 Task: Send an email with the signature Eduardo Lee with the subject Request for remote work and the message Please let me know if you have any questions about the document. from softage.1@softage.net to softage.3@softage.net and softage.4@softage.net with an attached document Brand_identity_guide.pdf
Action: Mouse moved to (452, 597)
Screenshot: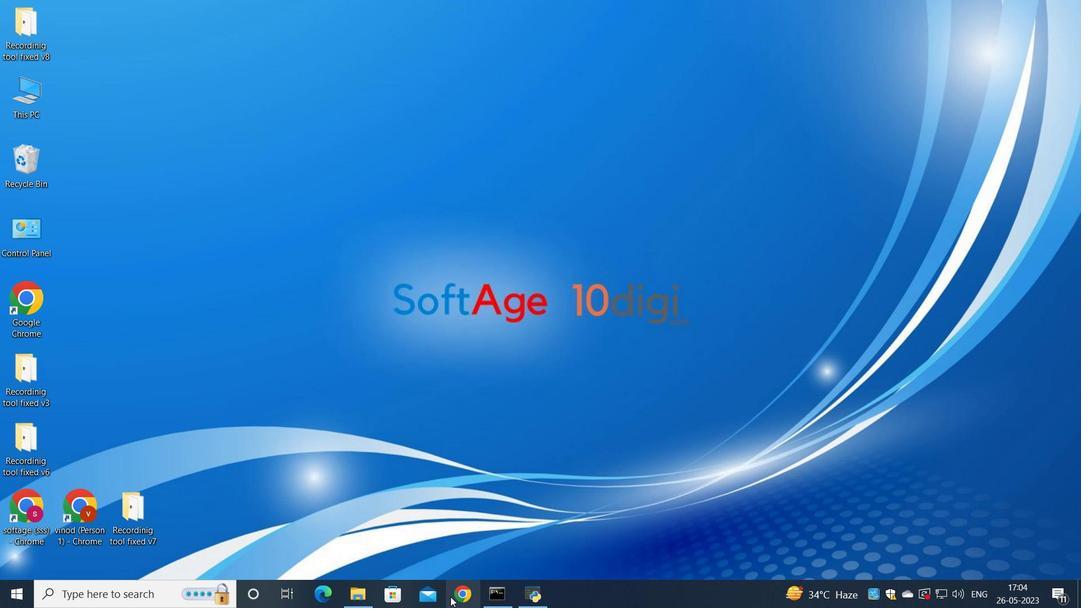 
Action: Mouse pressed left at (452, 597)
Screenshot: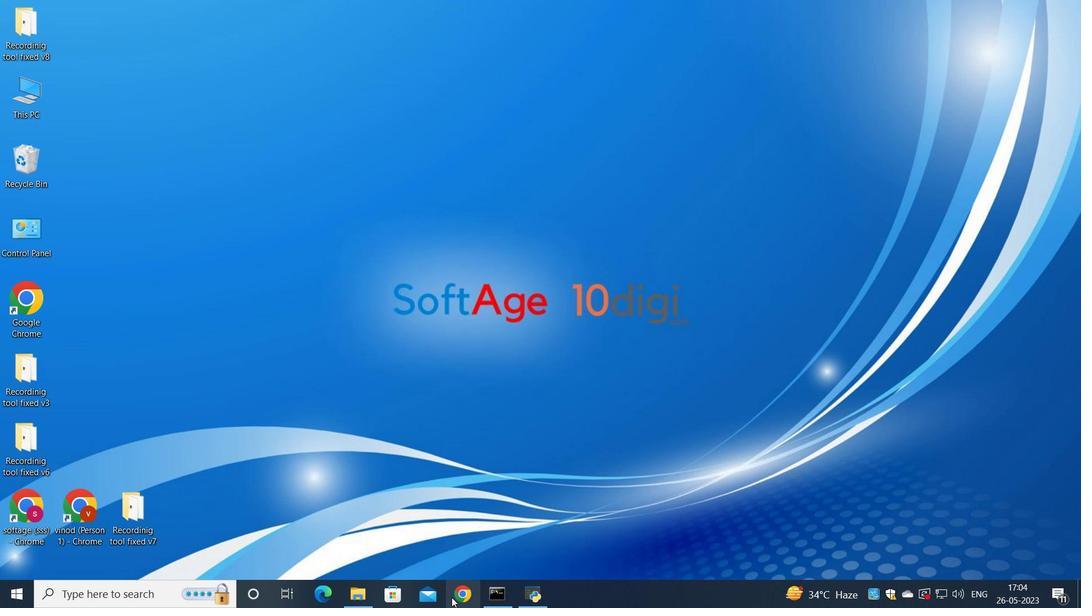 
Action: Mouse moved to (503, 346)
Screenshot: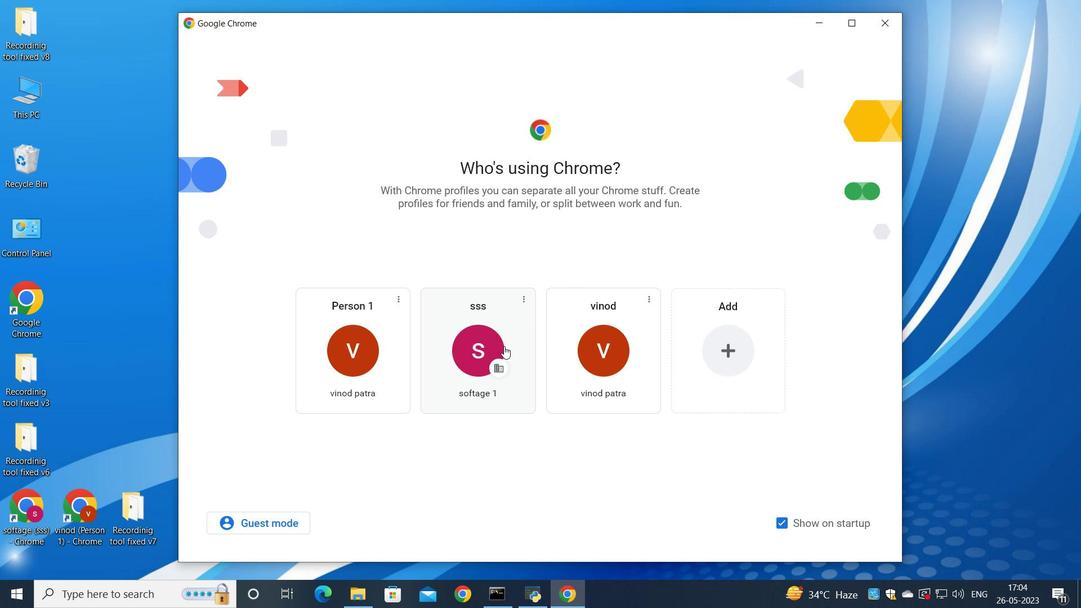 
Action: Mouse pressed left at (503, 346)
Screenshot: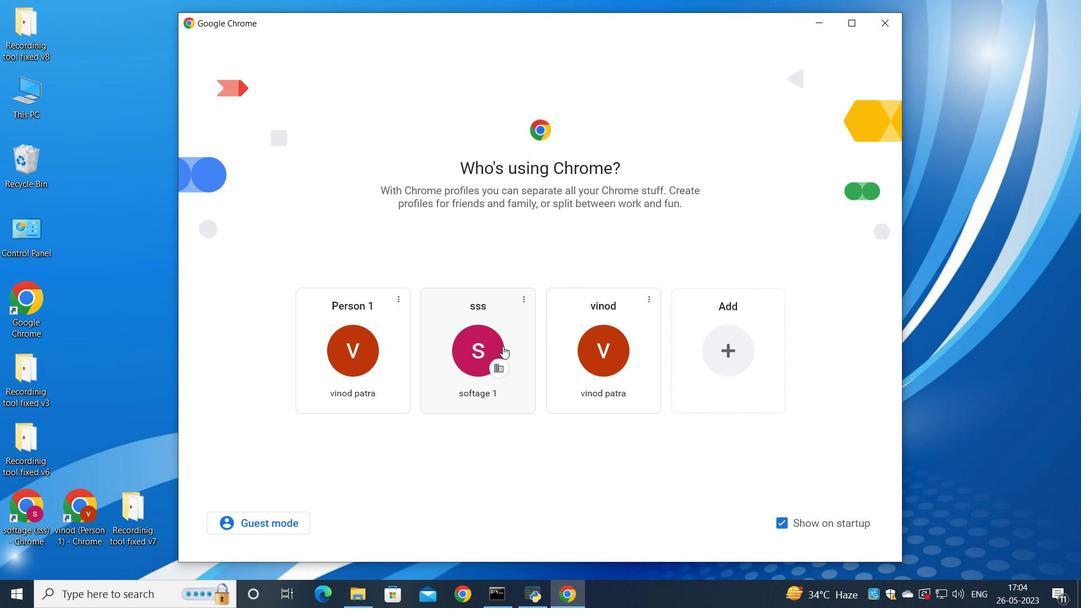 
Action: Mouse moved to (951, 75)
Screenshot: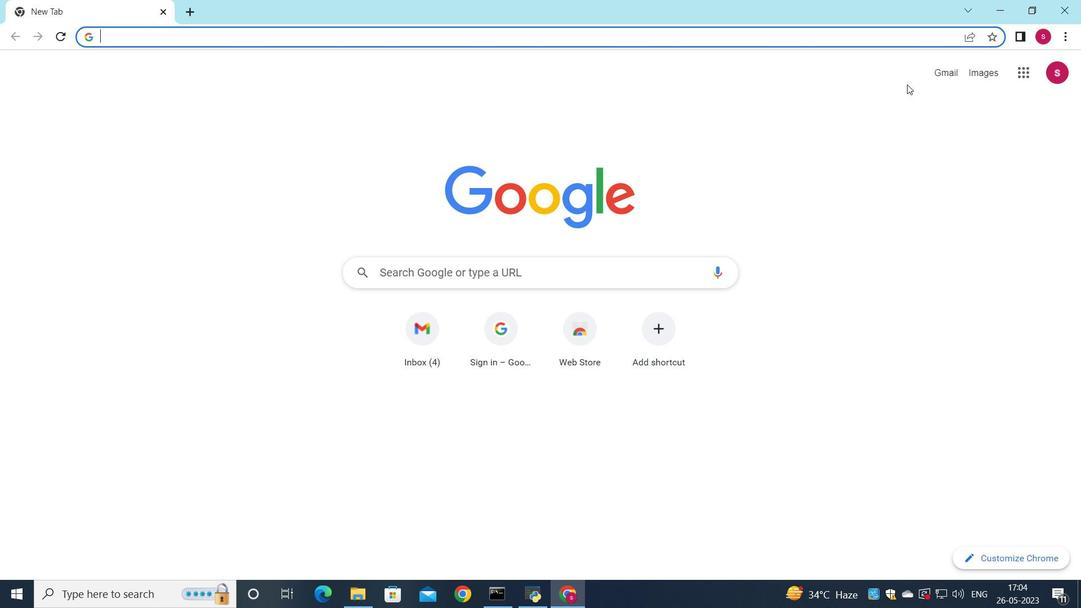 
Action: Mouse pressed left at (951, 75)
Screenshot: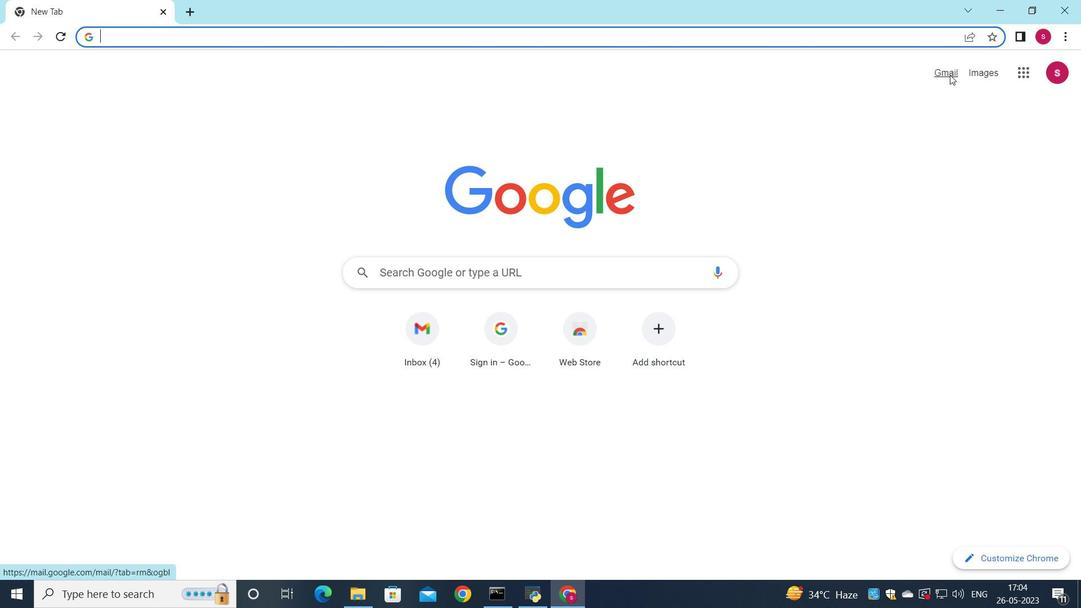 
Action: Mouse moved to (921, 99)
Screenshot: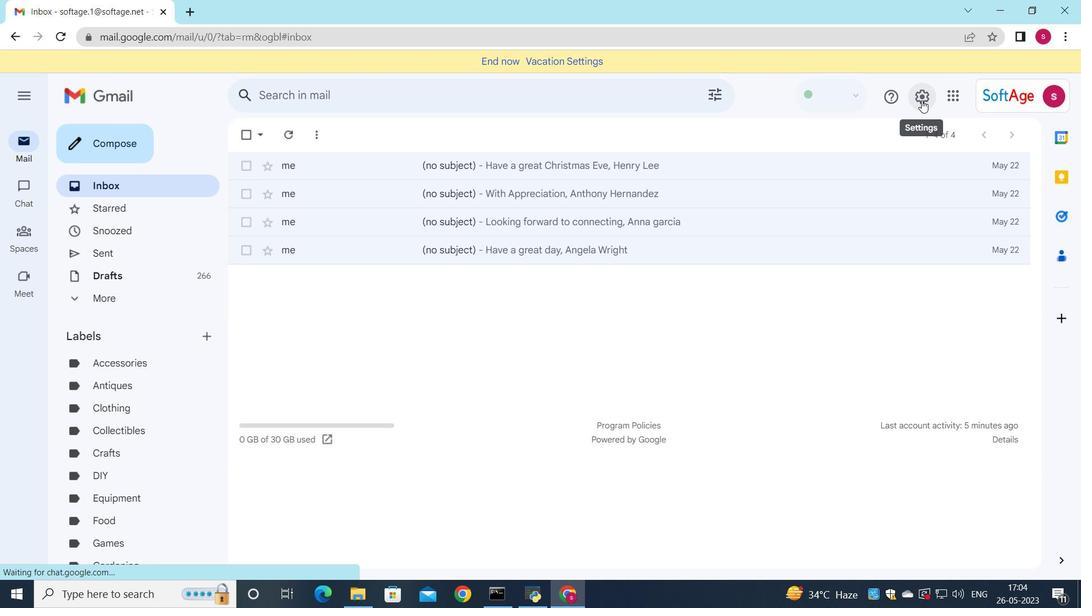 
Action: Mouse pressed left at (921, 99)
Screenshot: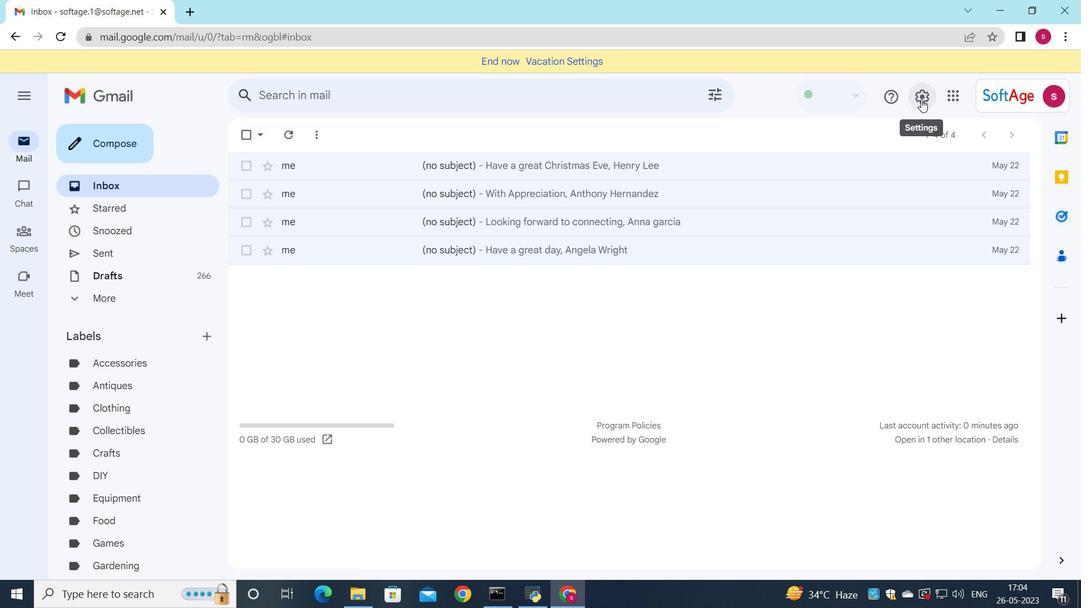 
Action: Mouse moved to (924, 162)
Screenshot: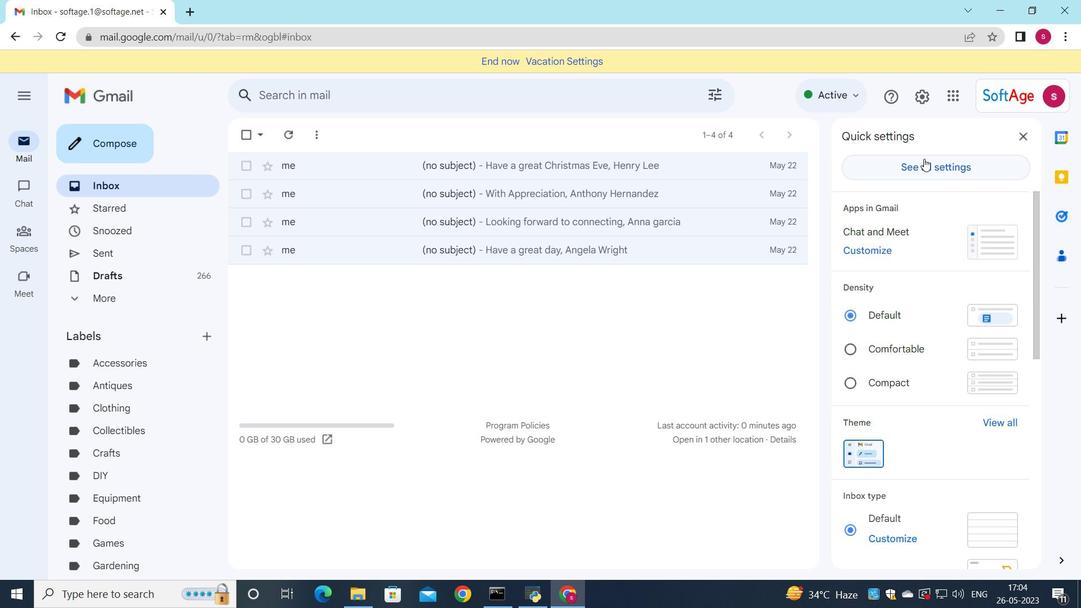 
Action: Mouse pressed left at (924, 162)
Screenshot: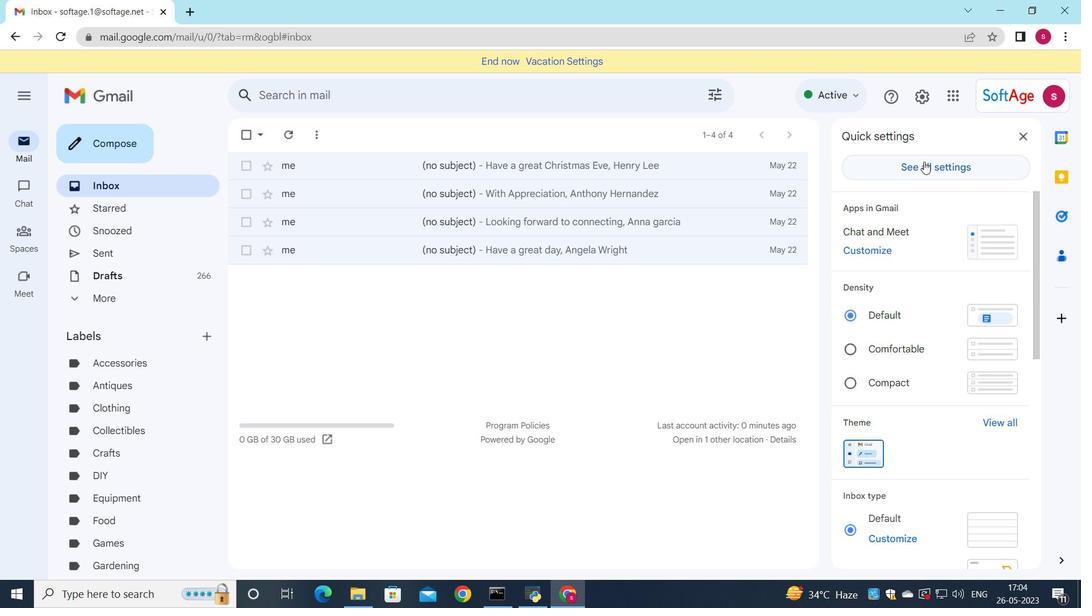 
Action: Mouse moved to (550, 295)
Screenshot: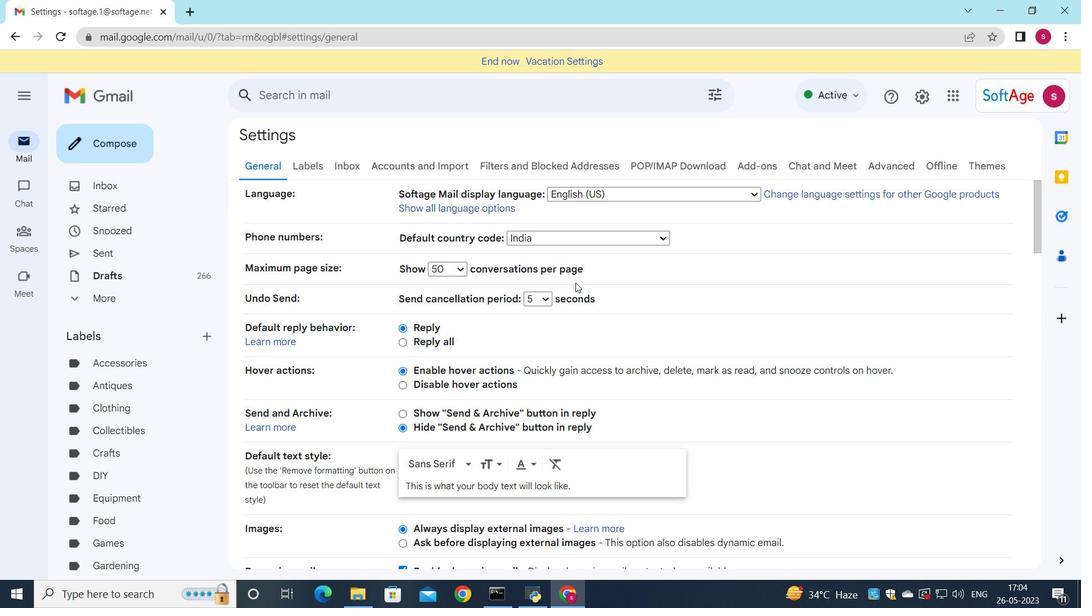 
Action: Mouse scrolled (550, 294) with delta (0, 0)
Screenshot: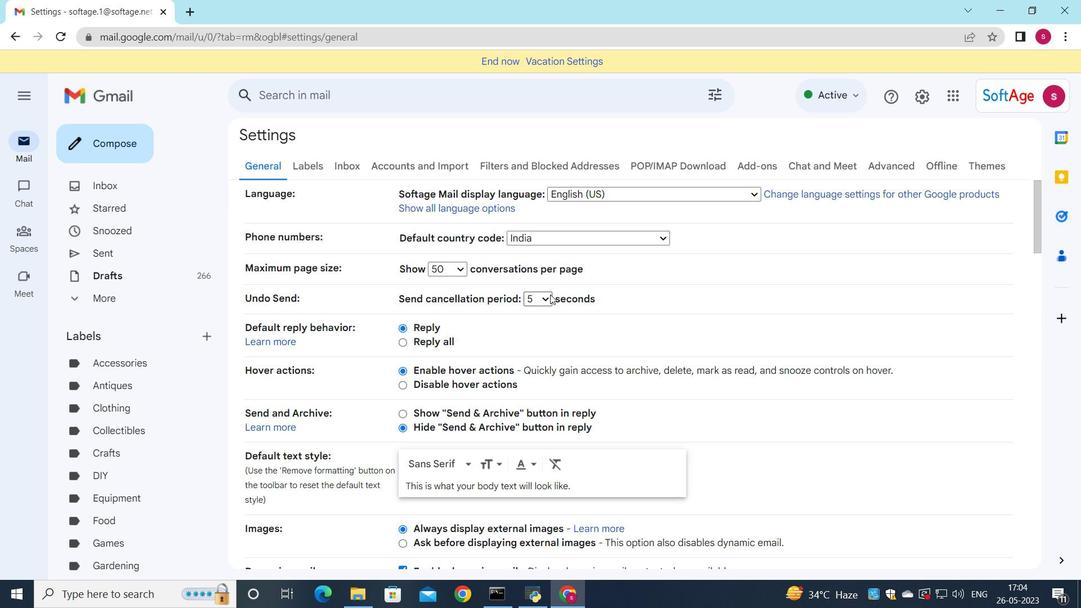 
Action: Mouse scrolled (550, 294) with delta (0, 0)
Screenshot: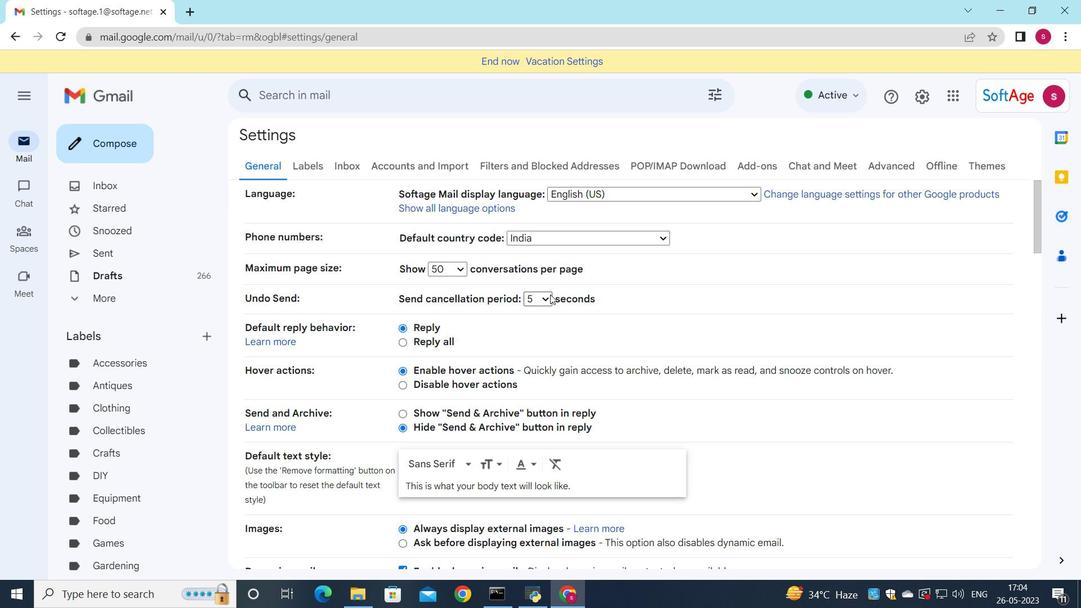 
Action: Mouse scrolled (550, 294) with delta (0, 0)
Screenshot: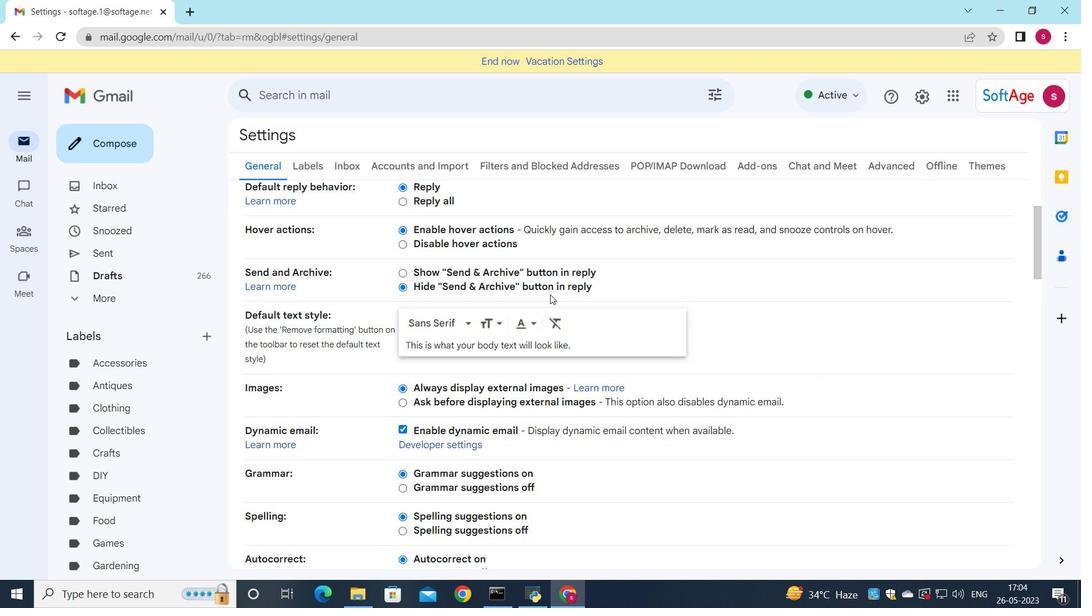 
Action: Mouse scrolled (550, 294) with delta (0, 0)
Screenshot: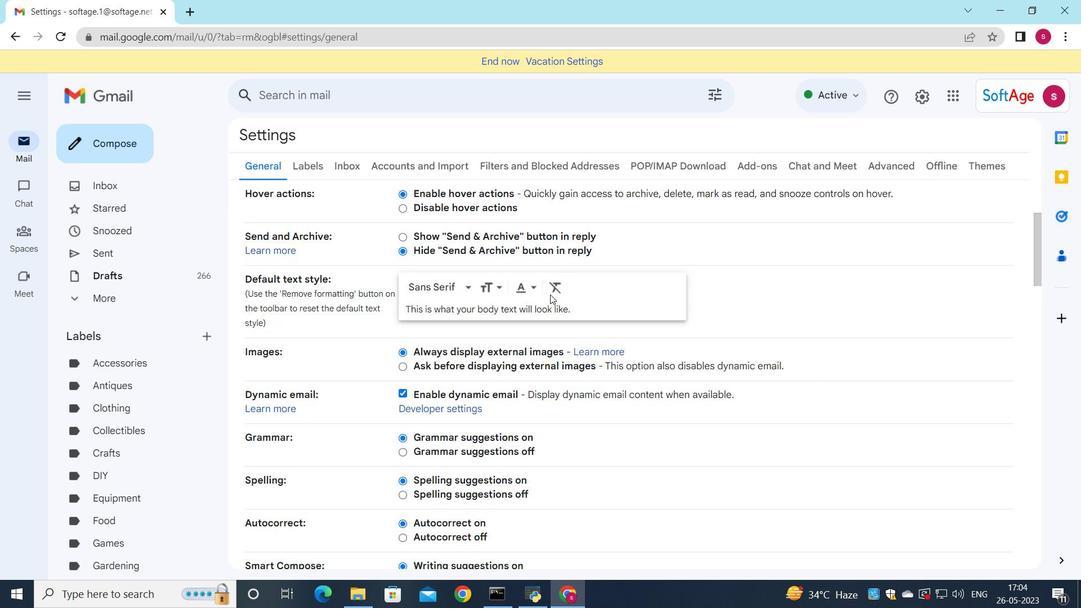 
Action: Mouse scrolled (550, 294) with delta (0, 0)
Screenshot: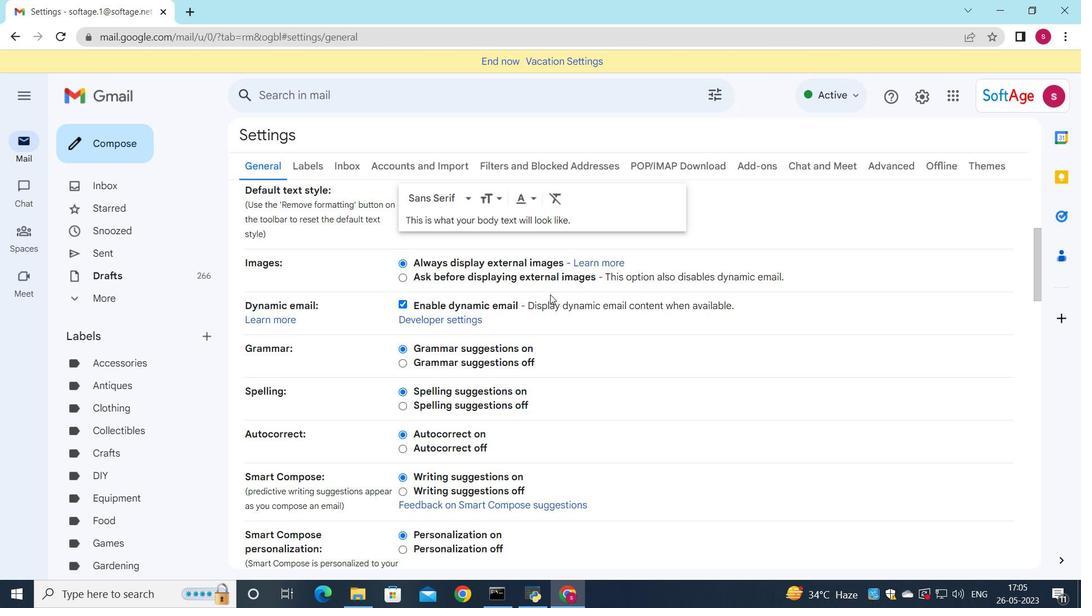 
Action: Mouse scrolled (550, 294) with delta (0, 0)
Screenshot: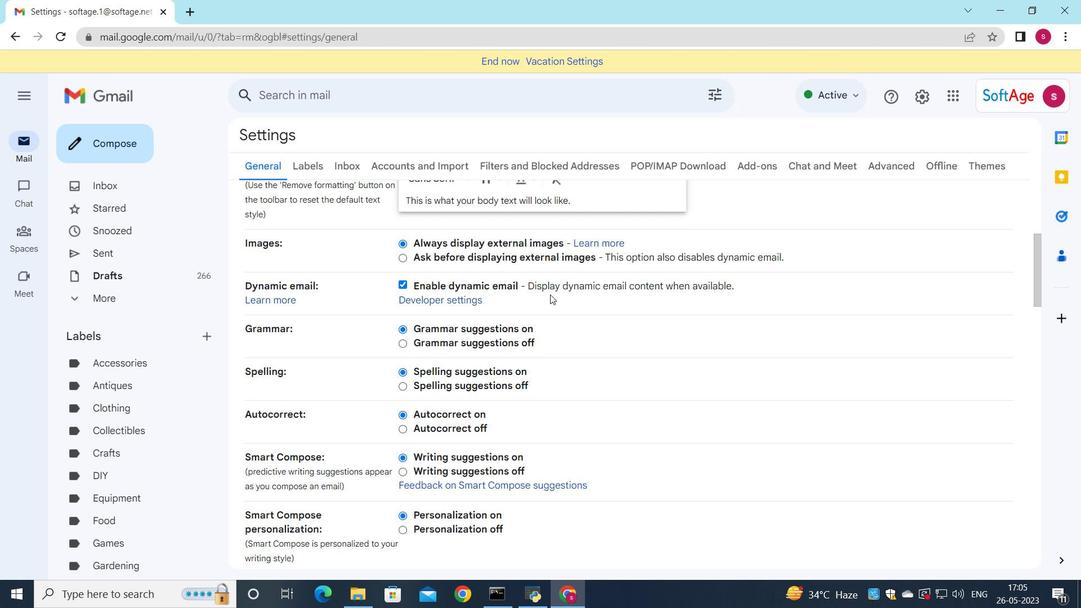 
Action: Mouse scrolled (550, 294) with delta (0, 0)
Screenshot: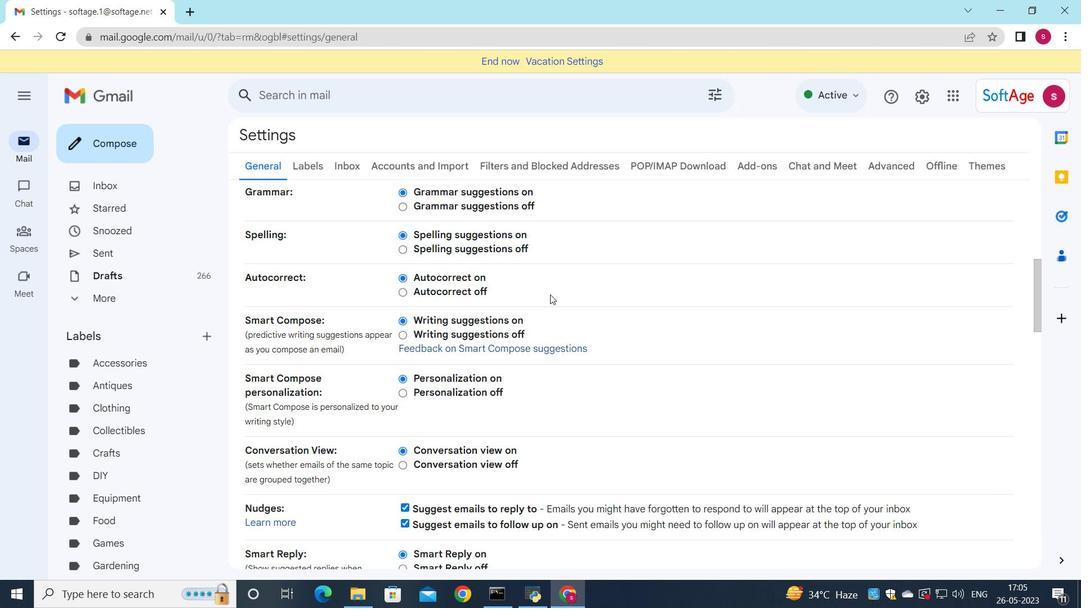 
Action: Mouse scrolled (550, 294) with delta (0, 0)
Screenshot: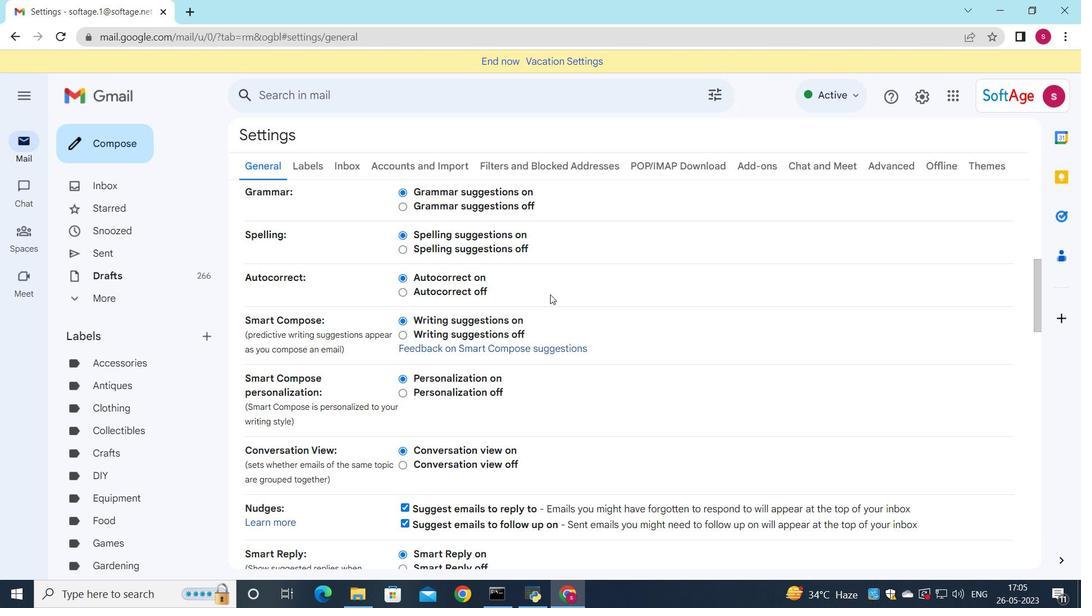 
Action: Mouse scrolled (550, 294) with delta (0, 0)
Screenshot: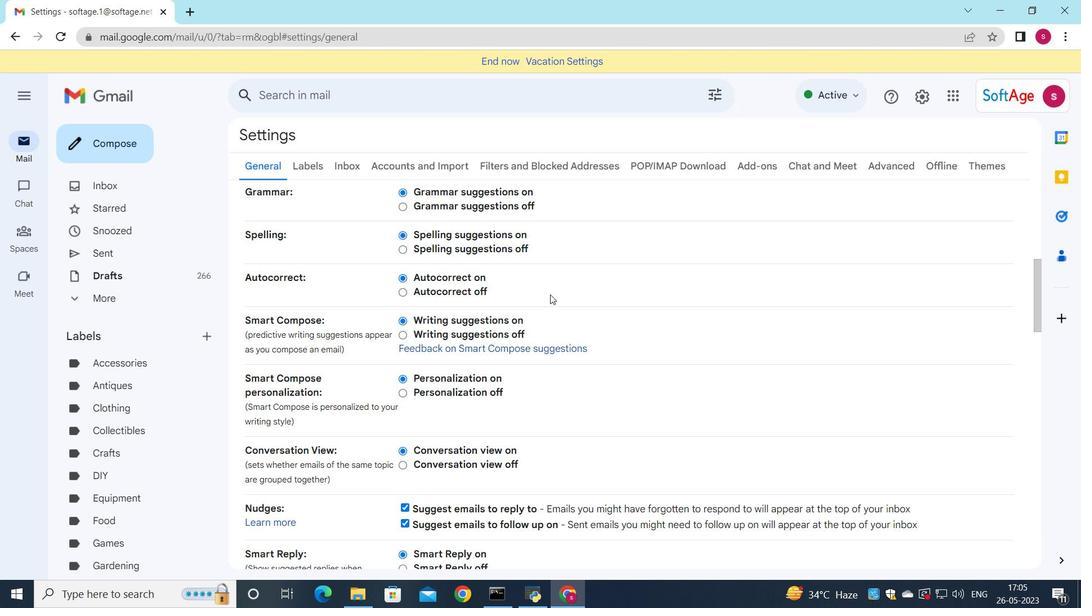 
Action: Mouse scrolled (550, 294) with delta (0, 0)
Screenshot: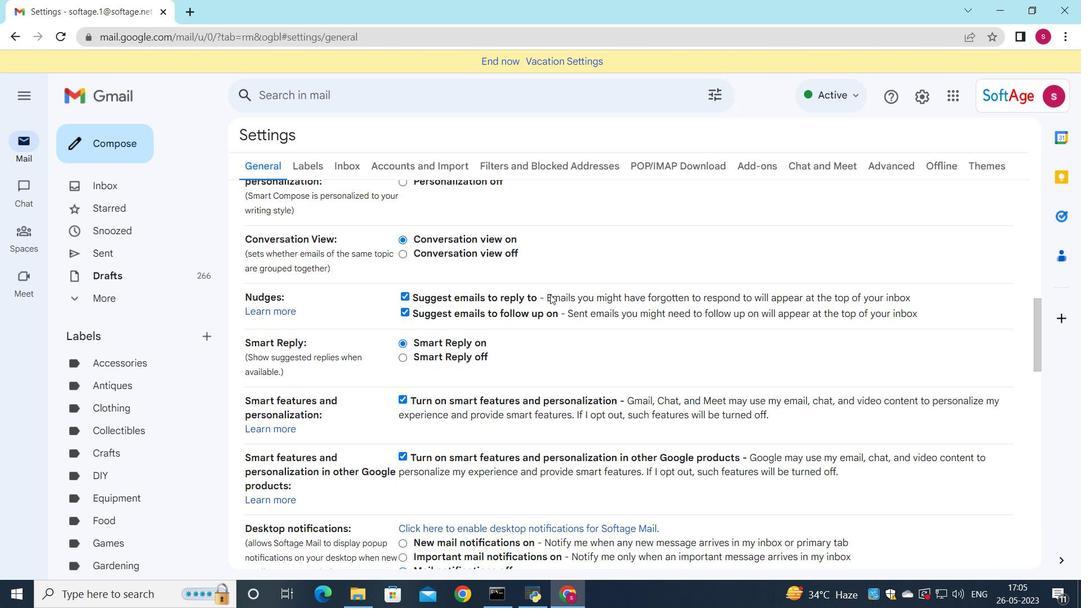 
Action: Mouse scrolled (550, 294) with delta (0, 0)
Screenshot: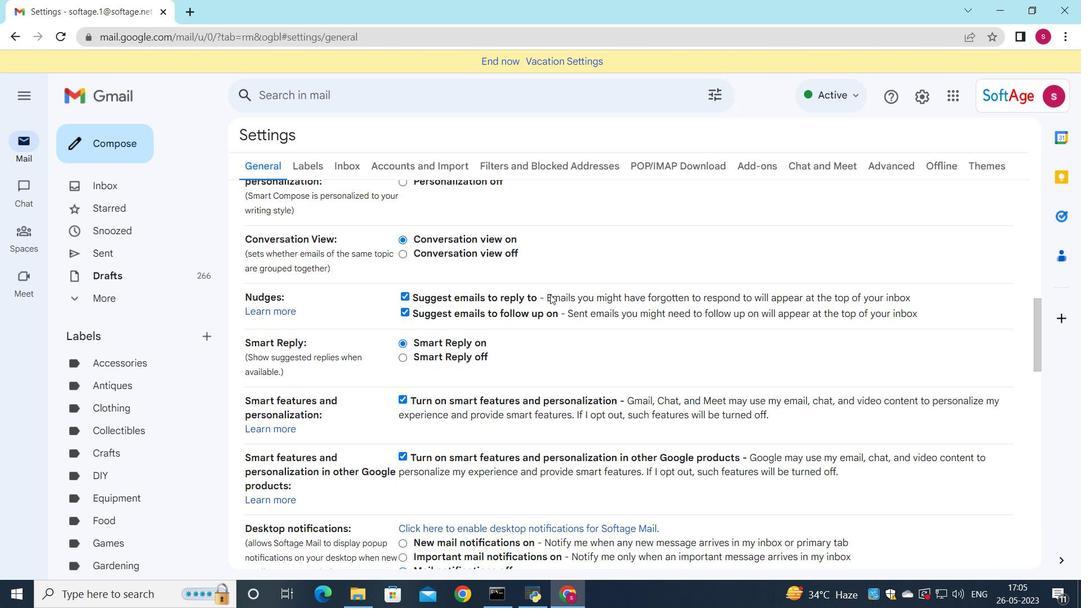 
Action: Mouse scrolled (550, 294) with delta (0, 0)
Screenshot: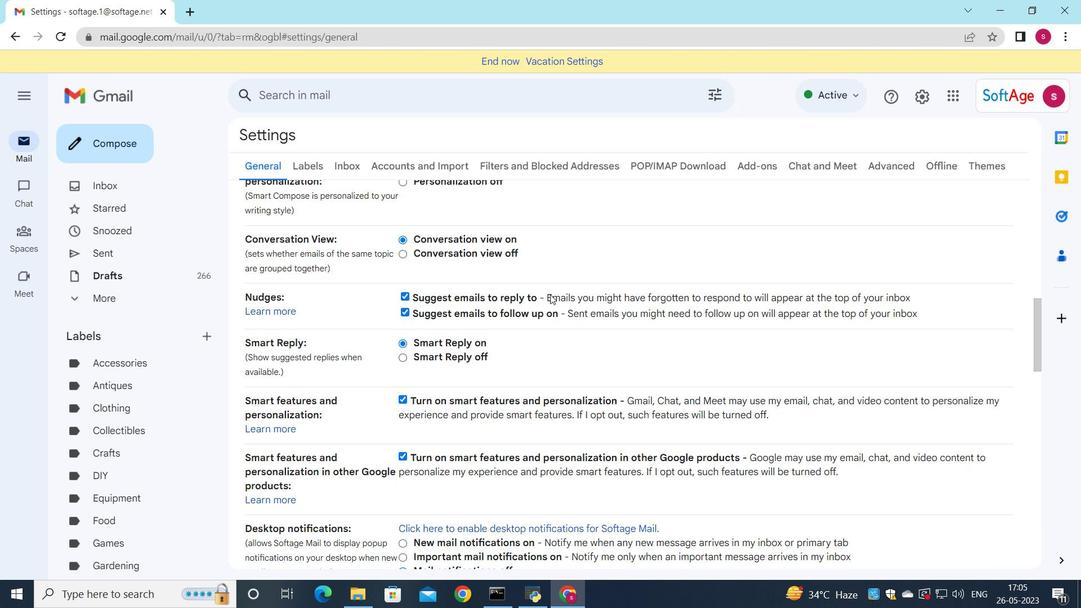 
Action: Mouse scrolled (550, 294) with delta (0, 0)
Screenshot: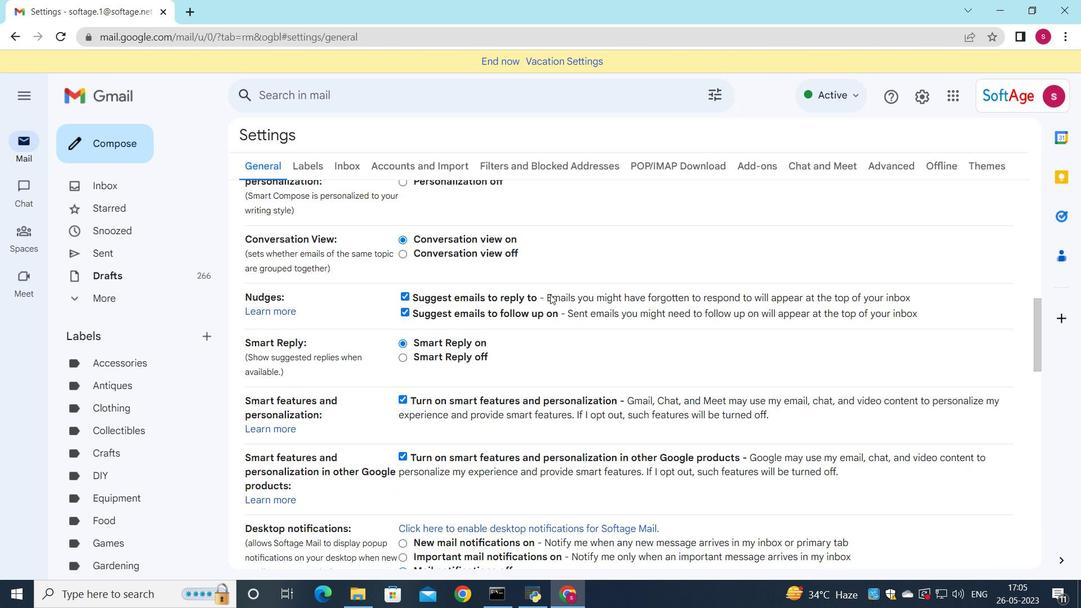 
Action: Mouse scrolled (550, 294) with delta (0, 0)
Screenshot: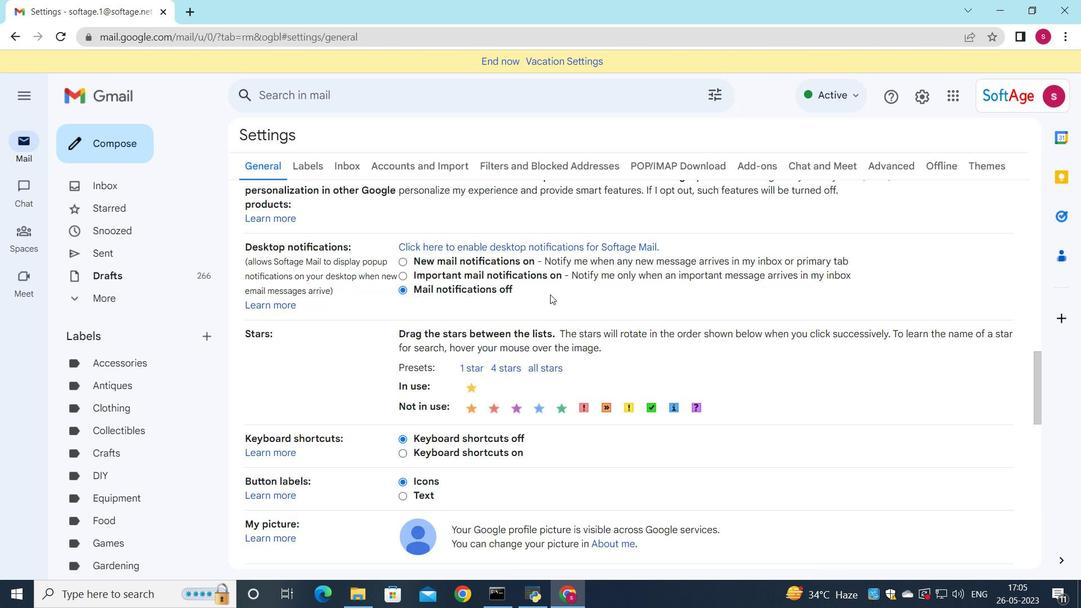 
Action: Mouse scrolled (550, 294) with delta (0, 0)
Screenshot: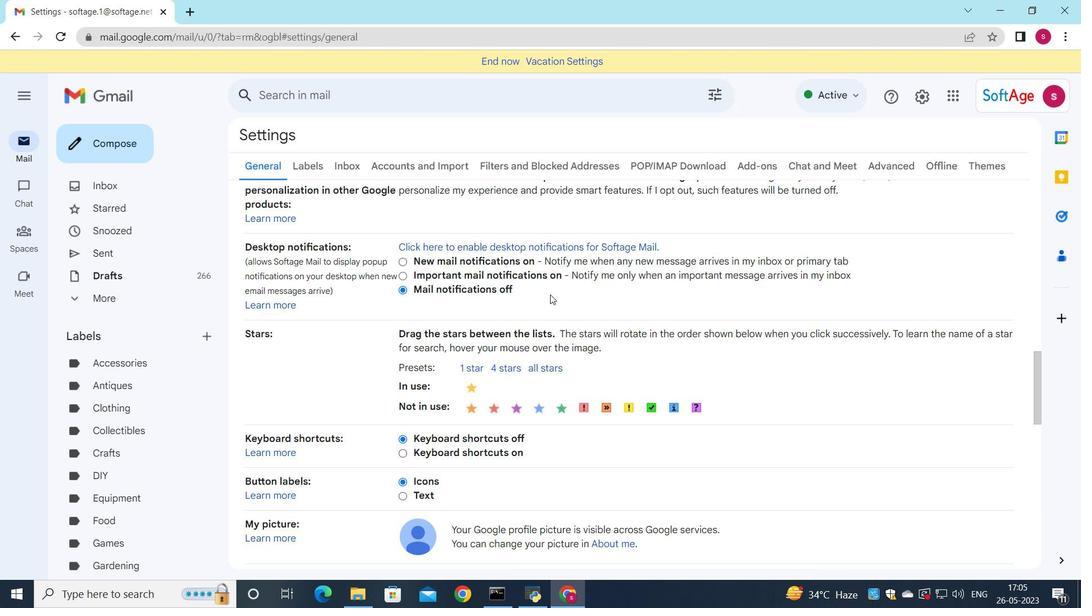 
Action: Mouse scrolled (550, 294) with delta (0, 0)
Screenshot: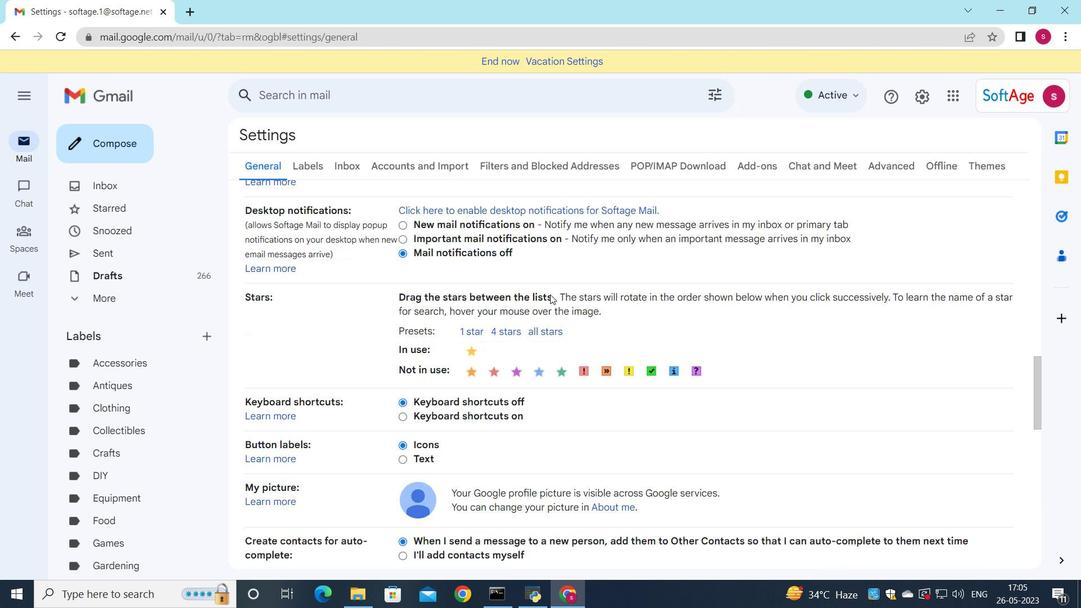 
Action: Mouse scrolled (550, 294) with delta (0, 0)
Screenshot: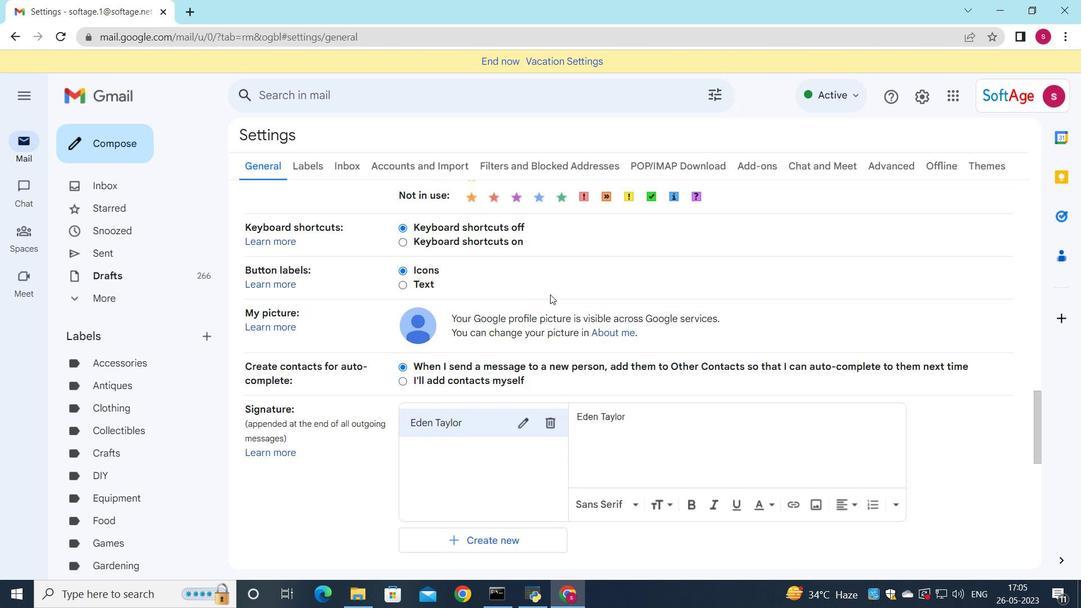 
Action: Mouse scrolled (550, 294) with delta (0, 0)
Screenshot: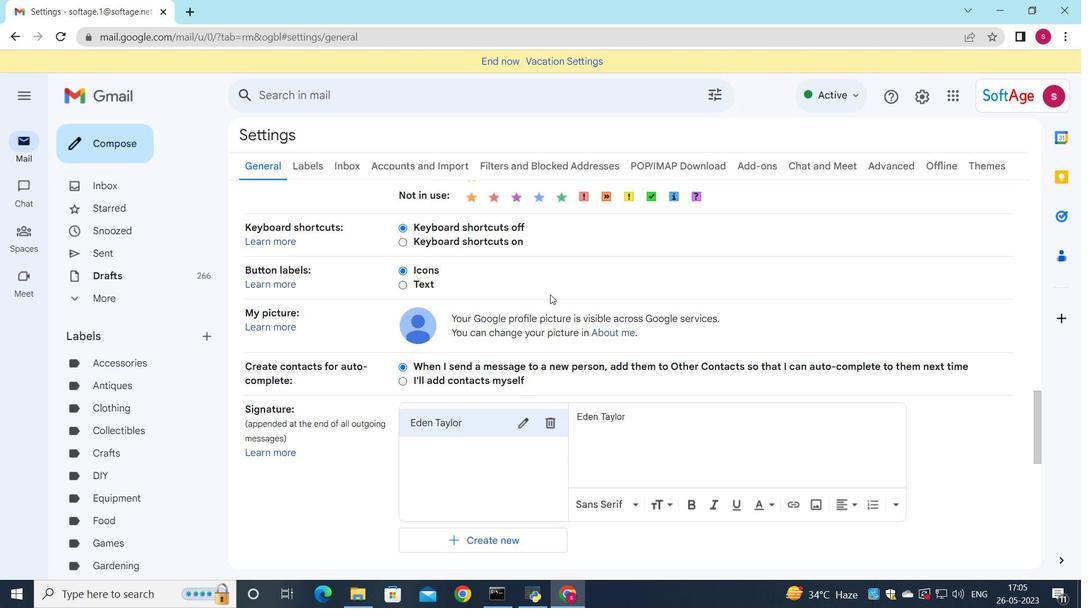 
Action: Mouse moved to (553, 282)
Screenshot: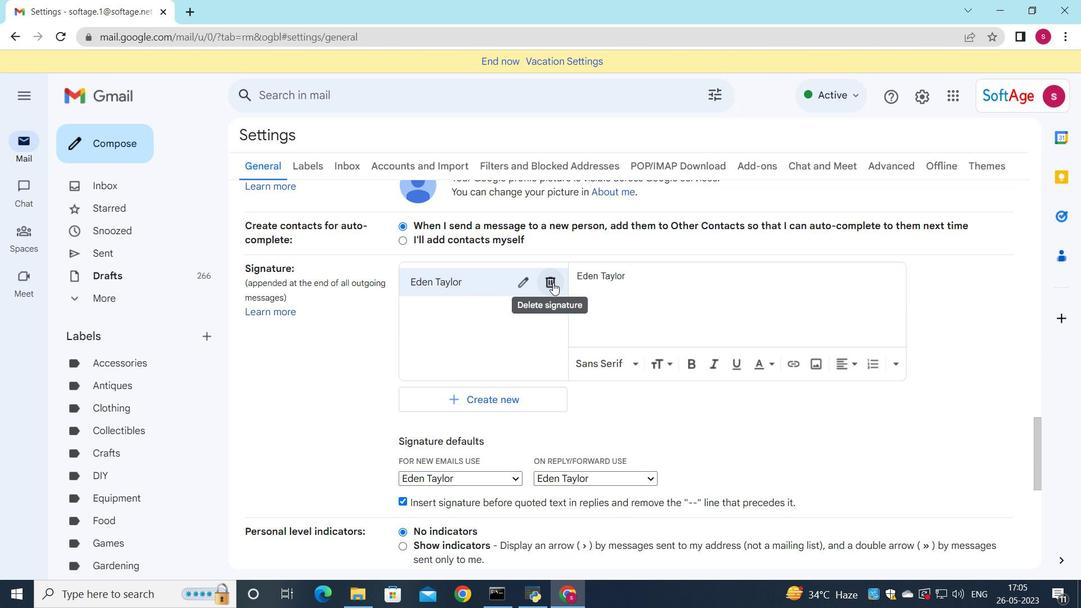 
Action: Mouse pressed left at (553, 282)
Screenshot: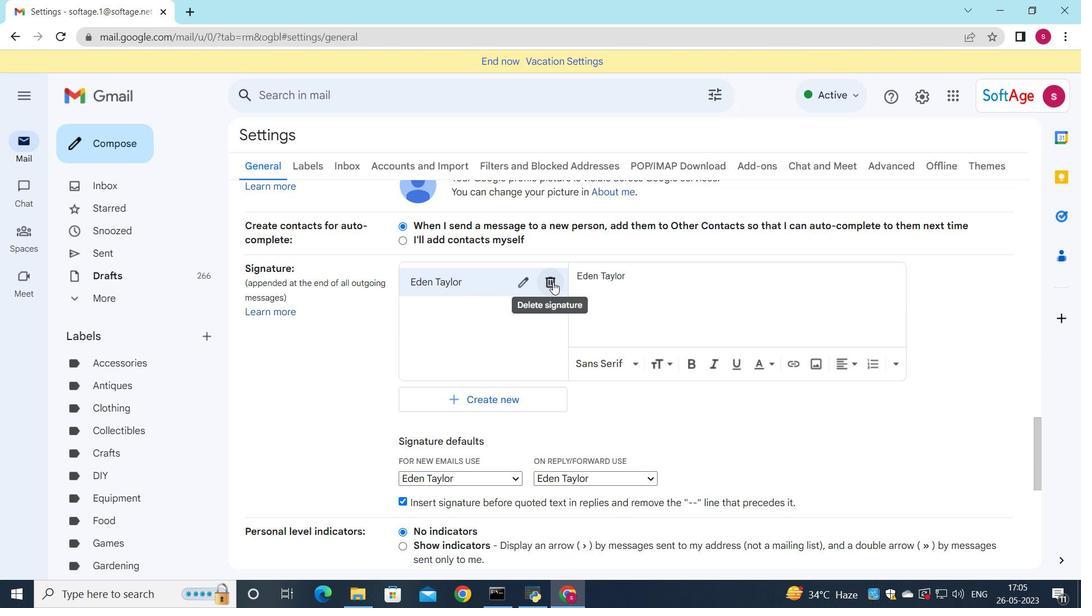 
Action: Mouse moved to (642, 343)
Screenshot: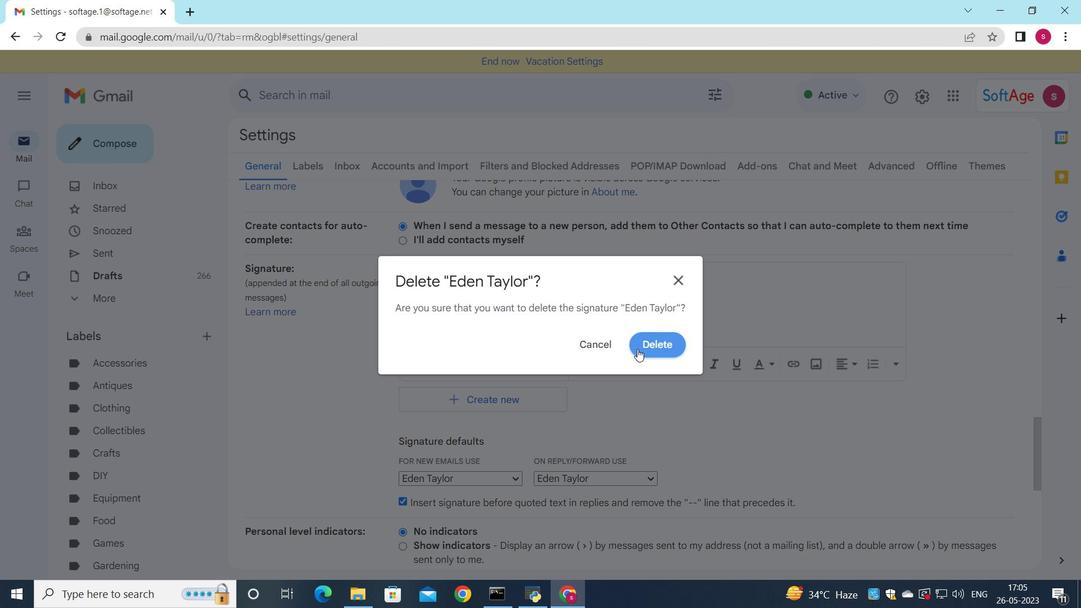 
Action: Mouse pressed left at (642, 343)
Screenshot: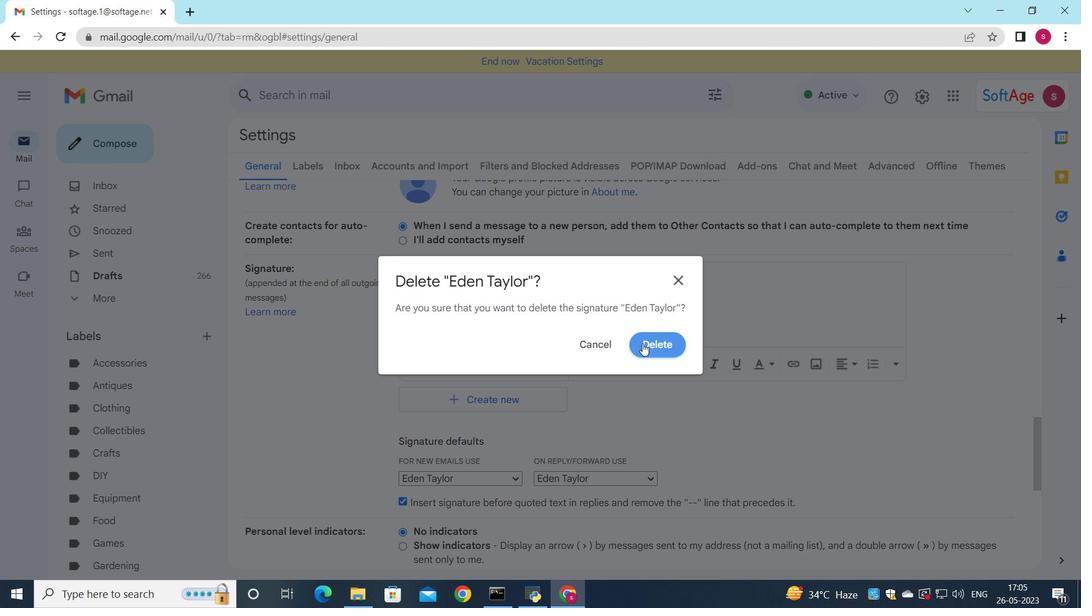
Action: Mouse moved to (473, 304)
Screenshot: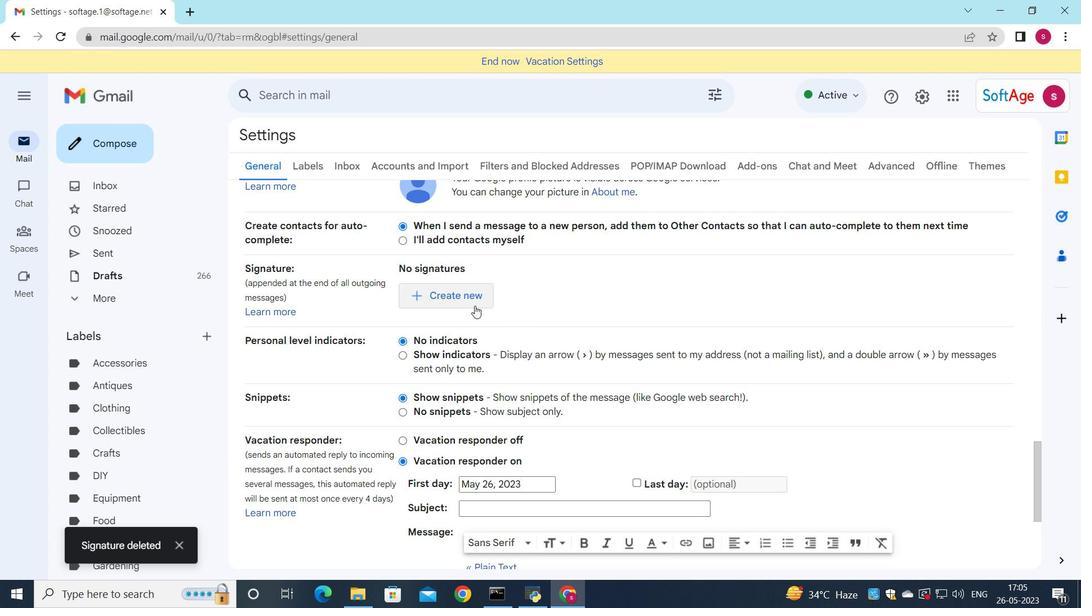
Action: Mouse pressed left at (473, 304)
Screenshot: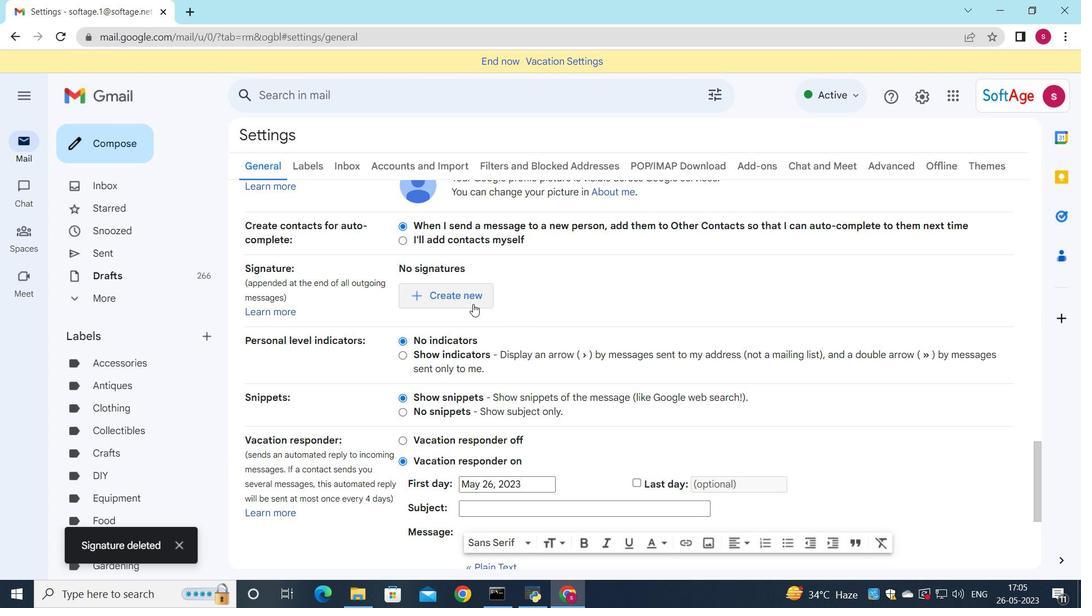 
Action: Mouse moved to (543, 316)
Screenshot: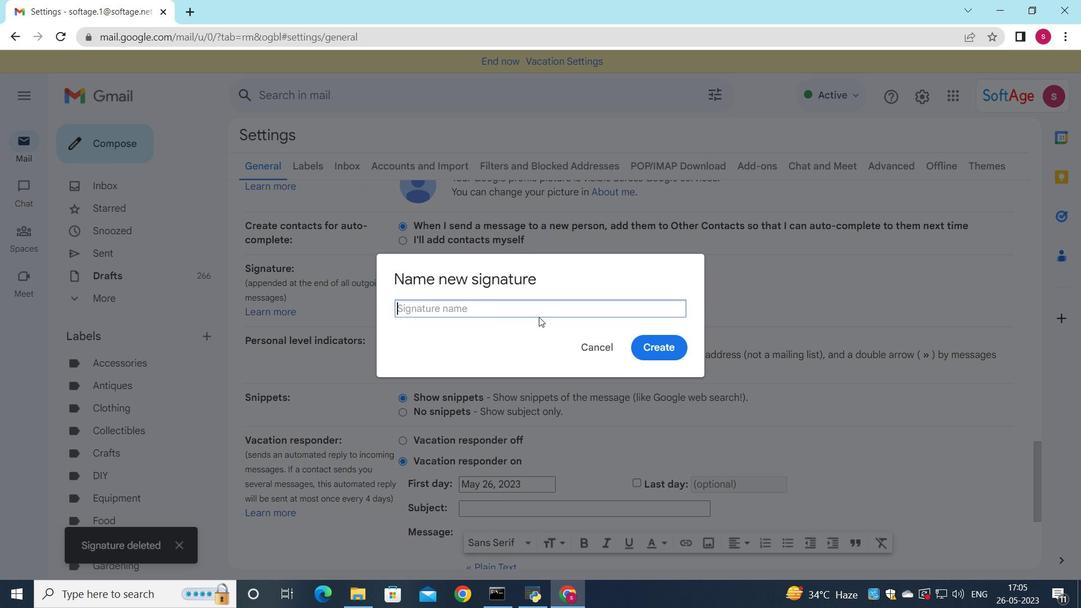 
Action: Key pressed <Key.shift>Eduardo<Key.space><Key.shift>Lee
Screenshot: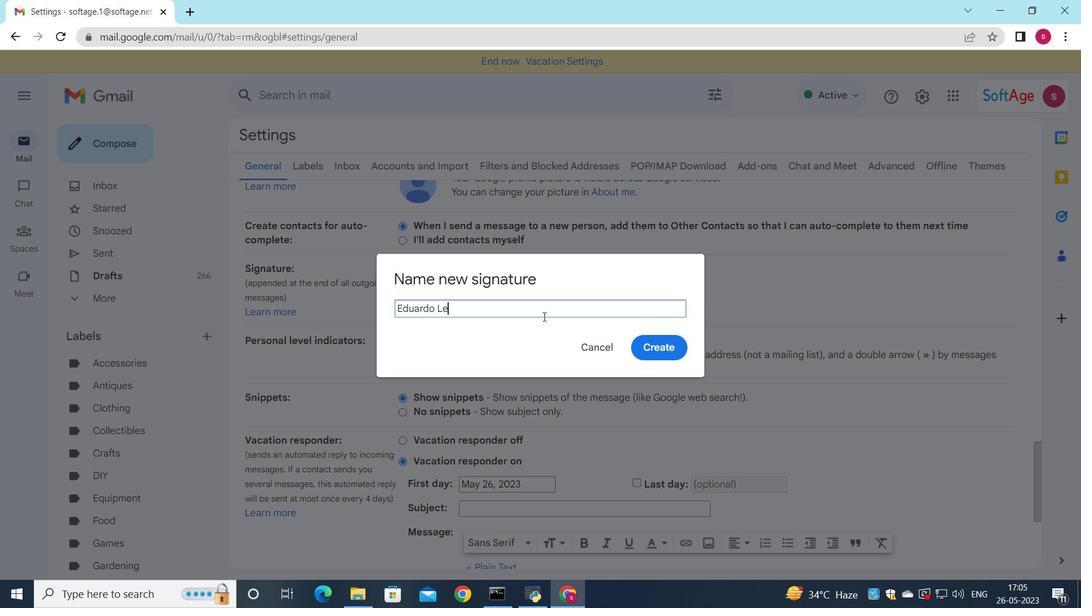 
Action: Mouse moved to (655, 348)
Screenshot: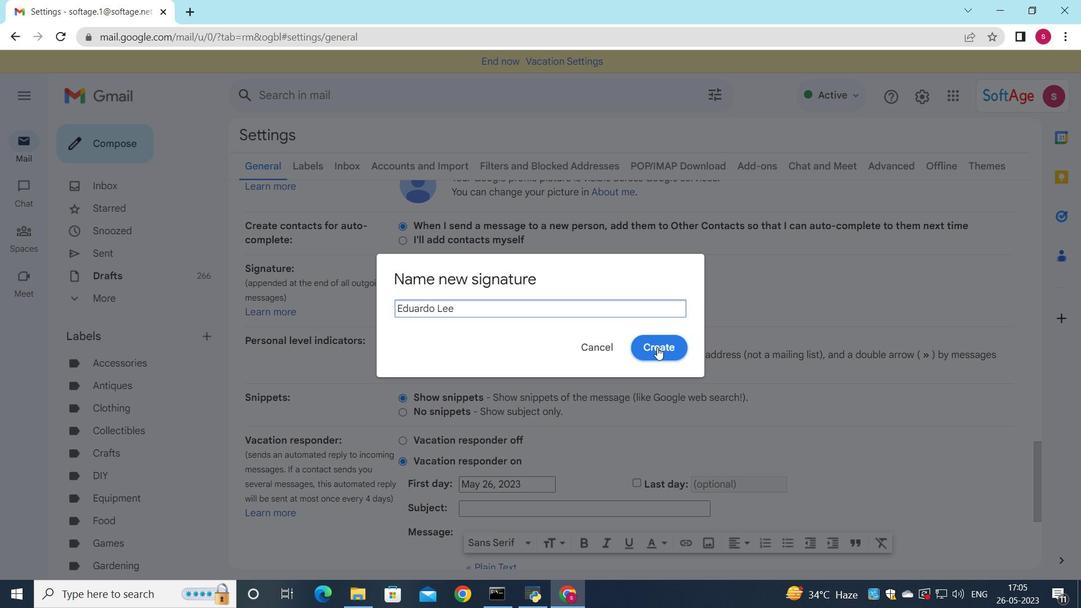 
Action: Mouse pressed left at (655, 348)
Screenshot: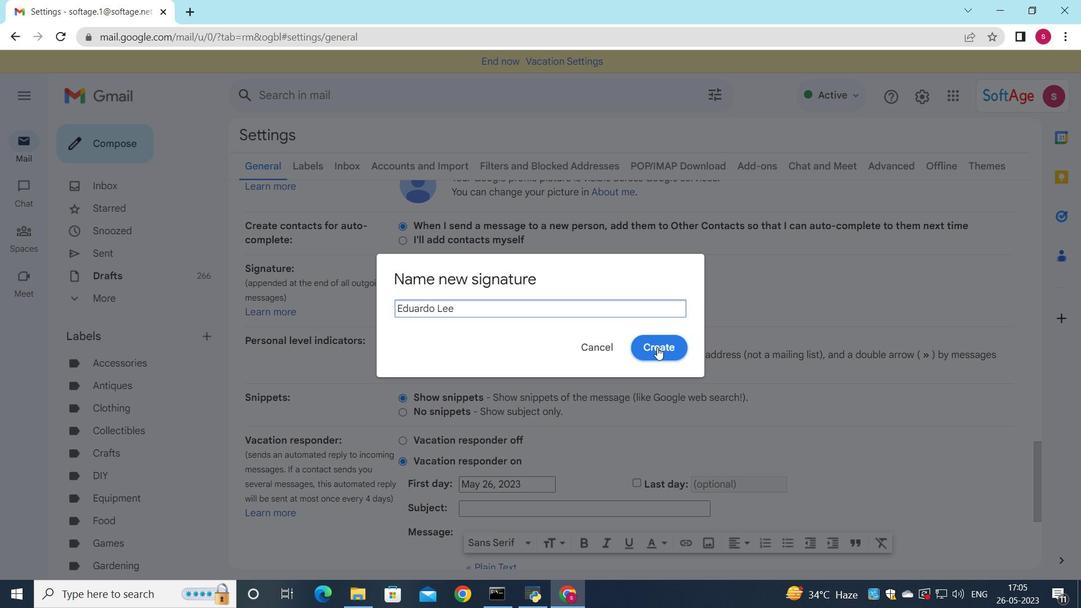 
Action: Mouse moved to (589, 296)
Screenshot: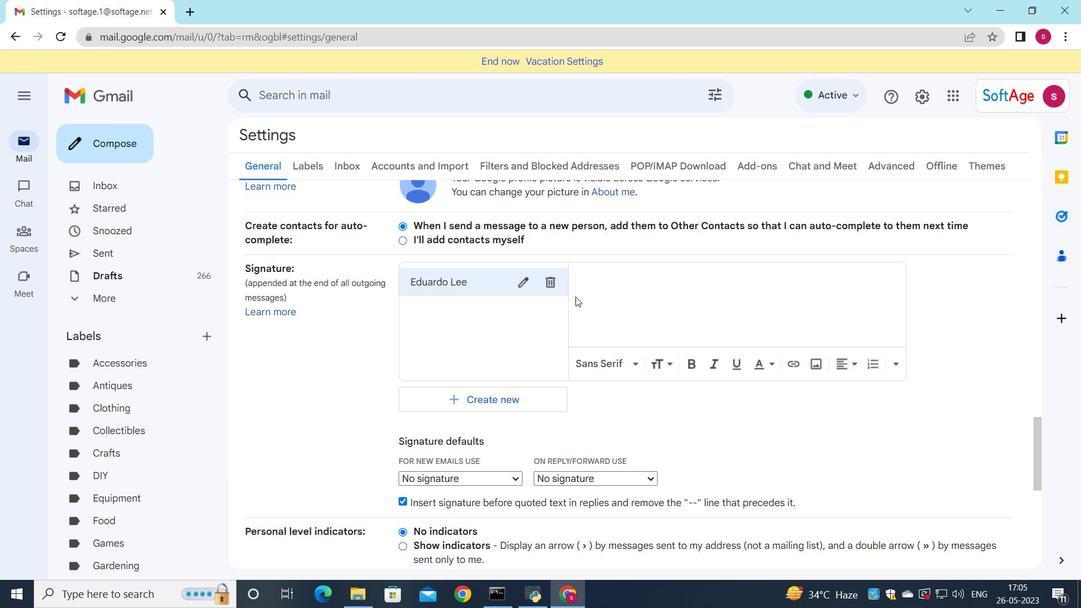 
Action: Mouse pressed left at (589, 296)
Screenshot: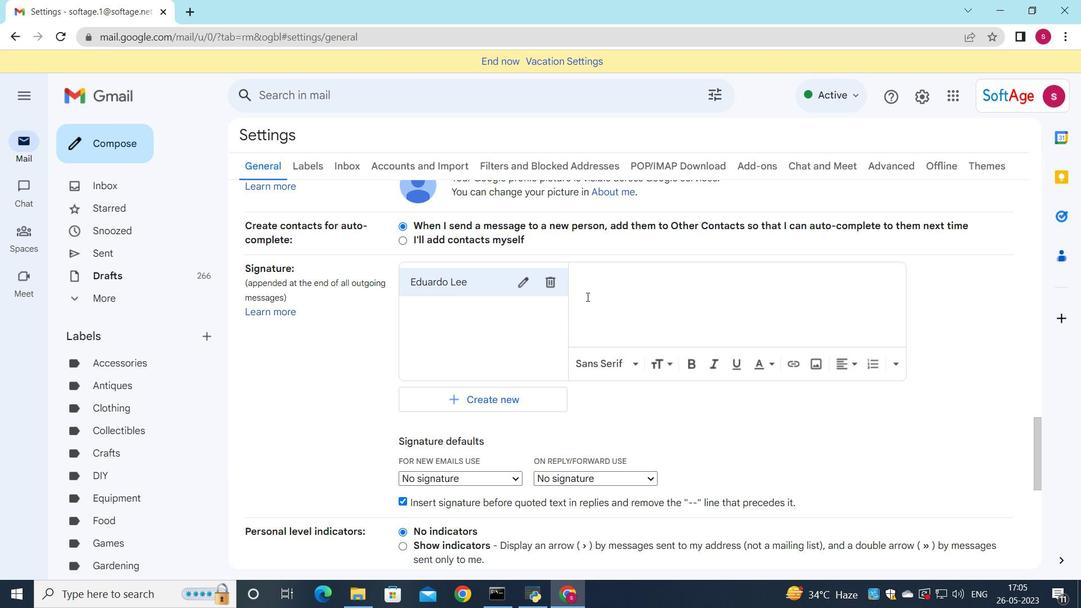 
Action: Key pressed <Key.shift>Eduardo<Key.space><Key.shift>lee
Screenshot: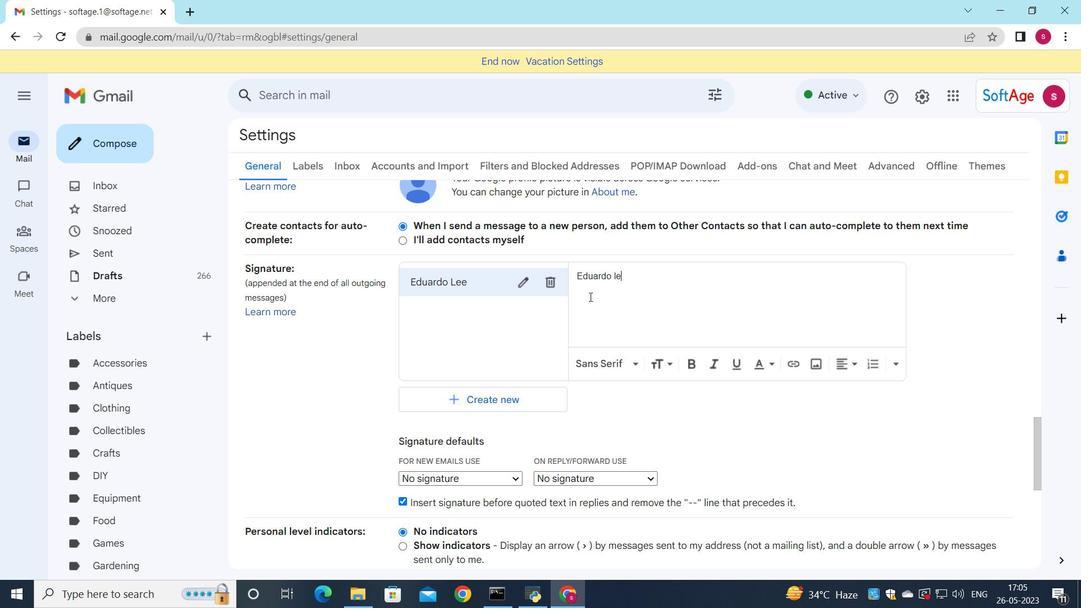 
Action: Mouse scrolled (589, 296) with delta (0, 0)
Screenshot: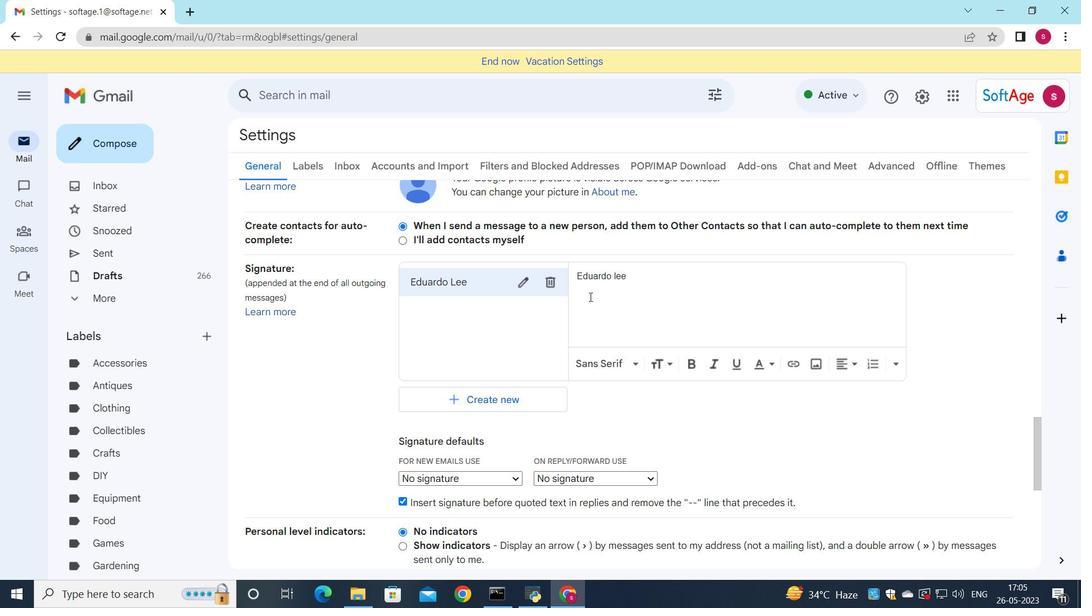 
Action: Mouse moved to (618, 203)
Screenshot: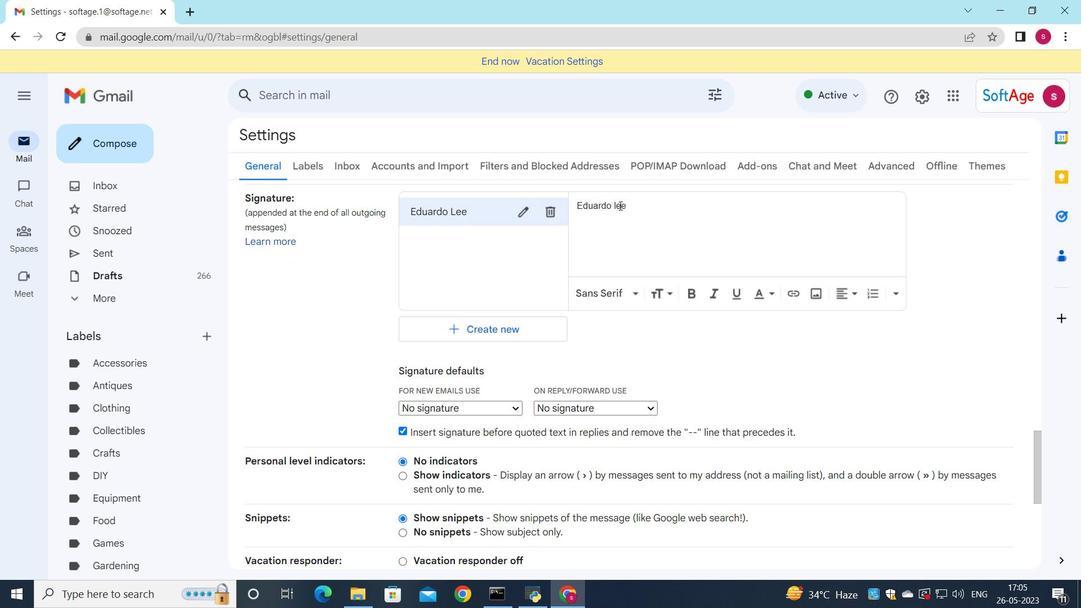 
Action: Mouse pressed left at (618, 203)
Screenshot: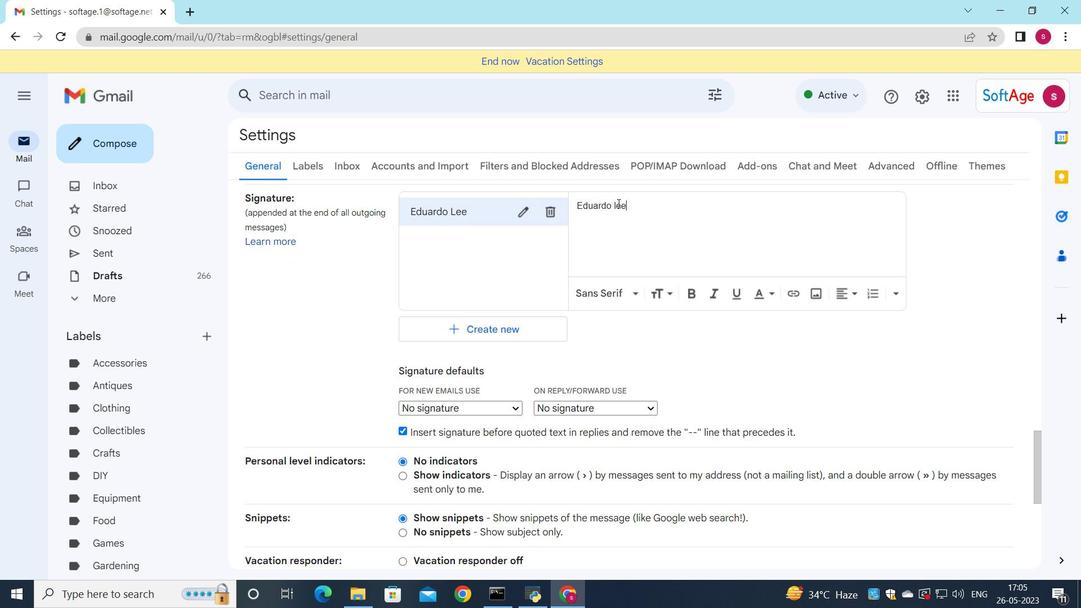 
Action: Key pressed <Key.backspace><Key.shift>L
Screenshot: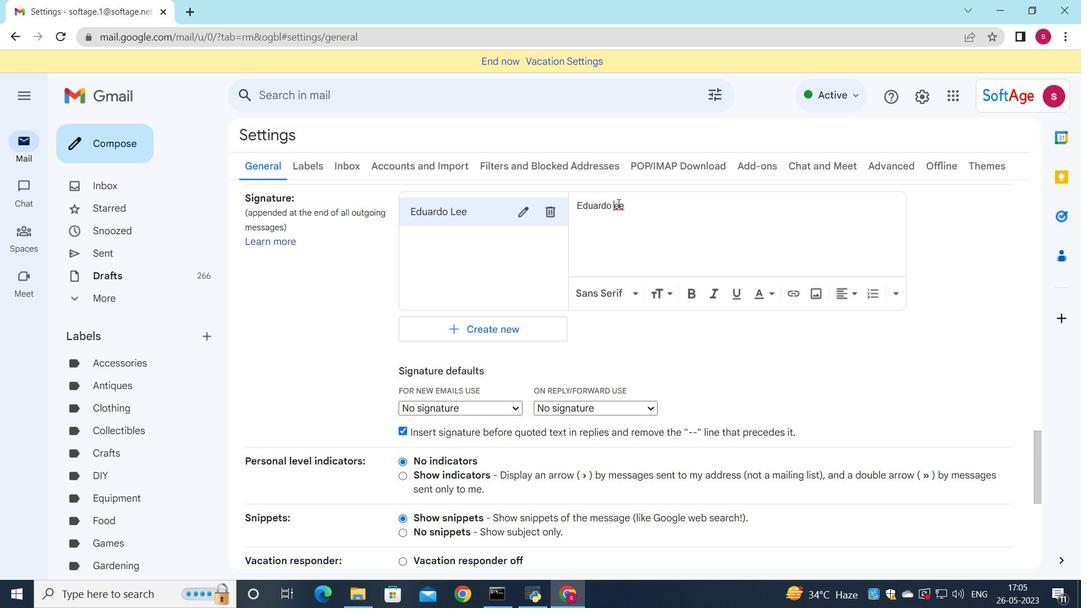 
Action: Mouse moved to (572, 262)
Screenshot: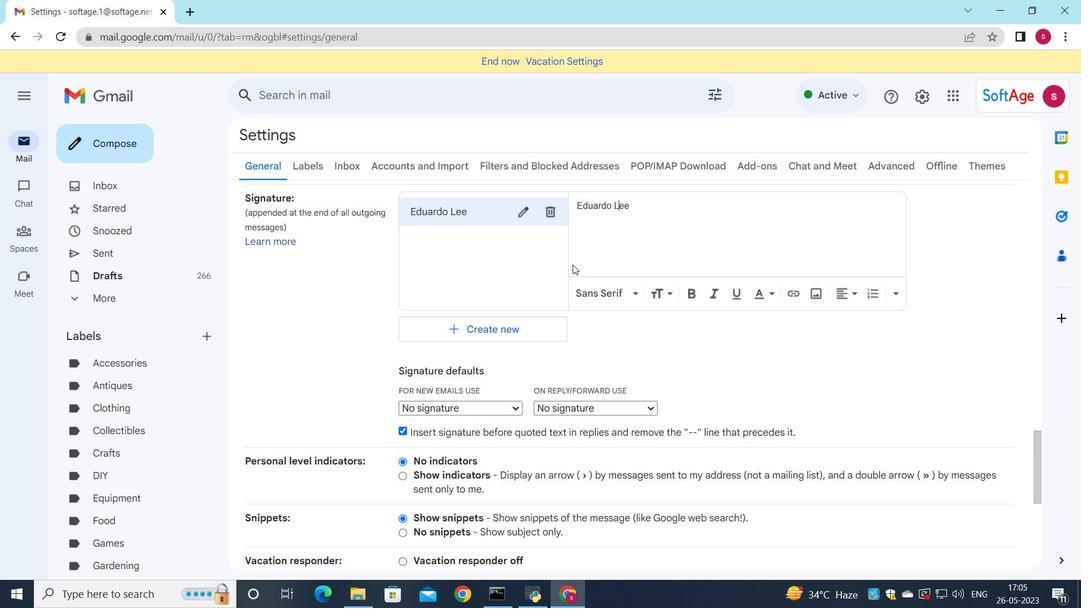 
Action: Mouse scrolled (572, 261) with delta (0, 0)
Screenshot: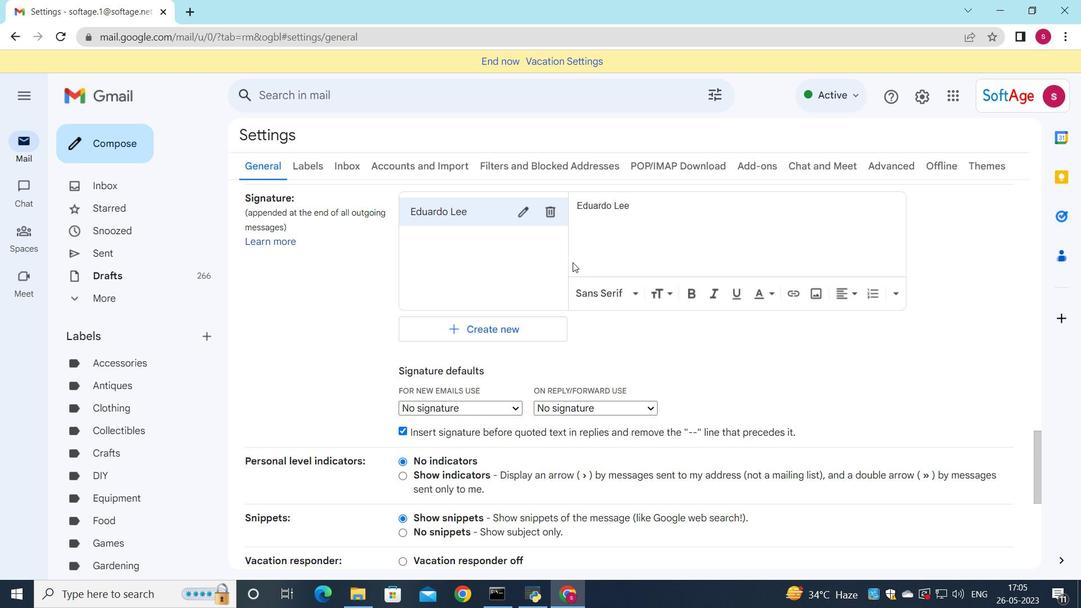 
Action: Mouse scrolled (572, 261) with delta (0, 0)
Screenshot: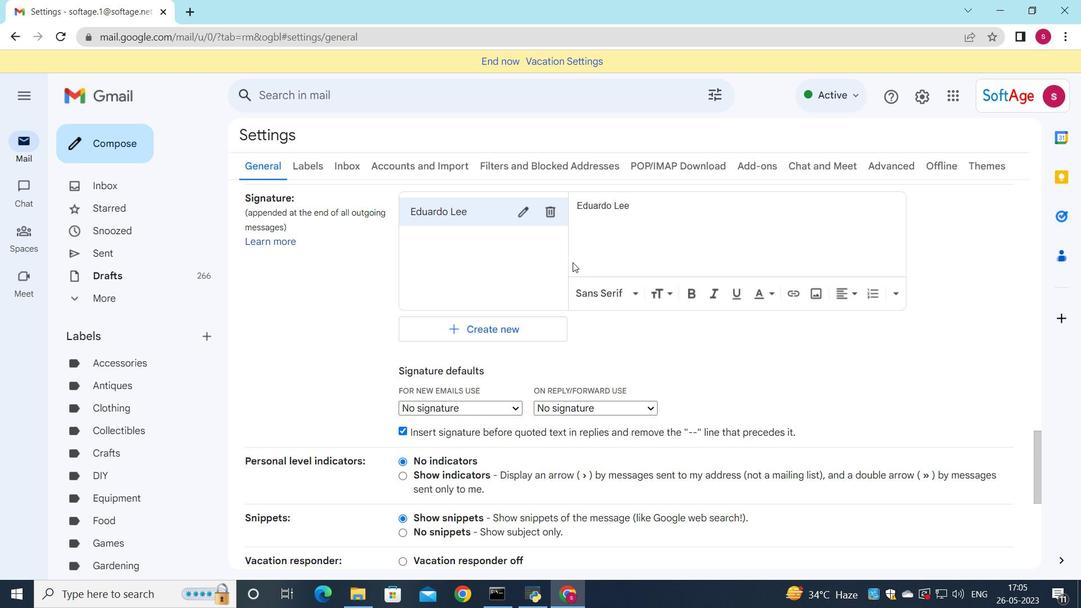 
Action: Mouse scrolled (572, 261) with delta (0, 0)
Screenshot: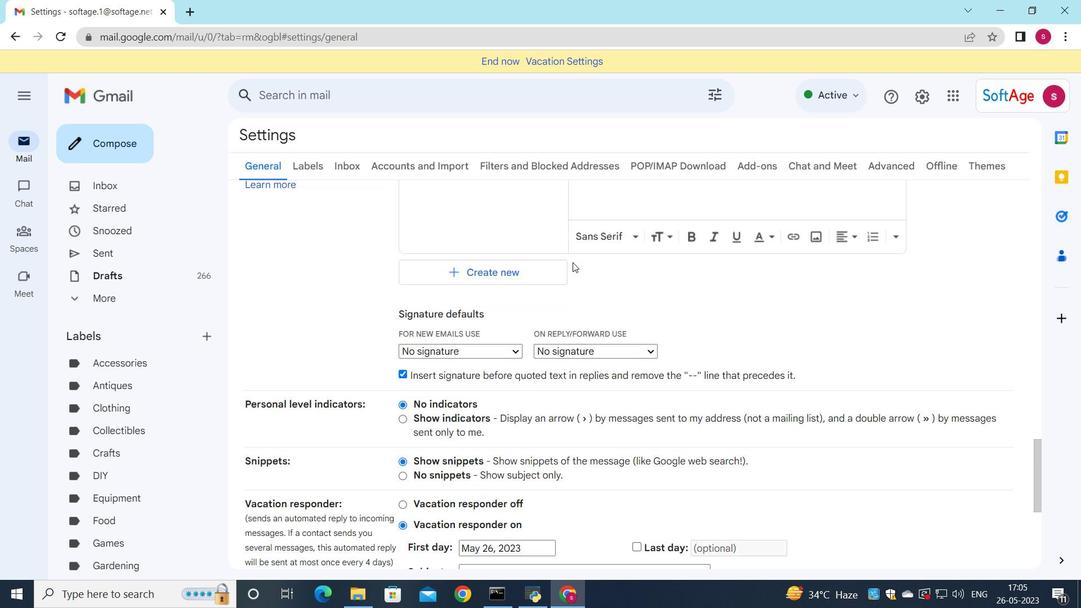 
Action: Mouse moved to (542, 251)
Screenshot: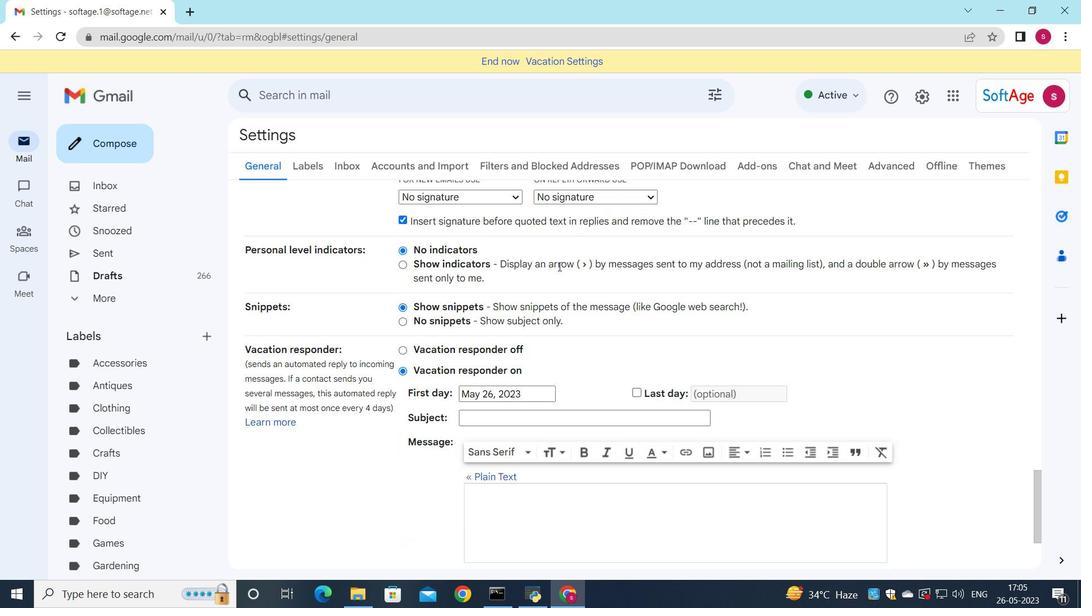 
Action: Mouse scrolled (542, 251) with delta (0, 0)
Screenshot: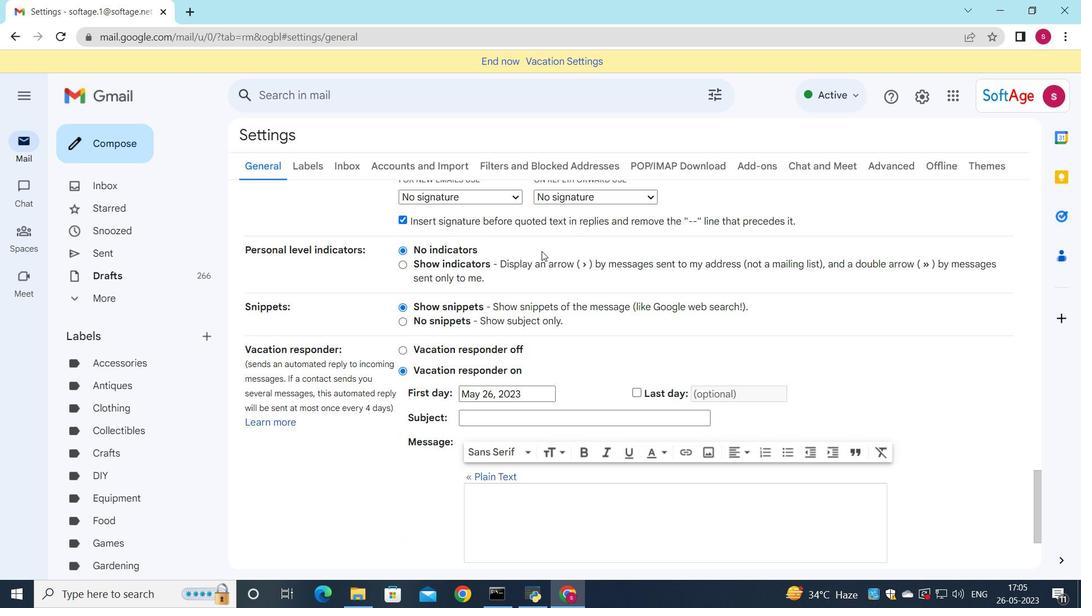 
Action: Mouse moved to (506, 267)
Screenshot: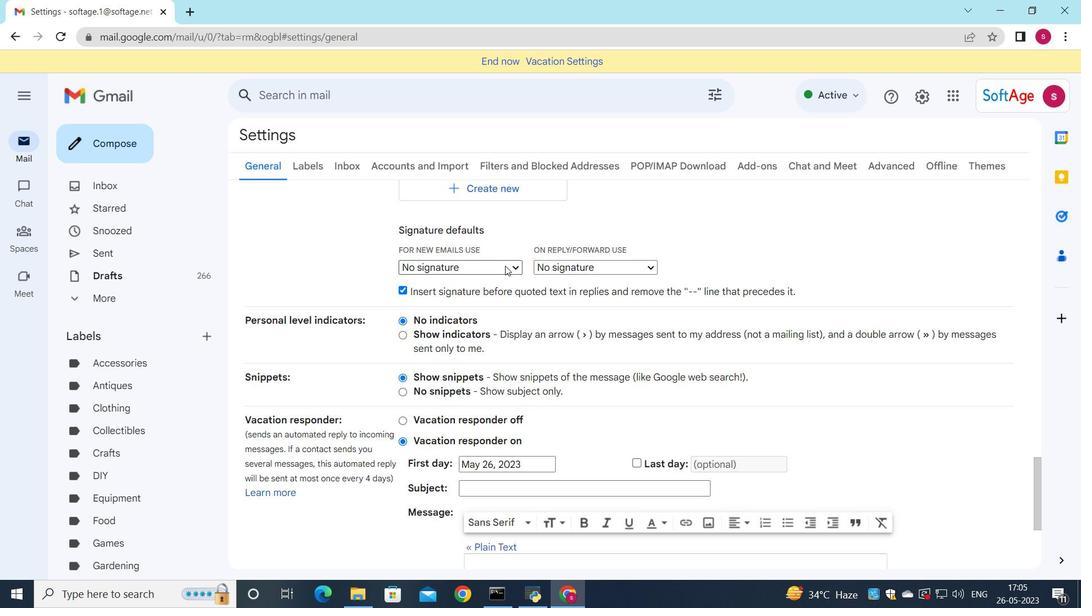 
Action: Mouse pressed left at (506, 267)
Screenshot: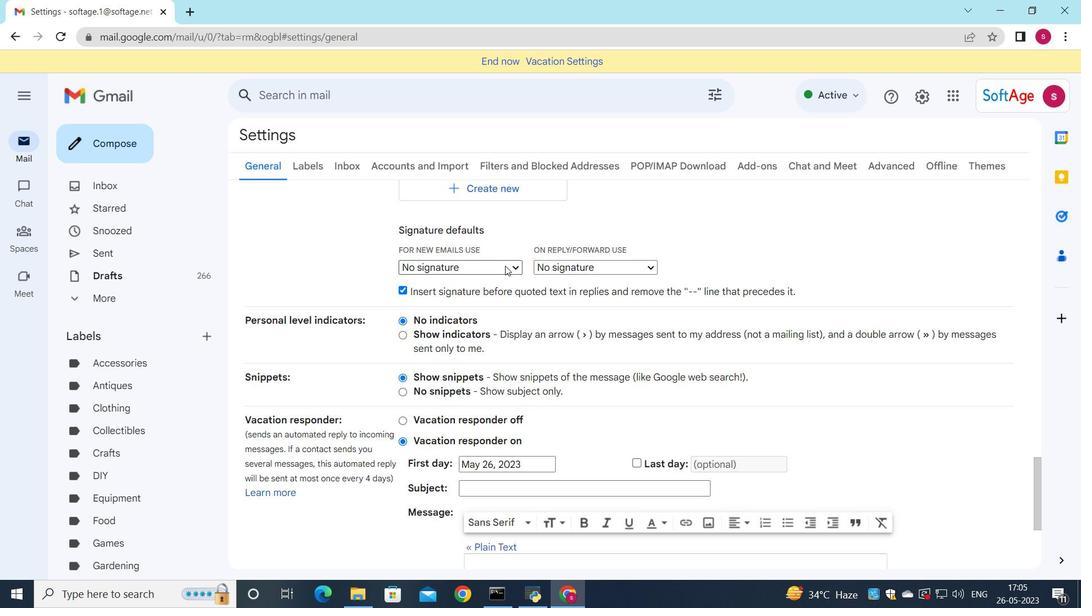 
Action: Mouse moved to (499, 290)
Screenshot: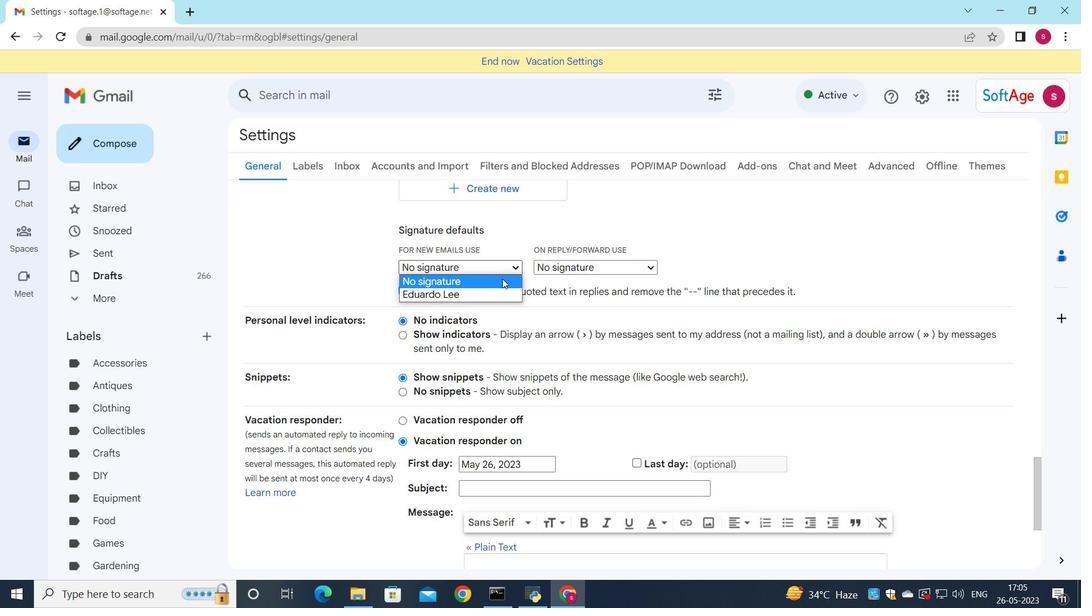 
Action: Mouse pressed left at (499, 290)
Screenshot: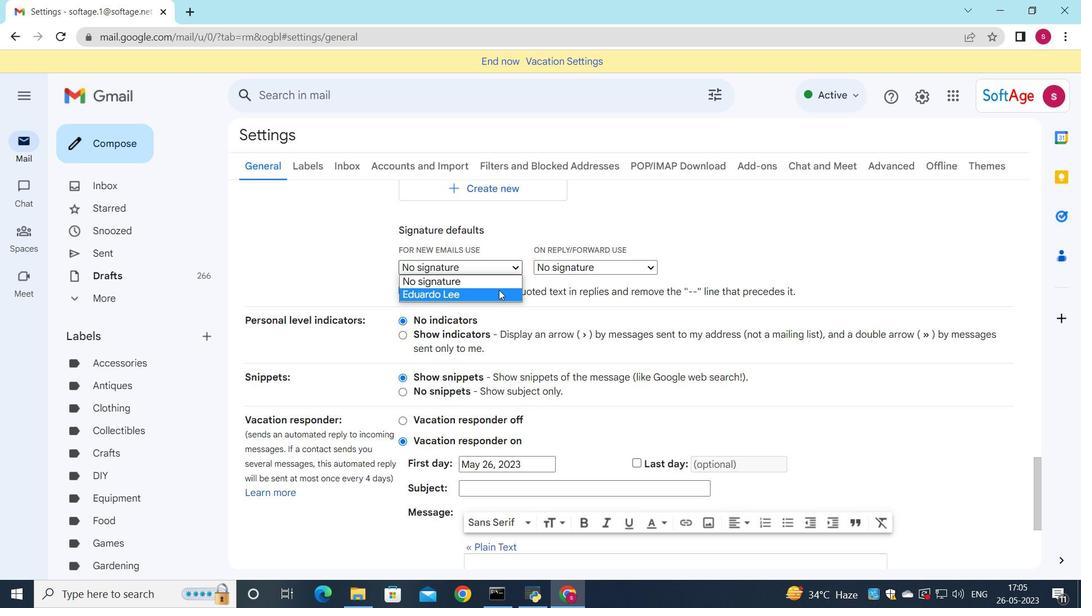 
Action: Mouse moved to (534, 269)
Screenshot: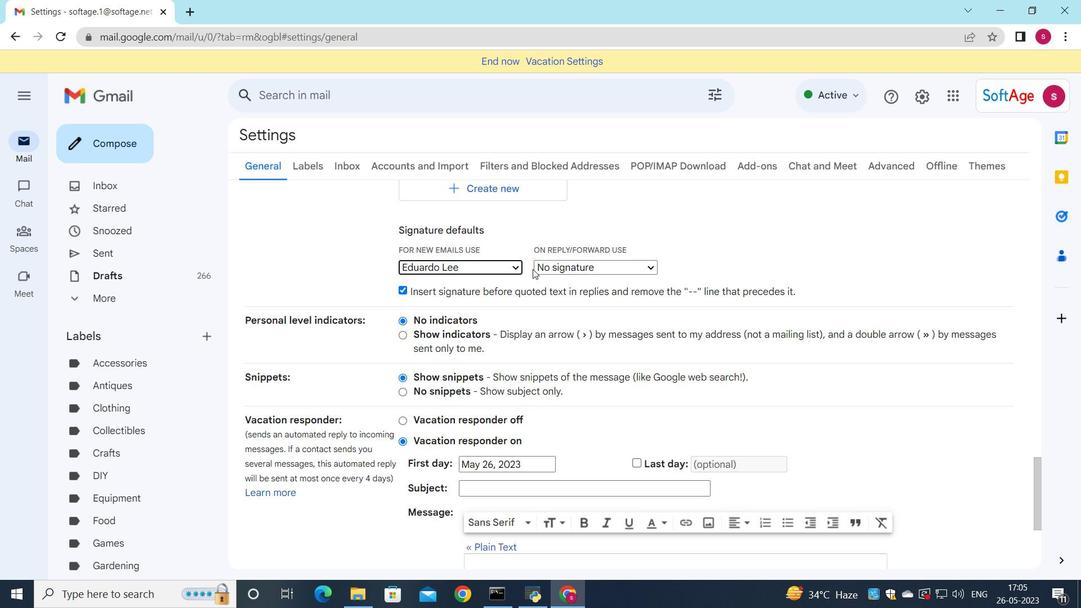
Action: Mouse pressed left at (534, 269)
Screenshot: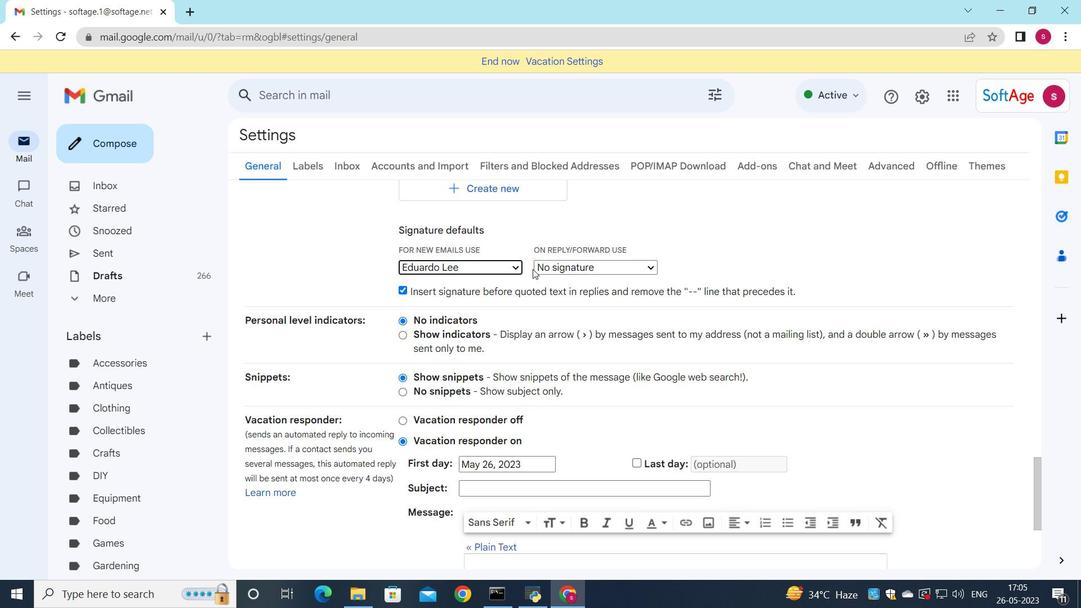 
Action: Mouse moved to (548, 298)
Screenshot: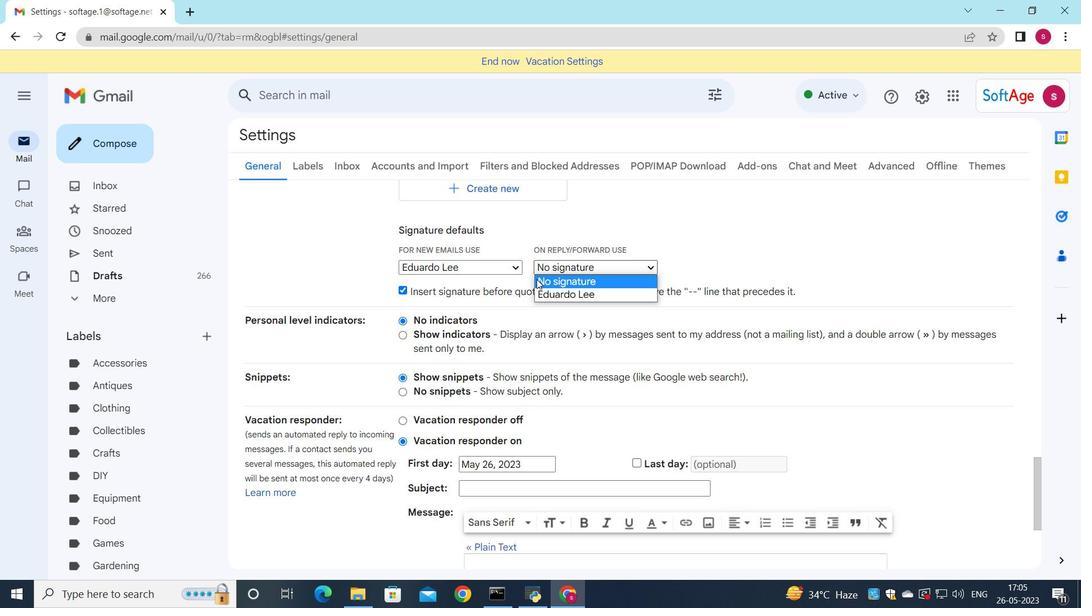 
Action: Mouse pressed left at (548, 298)
Screenshot: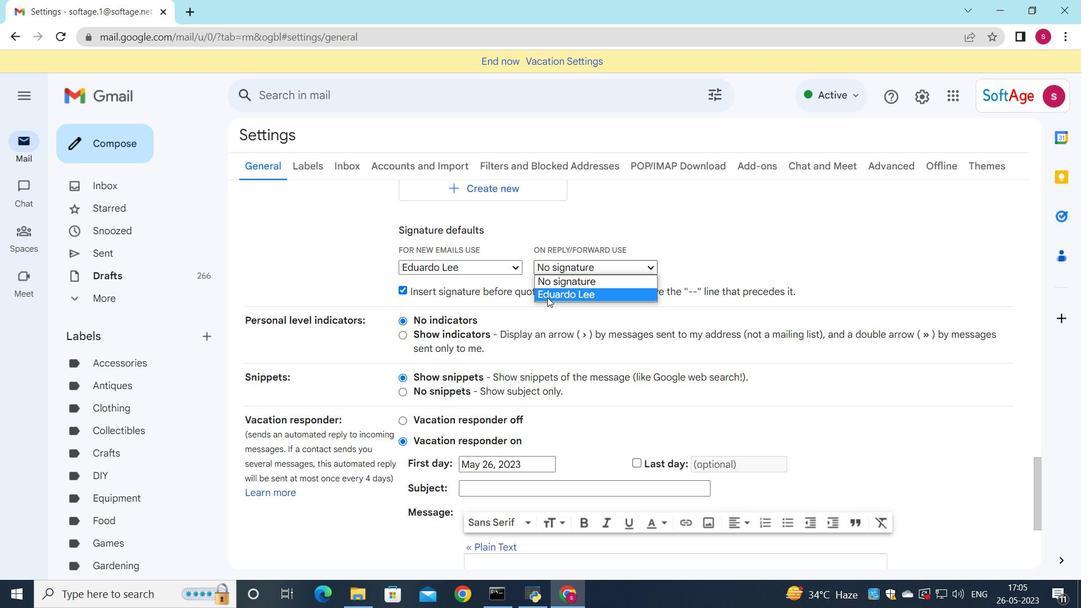 
Action: Mouse moved to (514, 281)
Screenshot: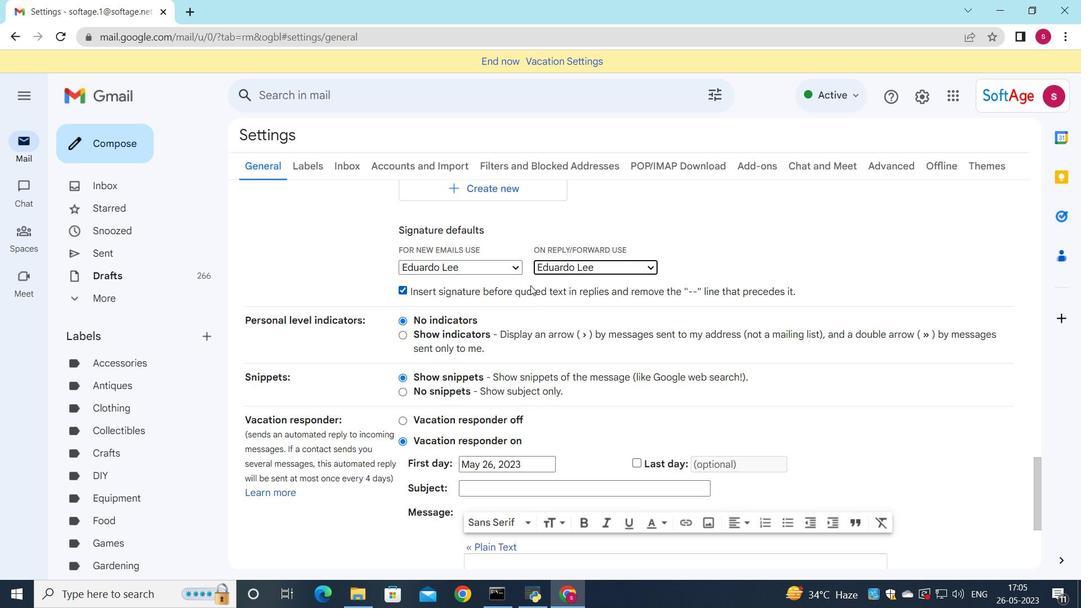 
Action: Mouse scrolled (514, 281) with delta (0, 0)
Screenshot: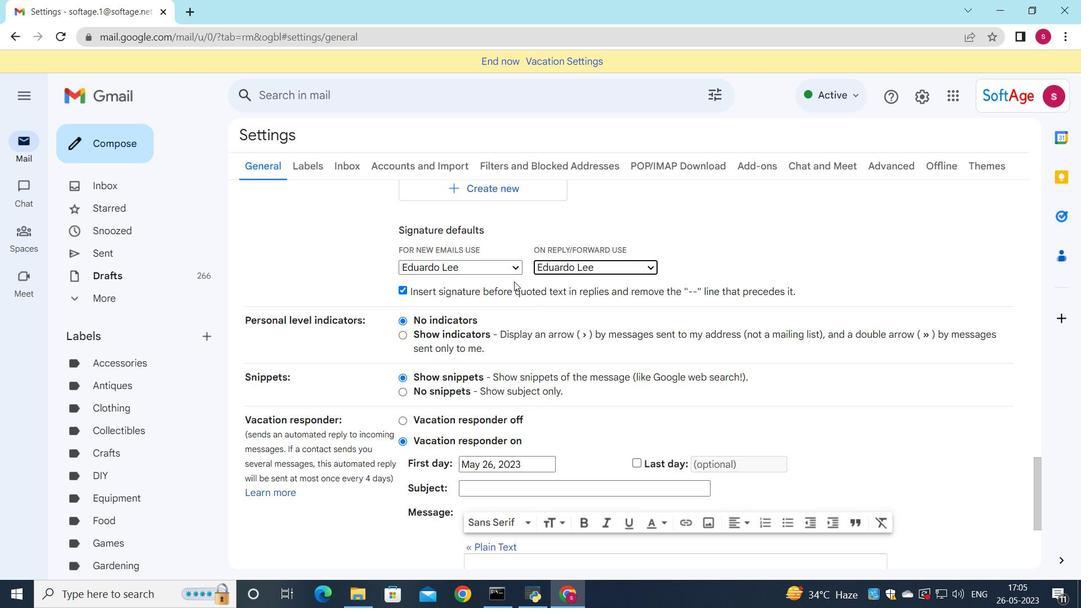 
Action: Mouse scrolled (514, 281) with delta (0, 0)
Screenshot: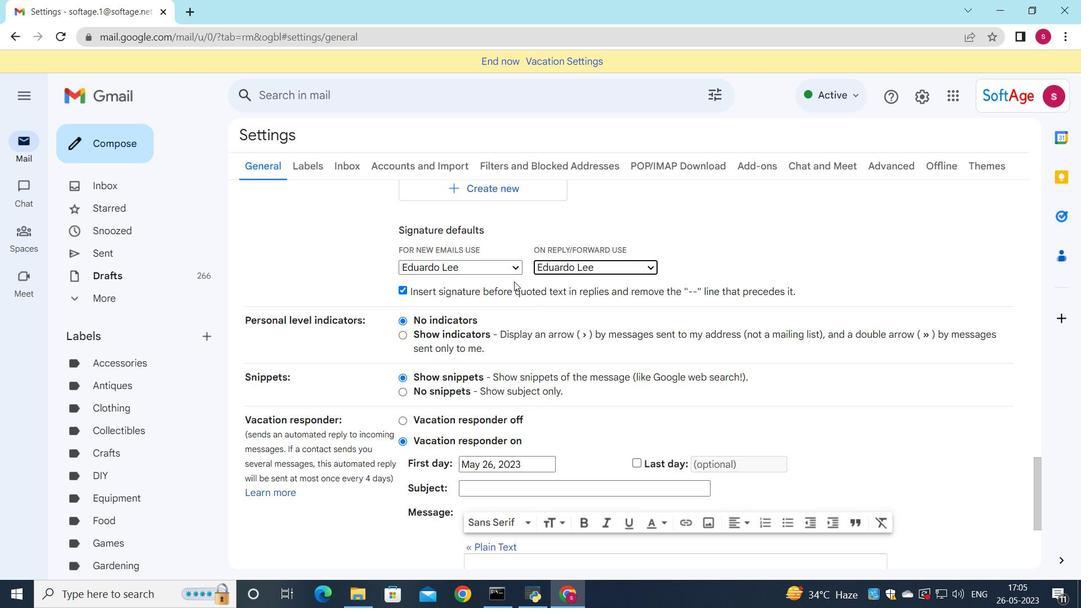 
Action: Mouse scrolled (514, 281) with delta (0, 0)
Screenshot: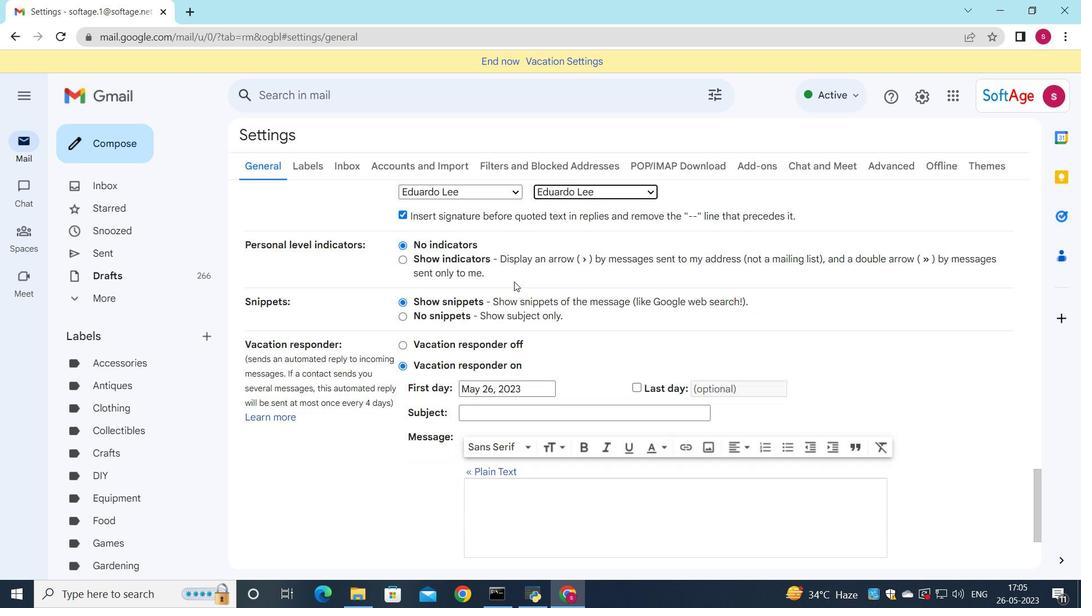 
Action: Mouse scrolled (514, 281) with delta (0, 0)
Screenshot: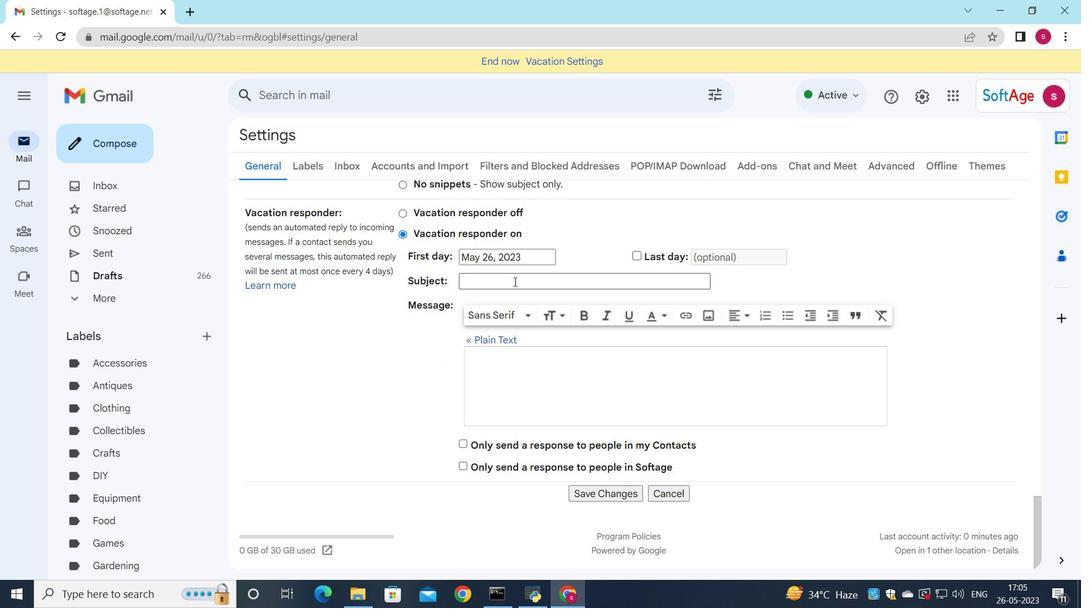 
Action: Mouse scrolled (514, 281) with delta (0, 0)
Screenshot: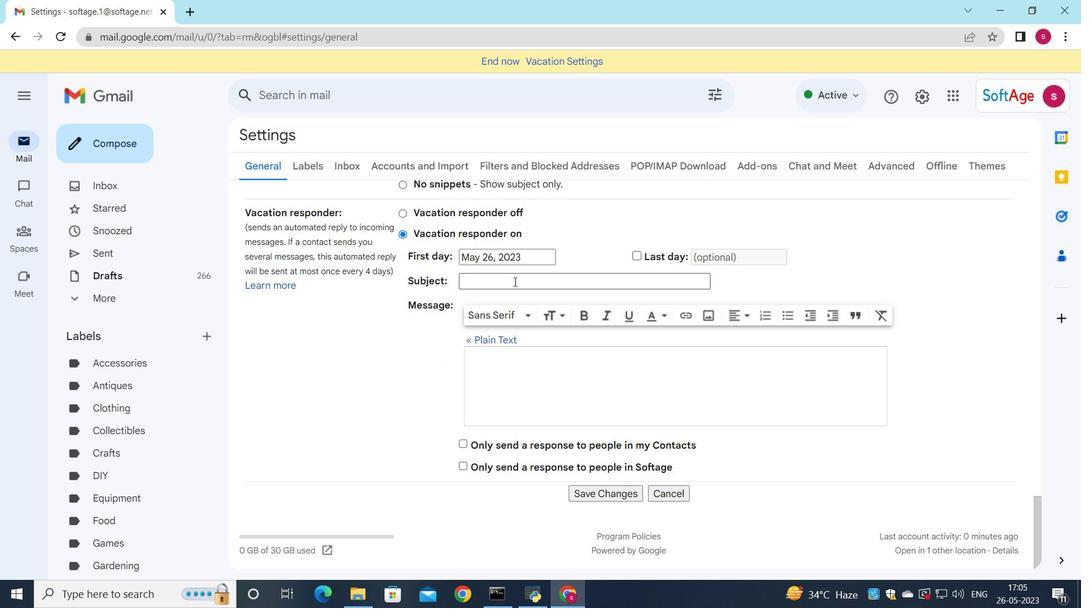 
Action: Mouse moved to (517, 289)
Screenshot: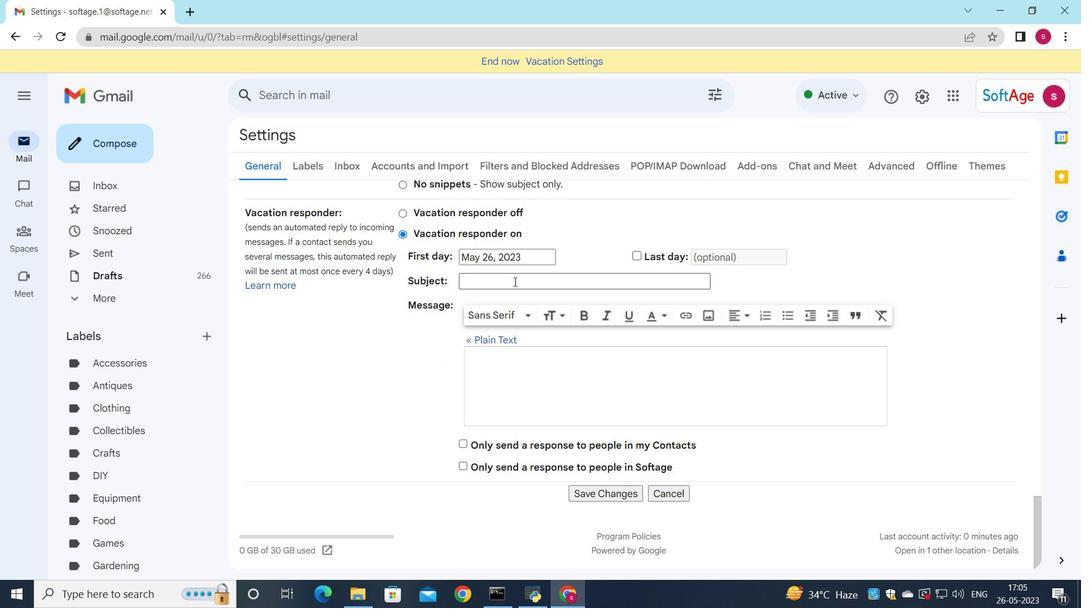 
Action: Mouse scrolled (517, 288) with delta (0, 0)
Screenshot: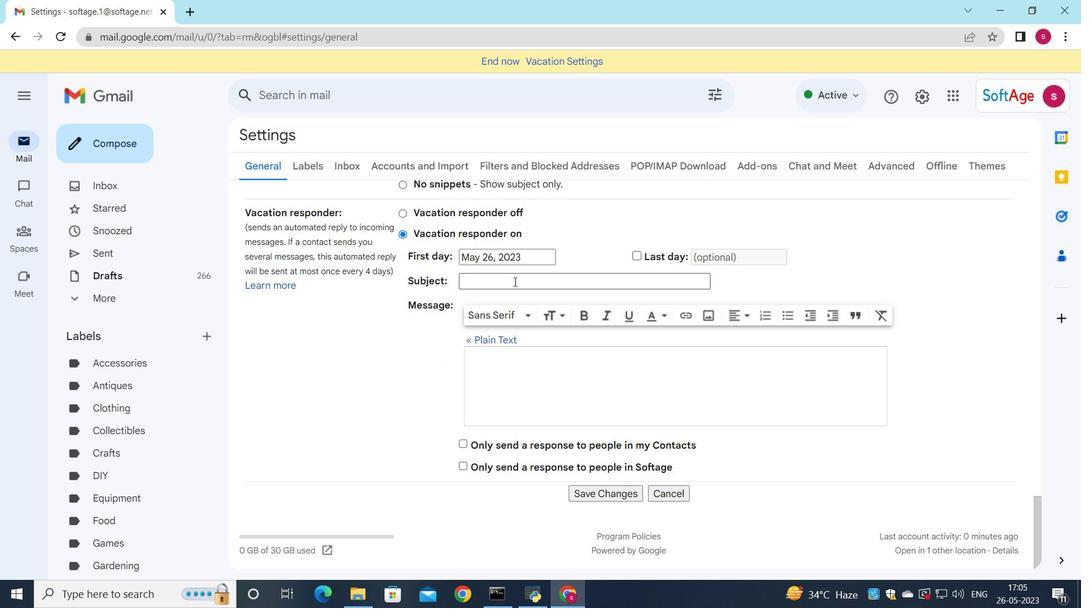 
Action: Mouse moved to (604, 498)
Screenshot: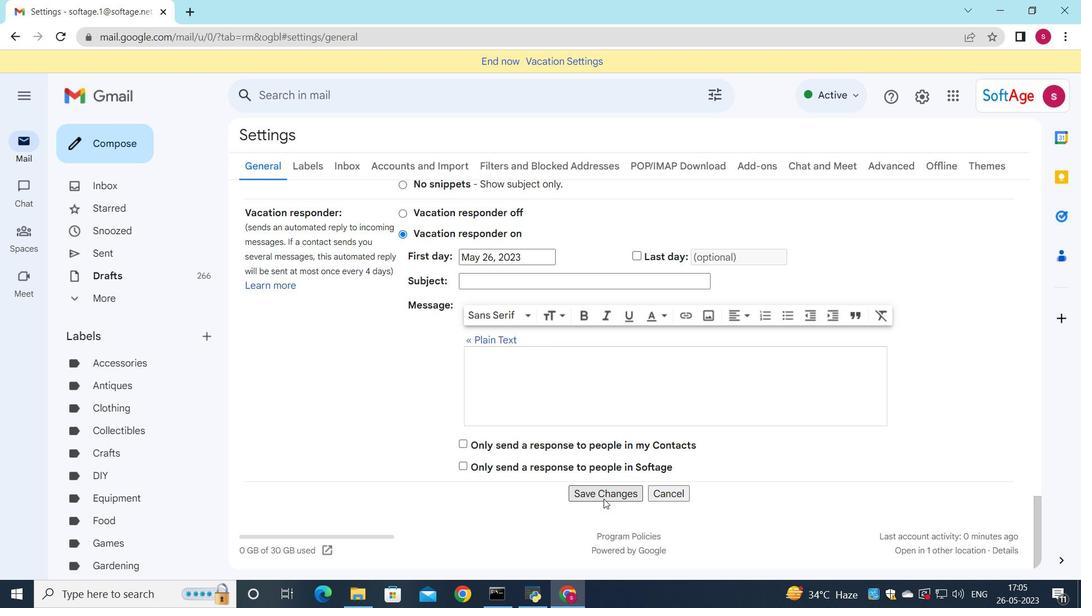 
Action: Mouse pressed left at (604, 498)
Screenshot: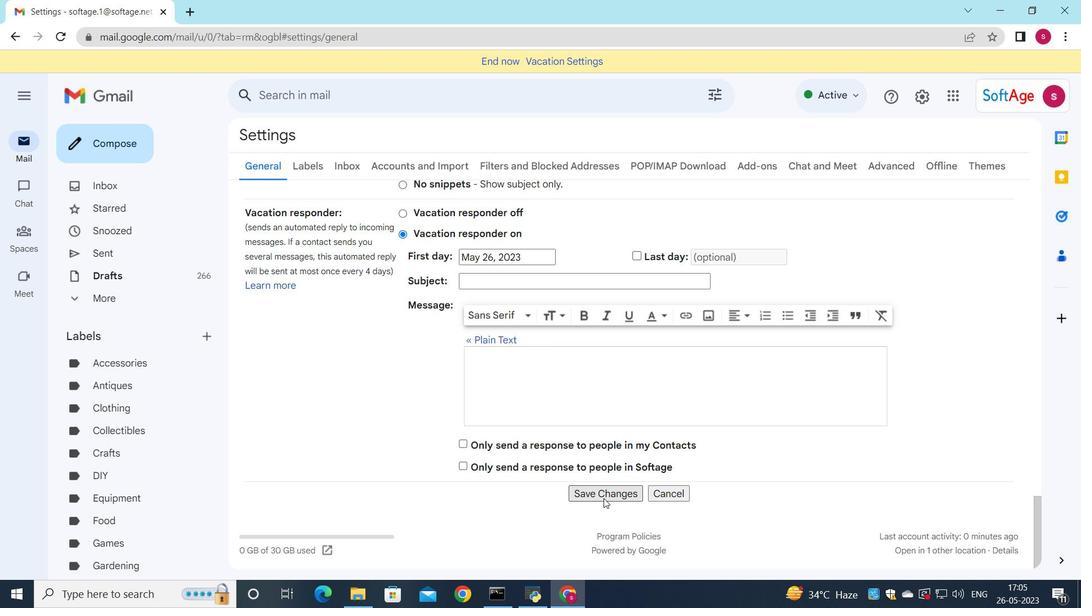 
Action: Mouse moved to (295, 351)
Screenshot: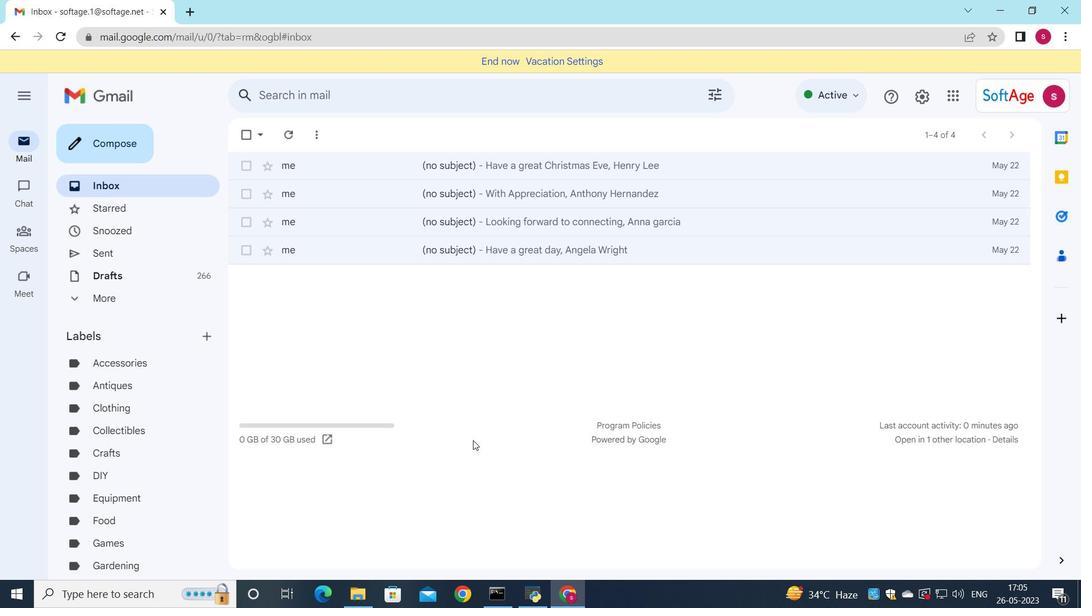
Action: Mouse scrolled (295, 351) with delta (0, 0)
Screenshot: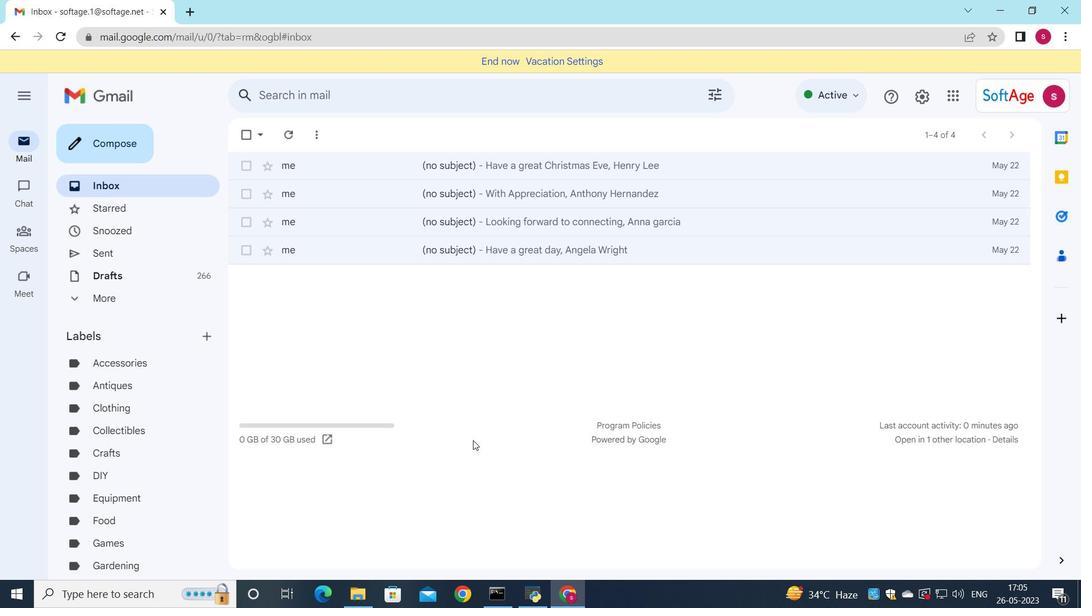 
Action: Mouse moved to (117, 138)
Screenshot: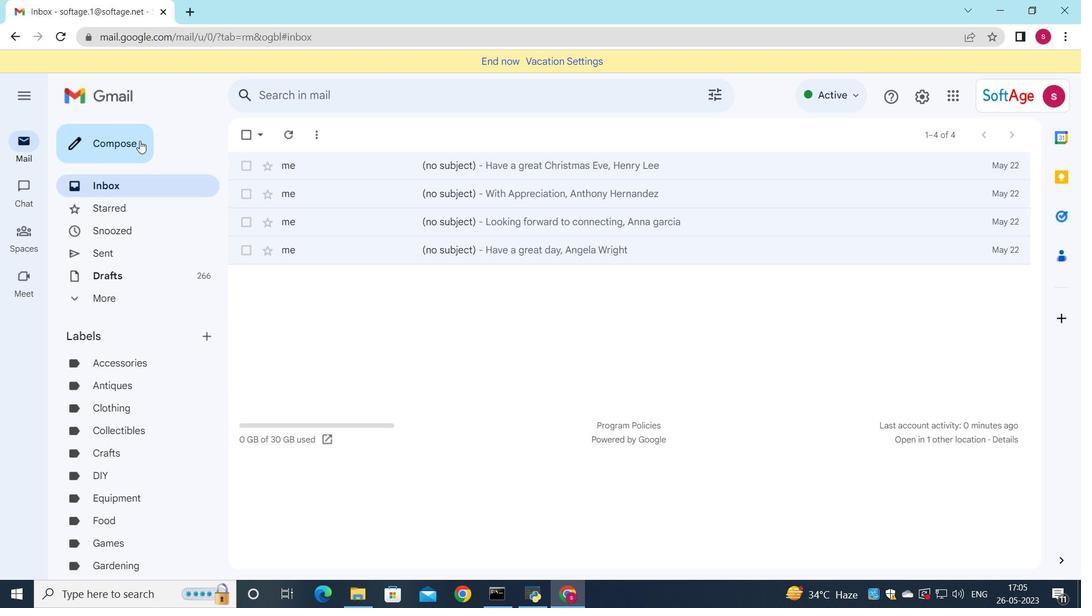 
Action: Mouse pressed left at (117, 138)
Screenshot: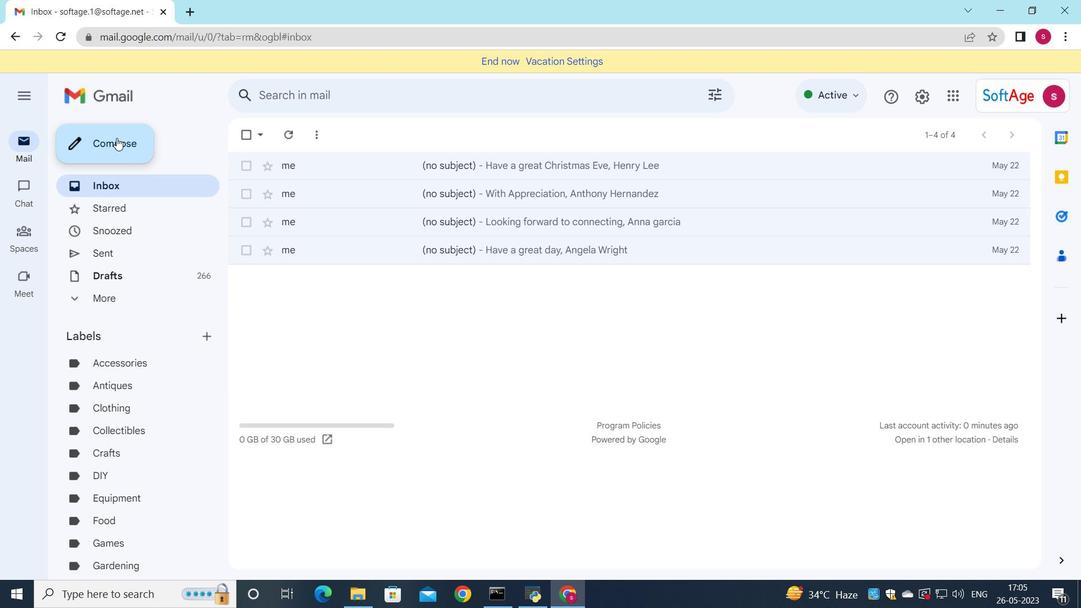 
Action: Mouse moved to (769, 247)
Screenshot: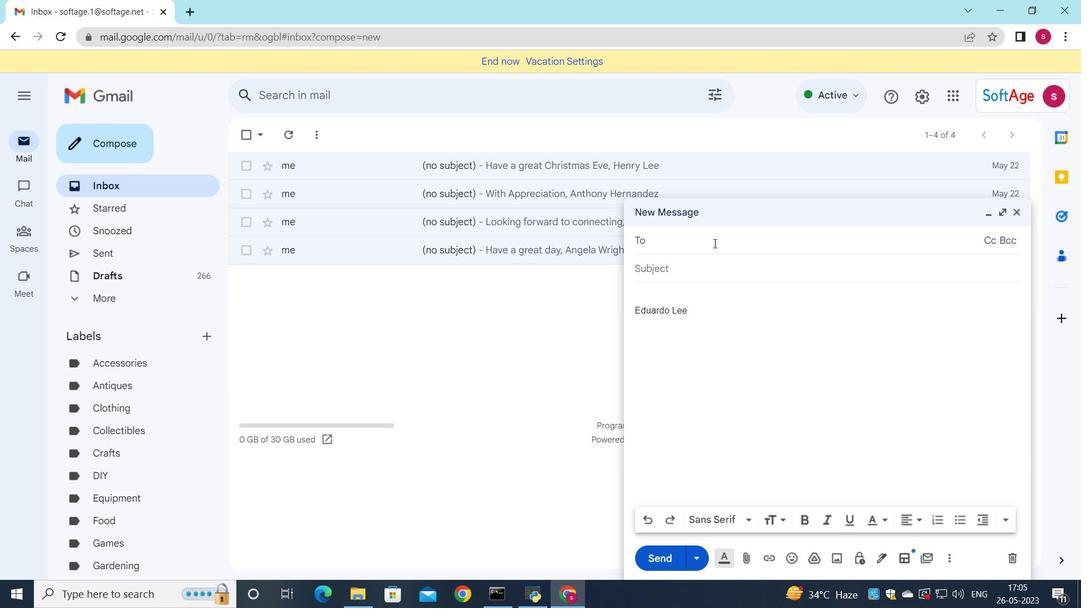 
Action: Key pressed so
Screenshot: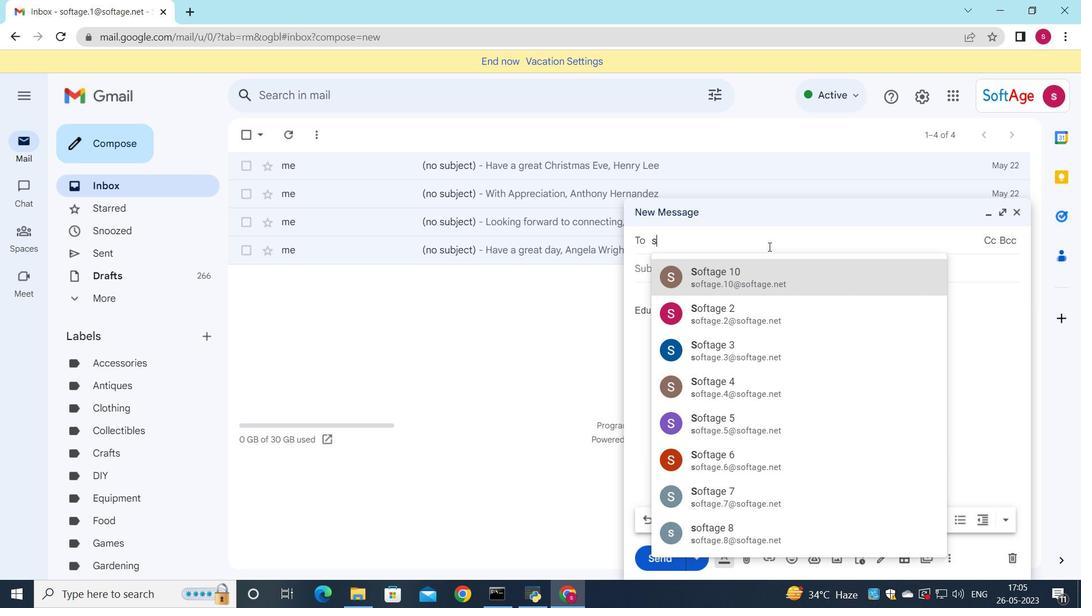 
Action: Mouse moved to (758, 353)
Screenshot: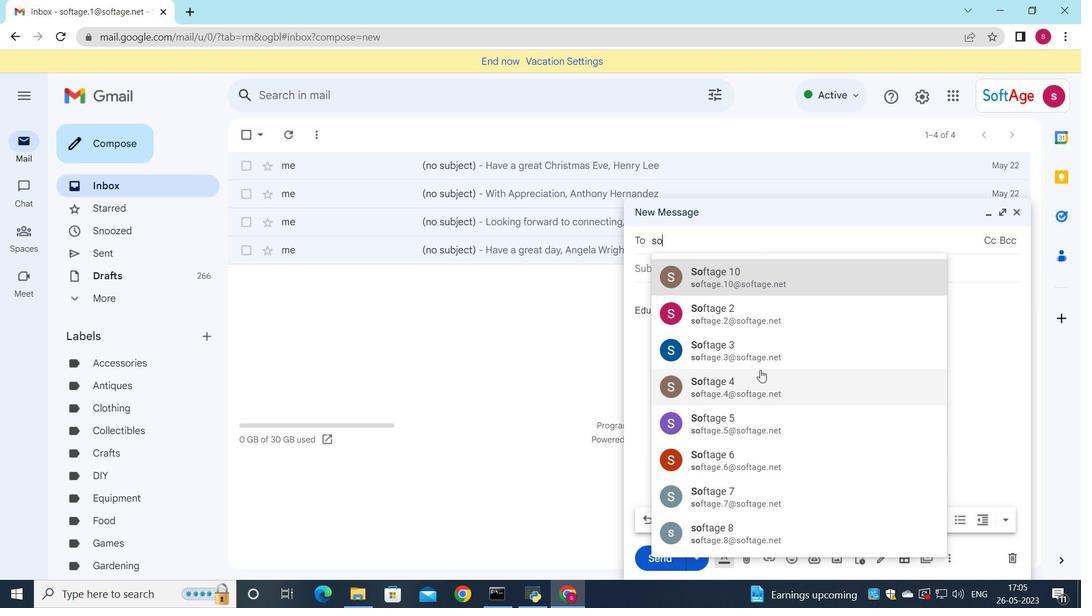 
Action: Mouse pressed left at (758, 353)
Screenshot: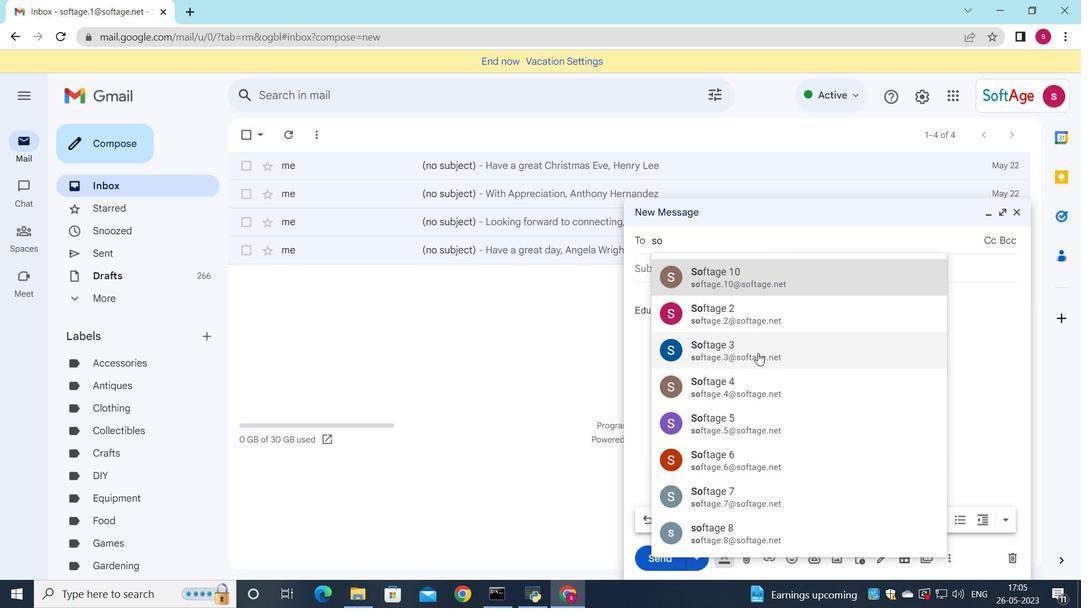 
Action: Mouse moved to (775, 317)
Screenshot: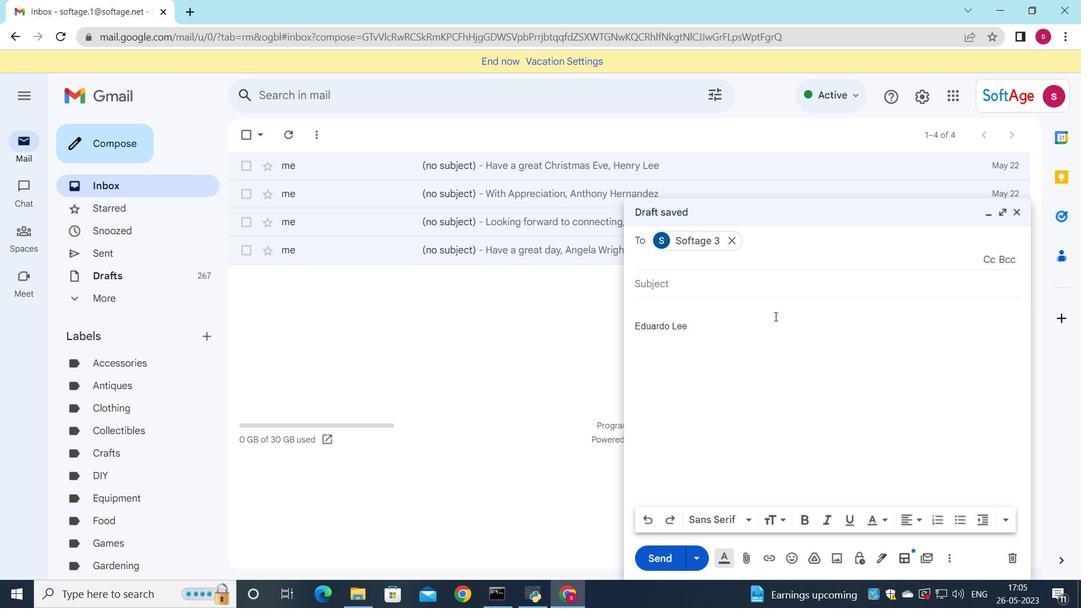 
Action: Key pressed a
Screenshot: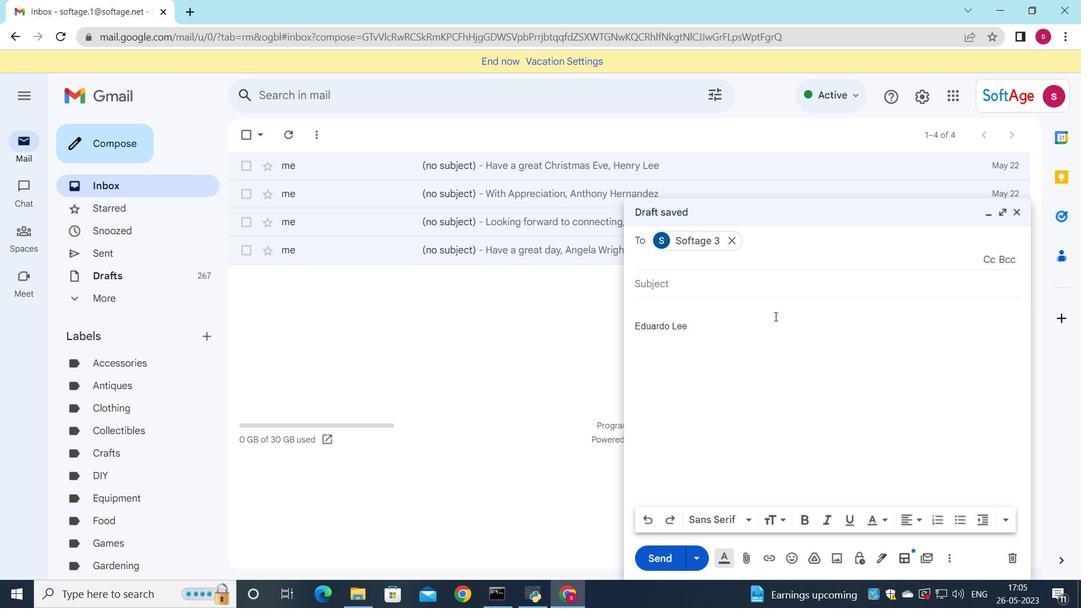 
Action: Mouse moved to (770, 318)
Screenshot: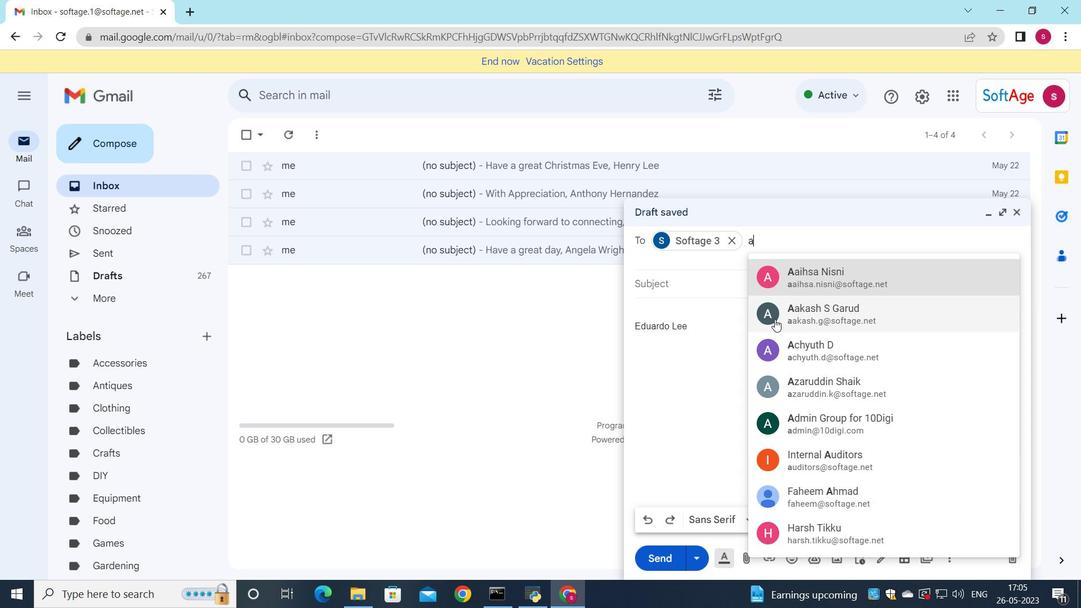 
Action: Key pressed <Key.backspace>
Screenshot: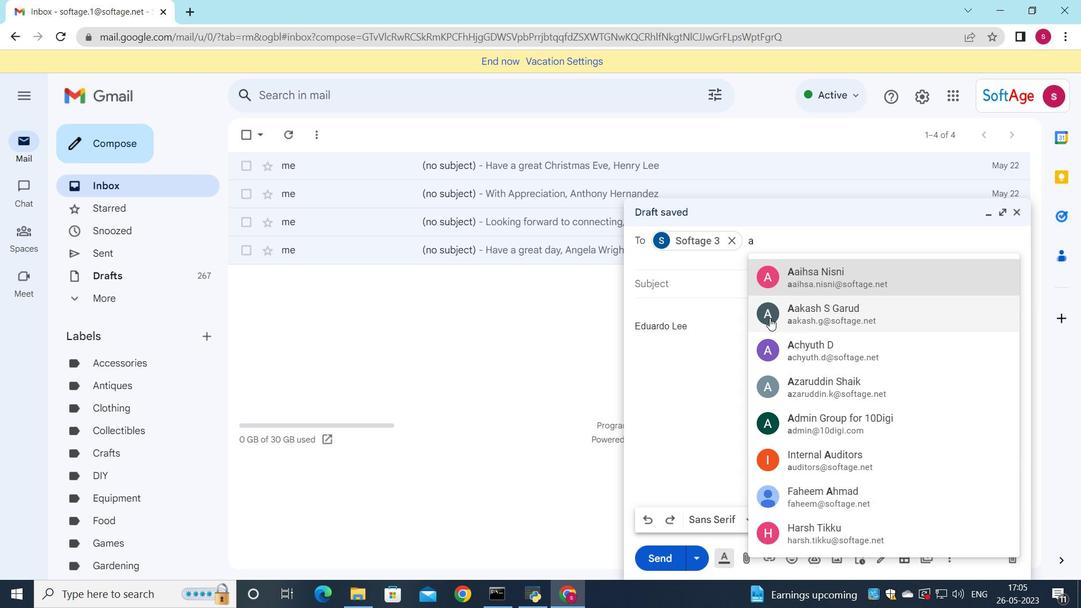 
Action: Mouse moved to (771, 328)
Screenshot: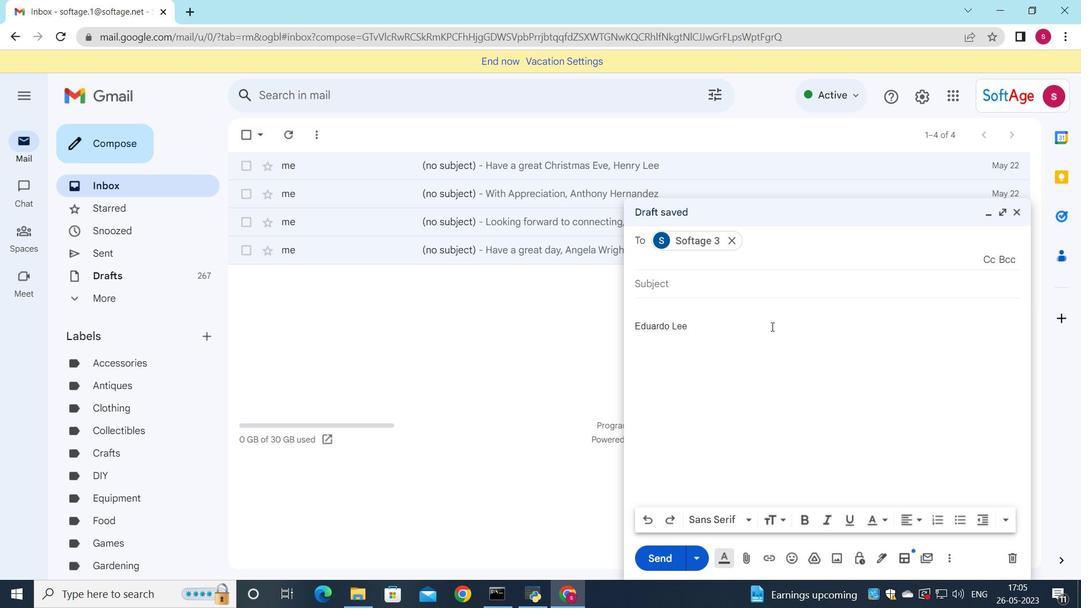 
Action: Key pressed s
Screenshot: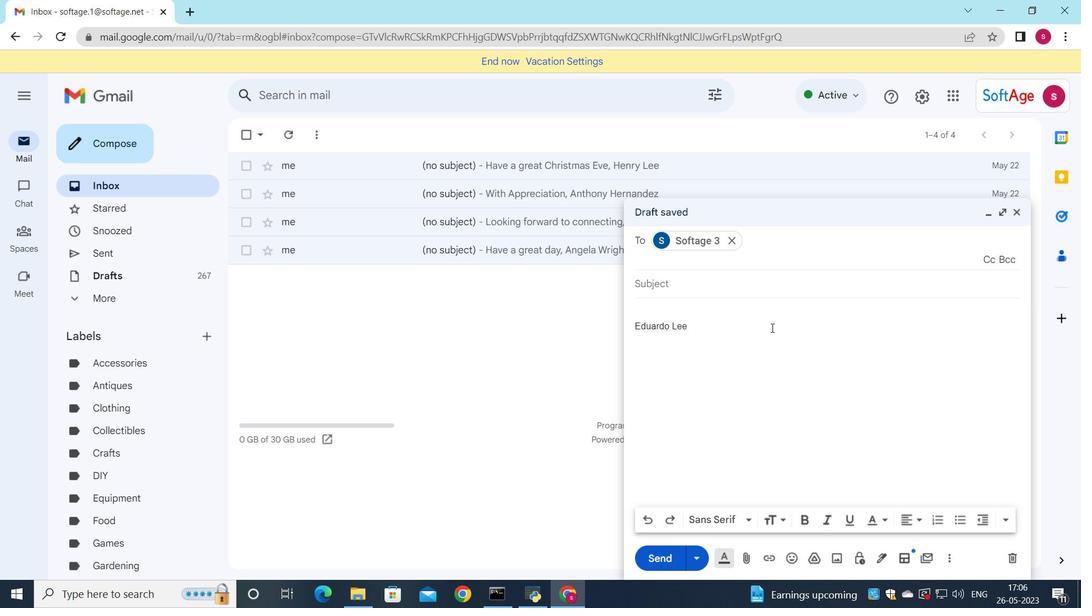 
Action: Mouse moved to (752, 335)
Screenshot: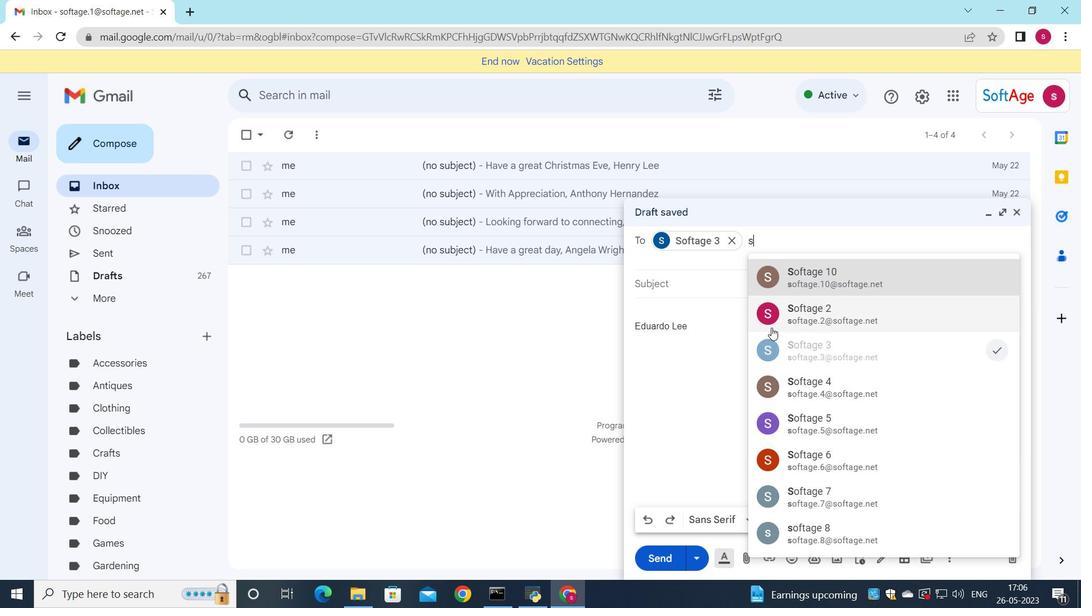 
Action: Key pressed o
Screenshot: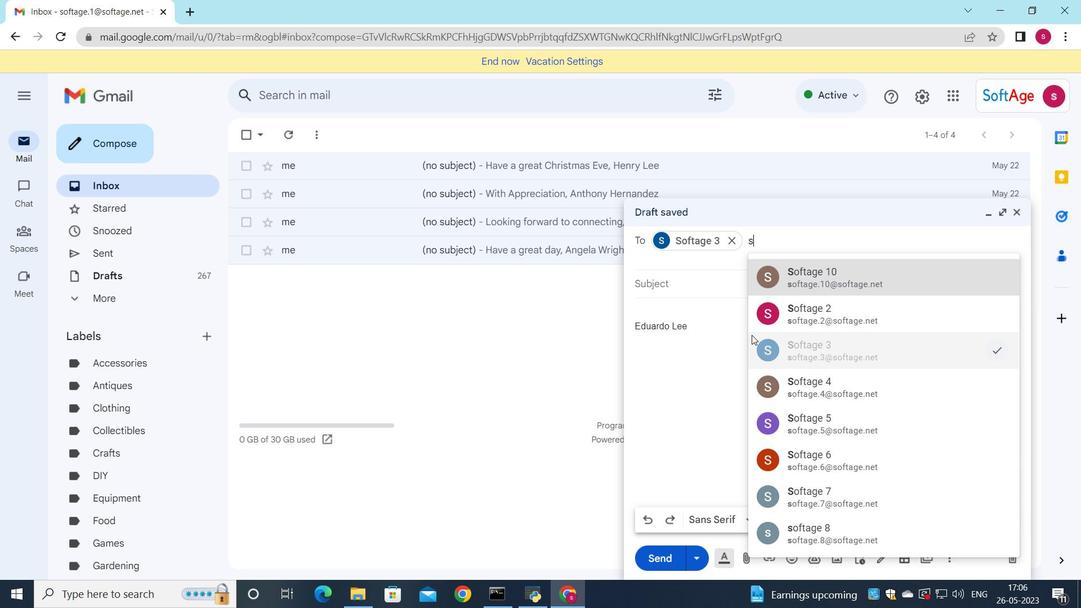 
Action: Mouse moved to (827, 390)
Screenshot: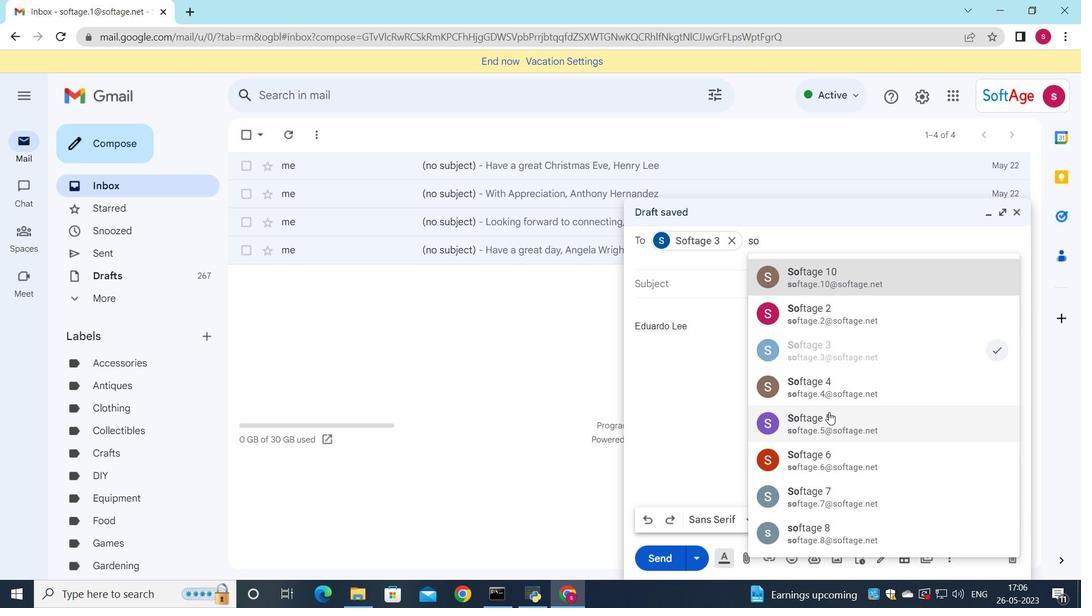 
Action: Mouse pressed left at (827, 390)
Screenshot: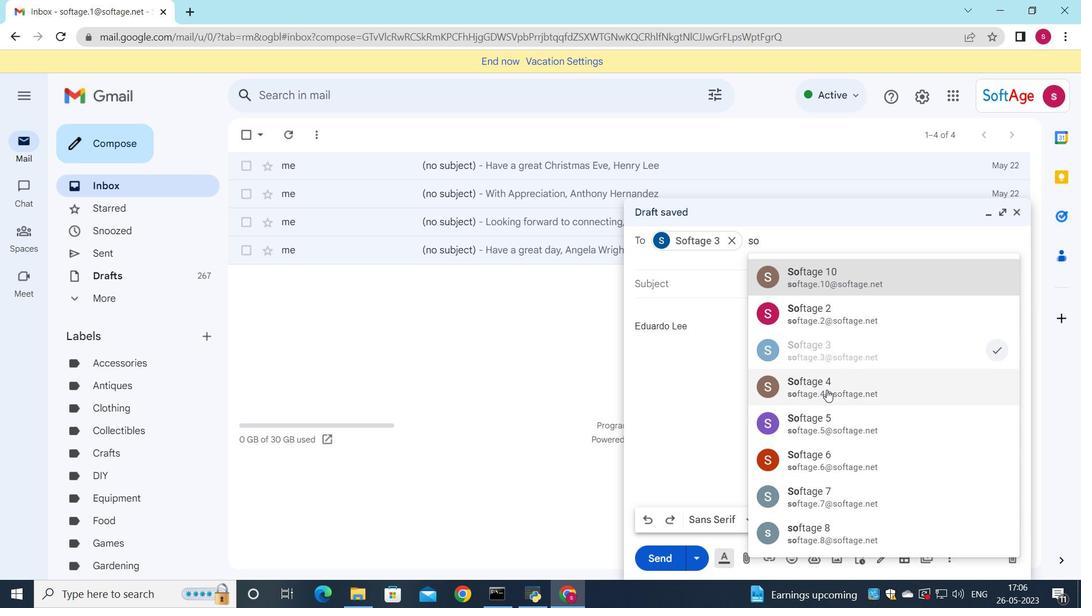 
Action: Mouse moved to (674, 283)
Screenshot: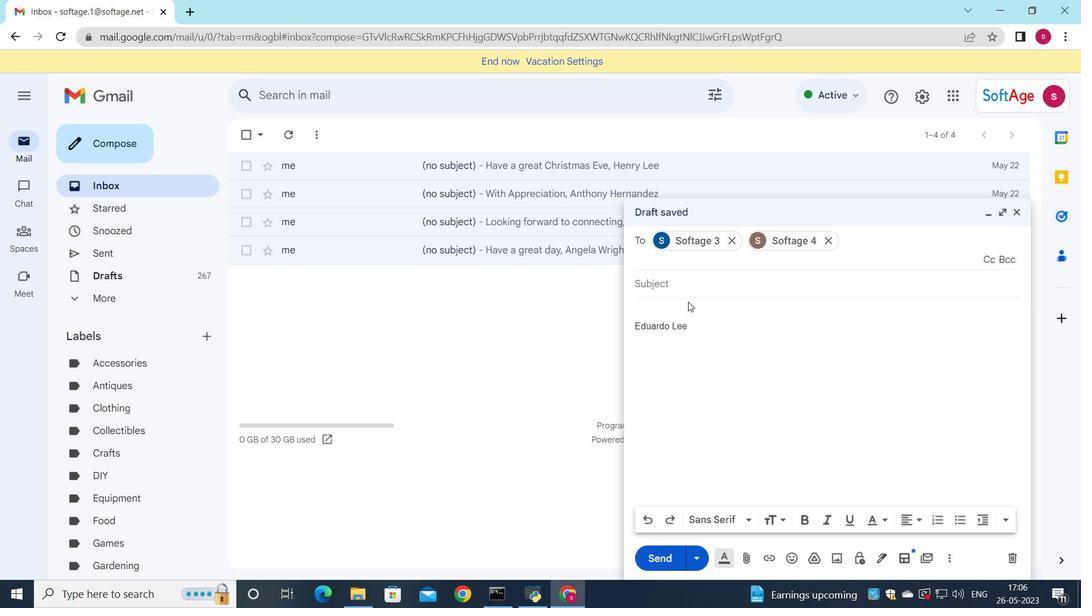 
Action: Mouse pressed left at (674, 283)
Screenshot: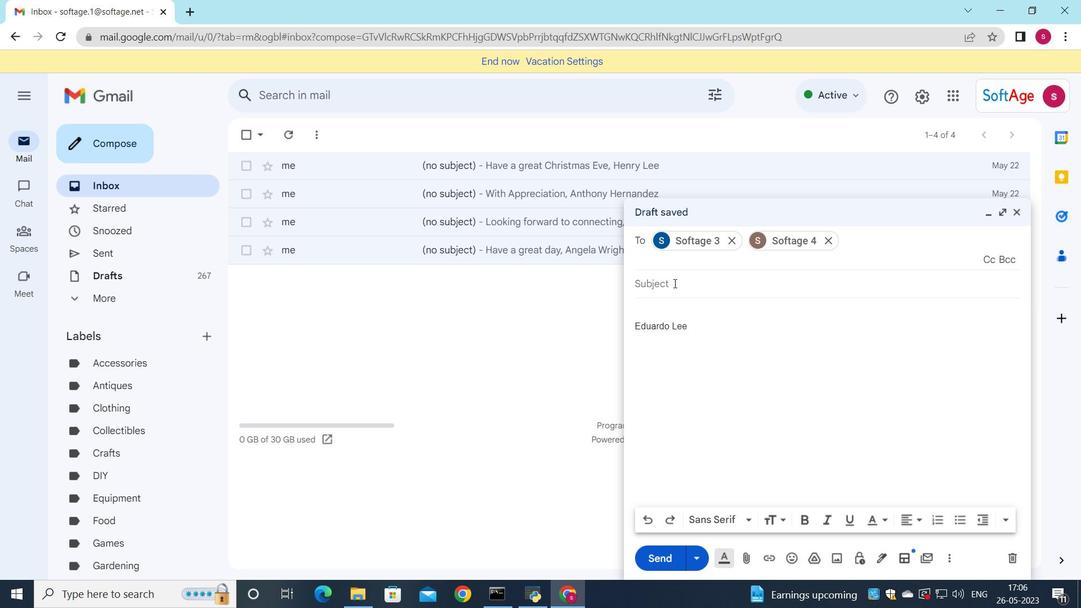 
Action: Key pressed <Key.shift><Key.shift><Key.shift>request<Key.space>for<Key.space>remote<Key.space>work
Screenshot: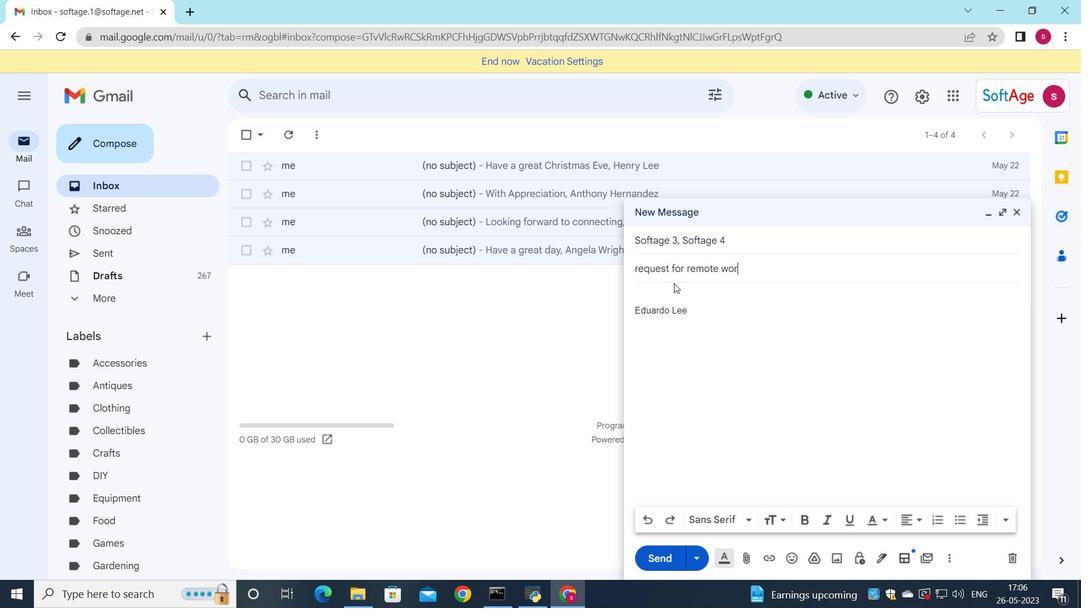 
Action: Mouse moved to (669, 291)
Screenshot: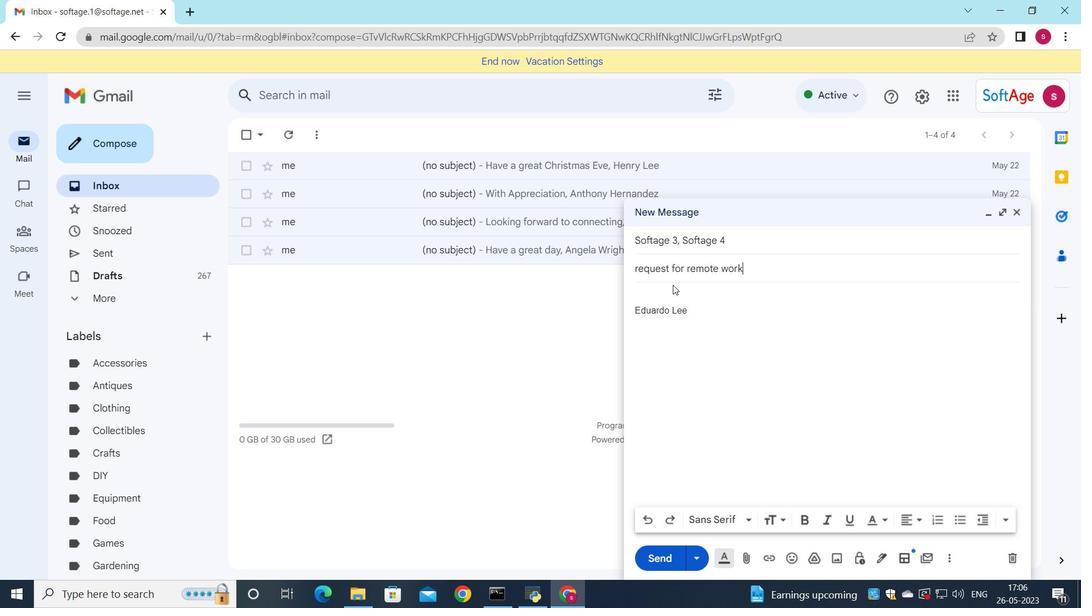 
Action: Mouse pressed left at (669, 291)
Screenshot: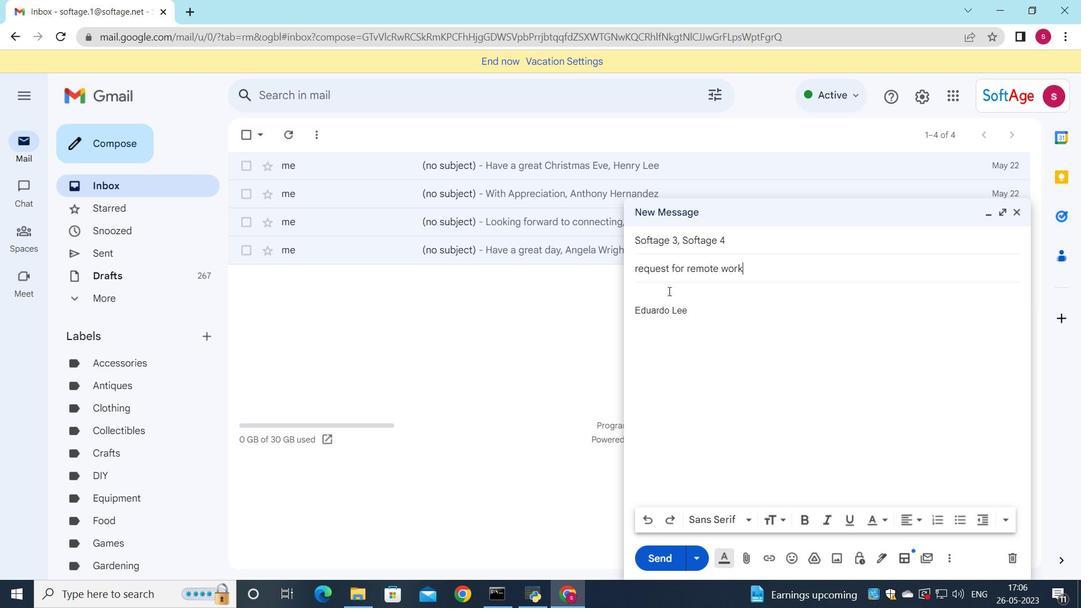 
Action: Key pressed <Key.shift>please<Key.space>let<Key.space>me<Key.space>know<Key.space>if<Key.space>you<Key.space>have<Key.space>any<Key.space>question<Key.space>about<Key.space>the<Key.space>doxcum<Key.backspace><Key.backspace><Key.backspace><Key.backspace>cument
Screenshot: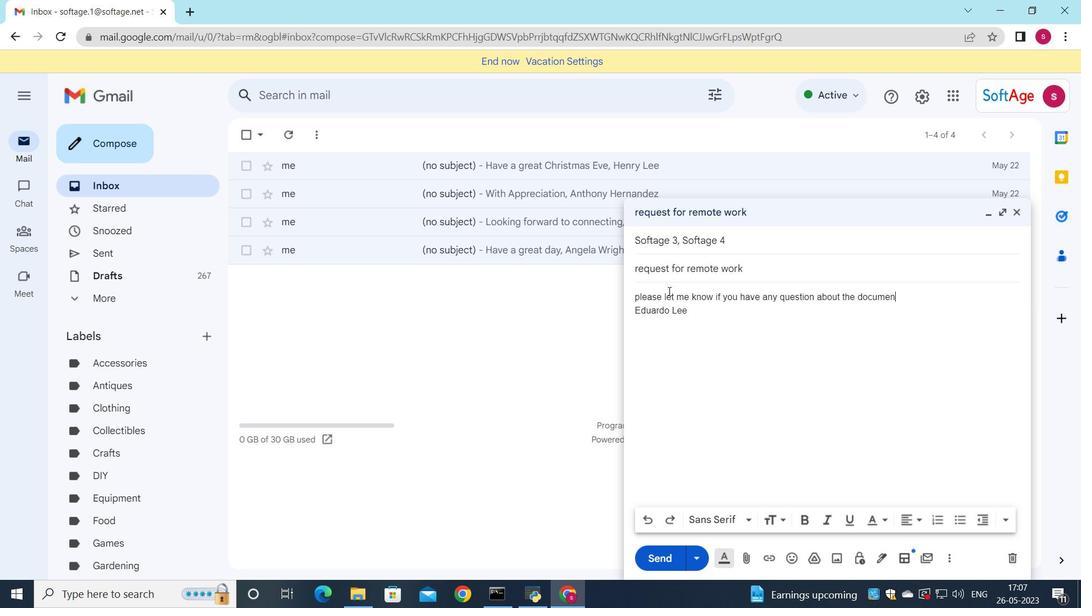 
Action: Mouse moved to (943, 357)
Screenshot: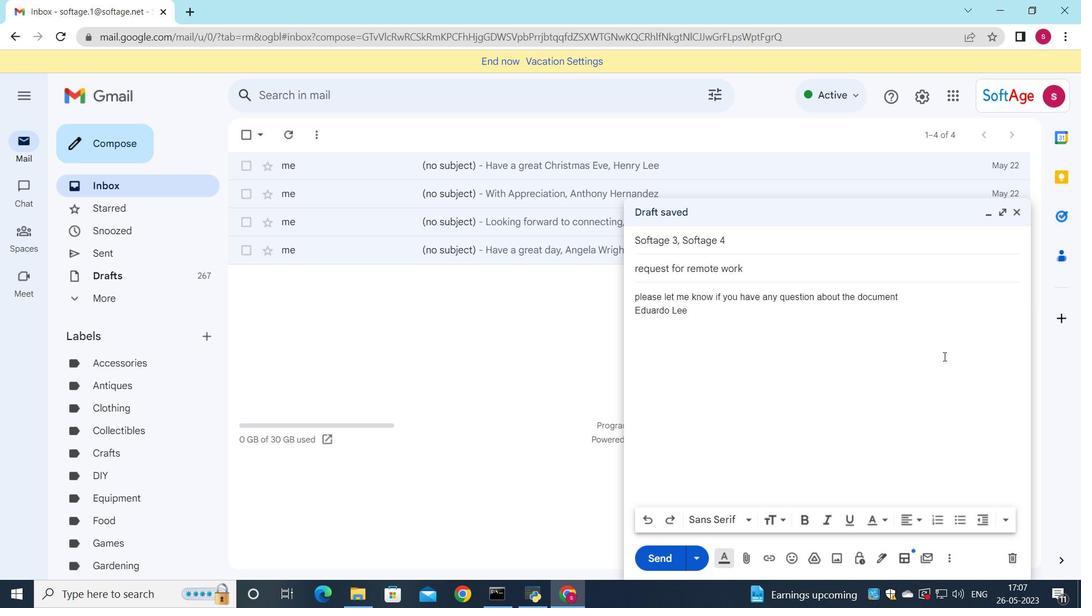 
Action: Key pressed .
Screenshot: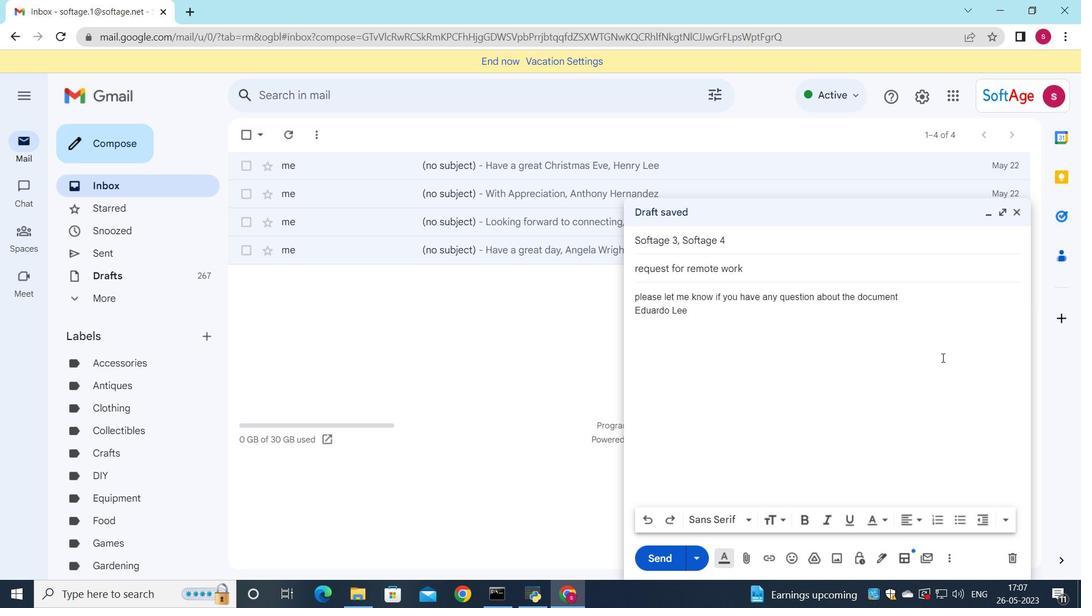 
Action: Mouse moved to (812, 299)
Screenshot: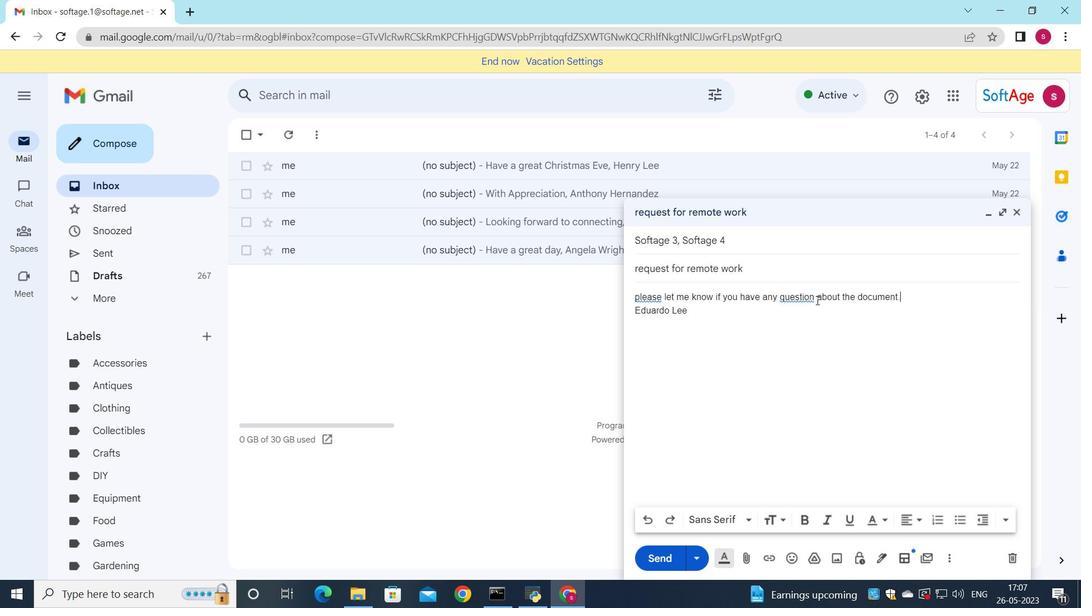 
Action: Mouse pressed left at (812, 299)
Screenshot: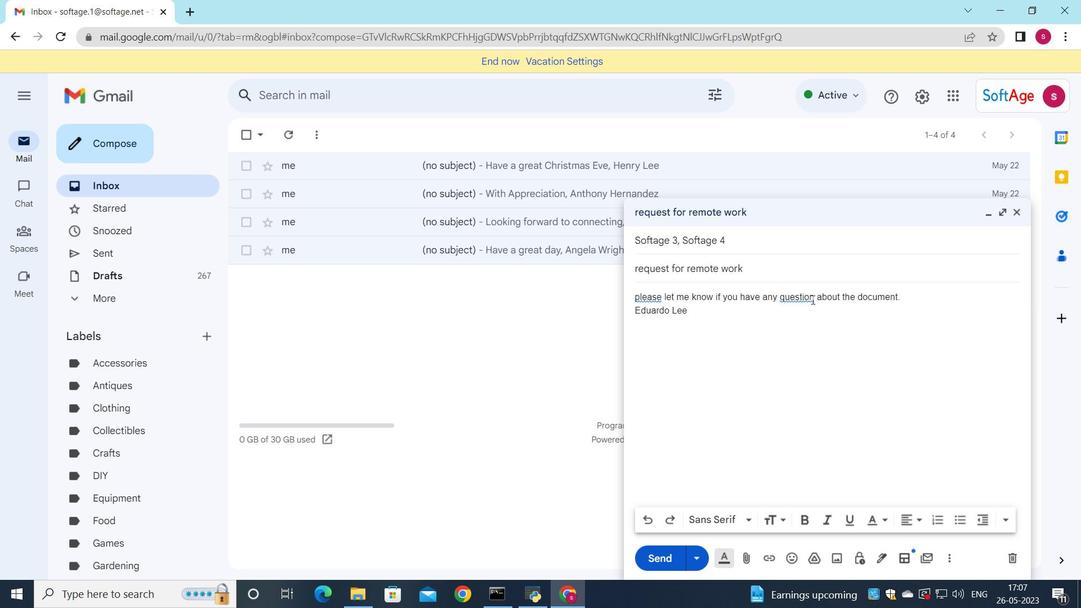 
Action: Mouse moved to (850, 322)
Screenshot: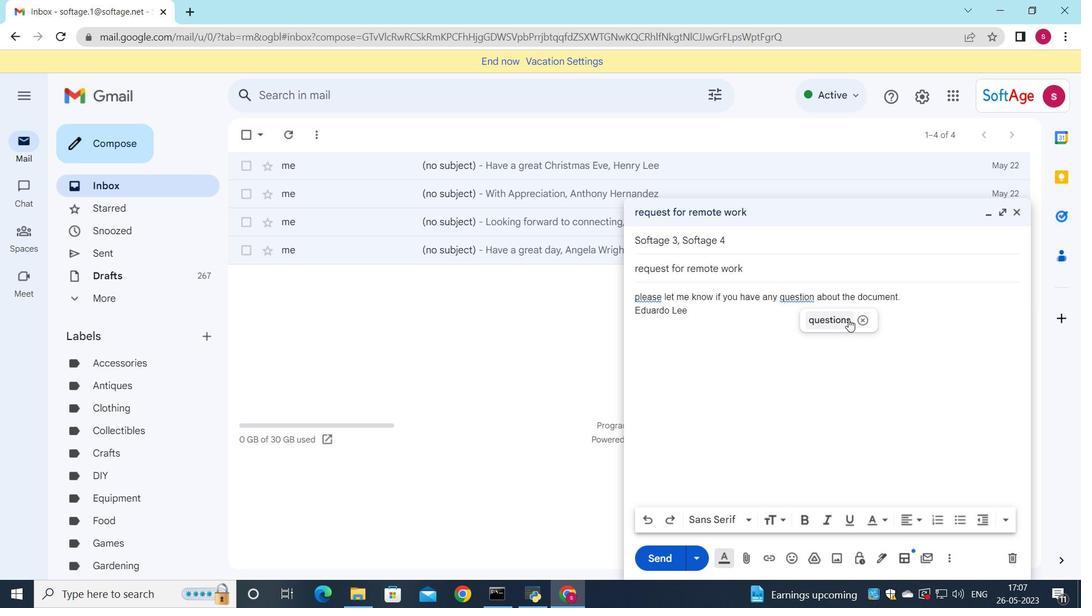 
Action: Key pressed s
Screenshot: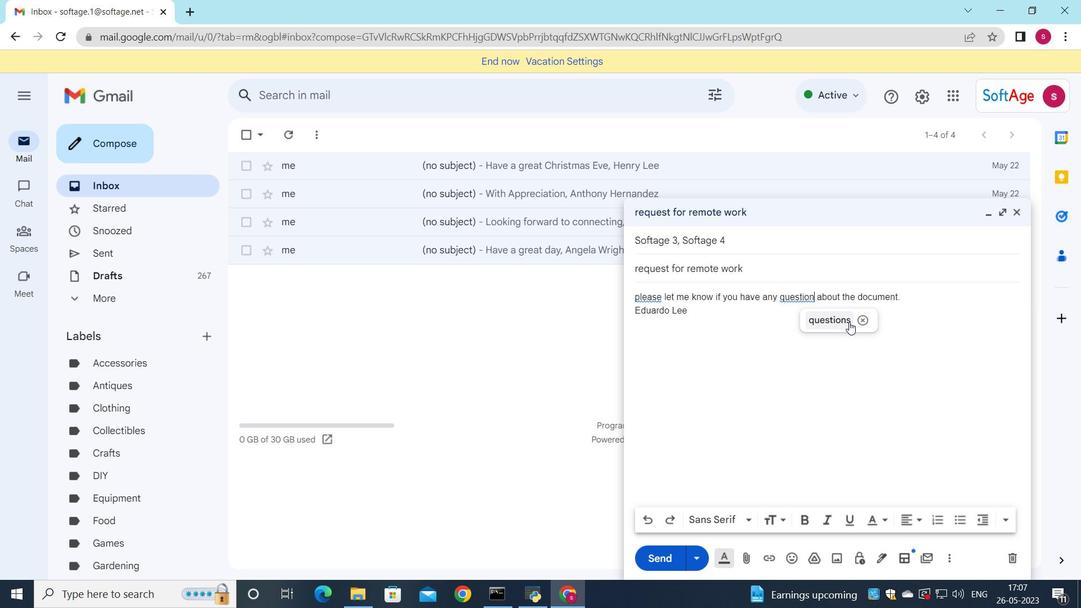
Action: Mouse moved to (651, 298)
Screenshot: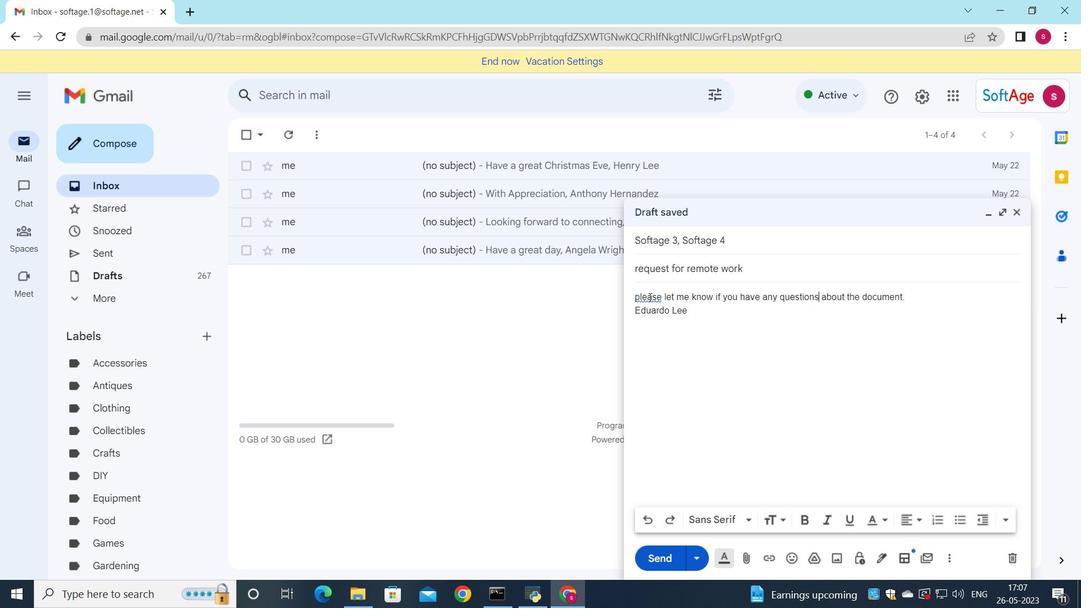 
Action: Mouse pressed left at (651, 298)
Screenshot: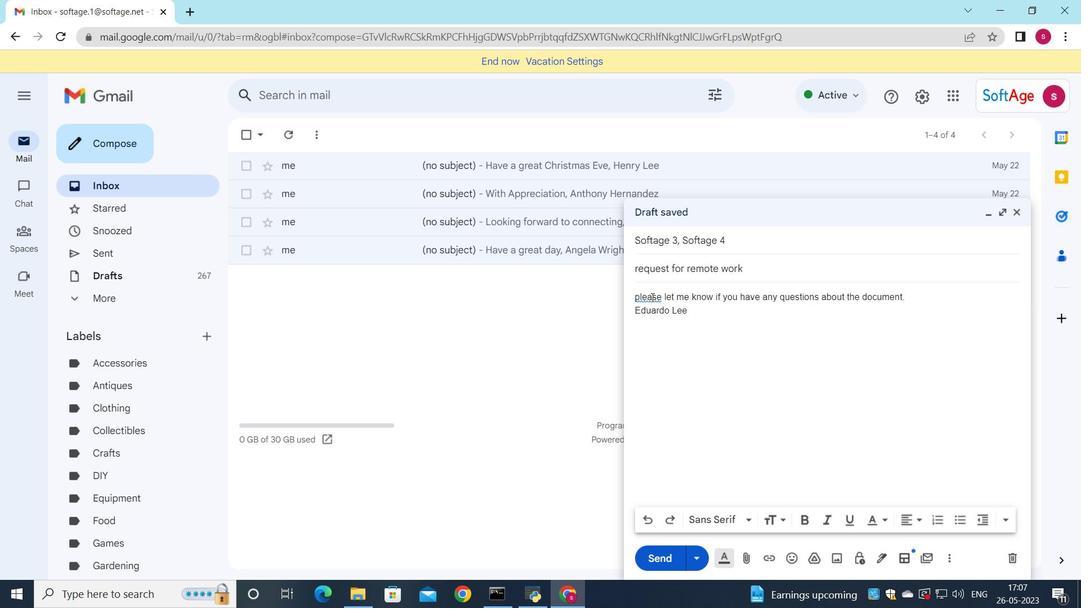 
Action: Mouse moved to (667, 396)
Screenshot: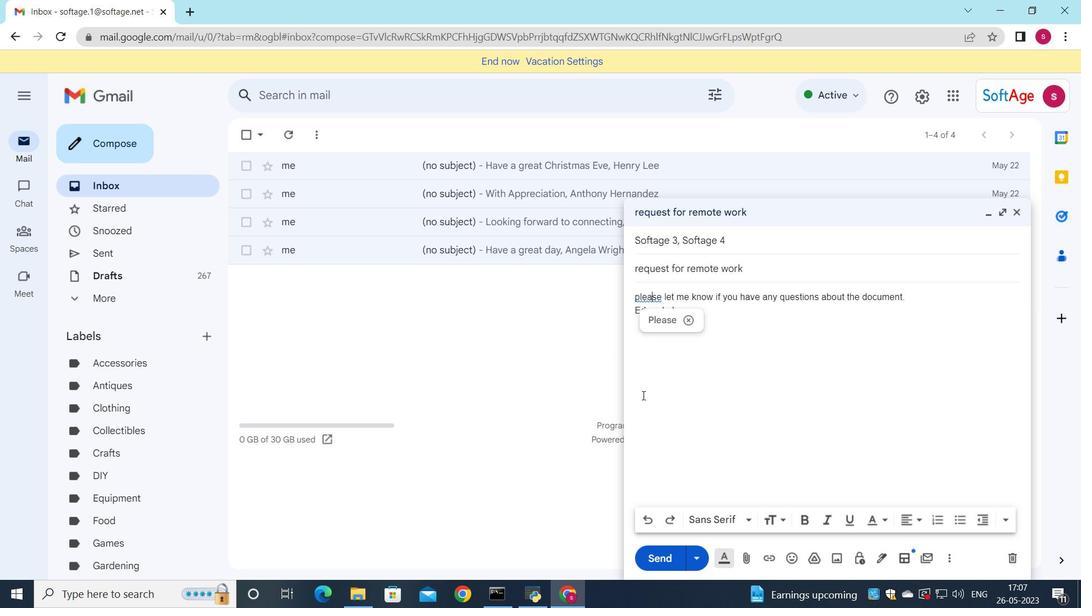 
Action: Mouse pressed left at (667, 396)
Screenshot: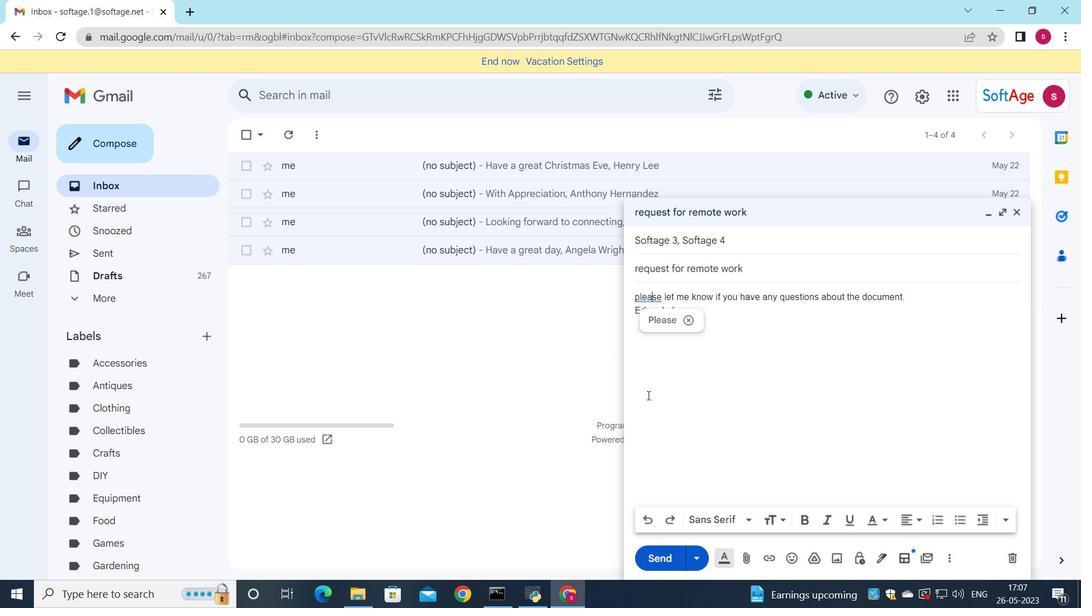 
Action: Mouse moved to (745, 562)
Screenshot: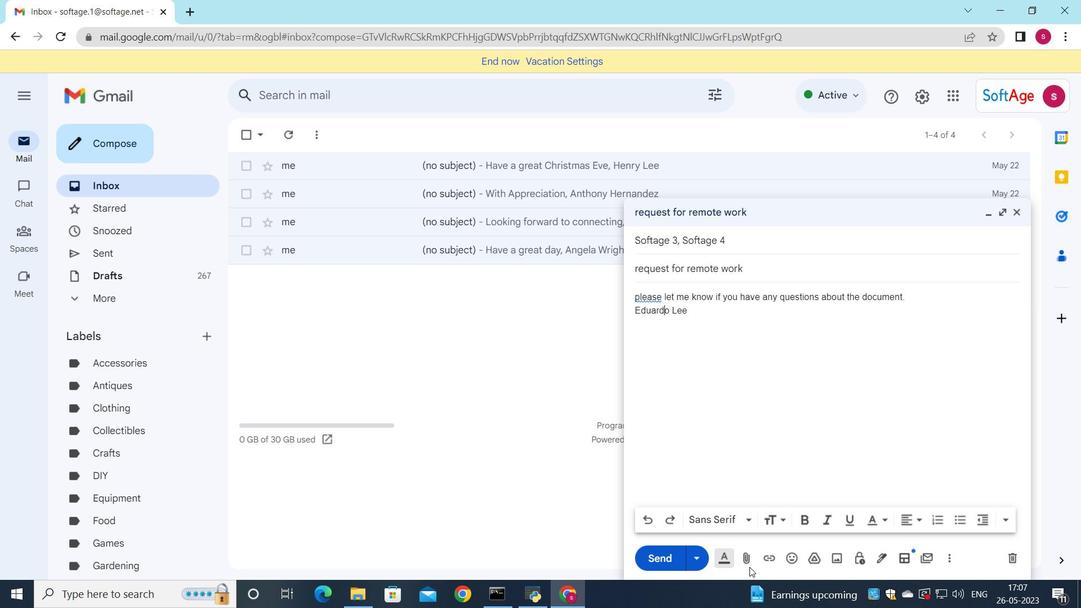 
Action: Mouse pressed left at (745, 562)
Screenshot: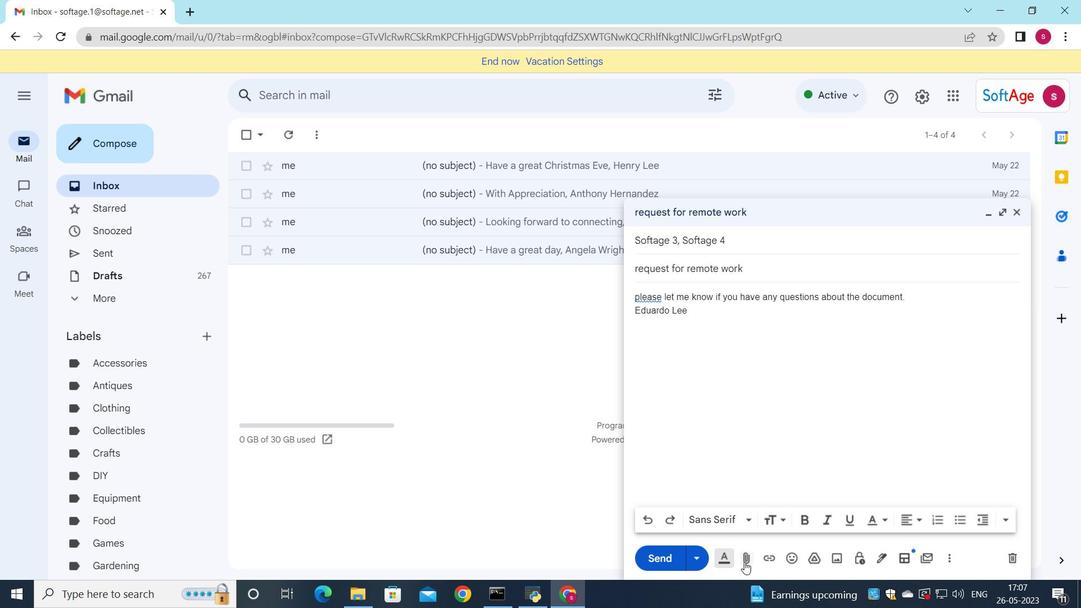 
Action: Mouse moved to (283, 107)
Screenshot: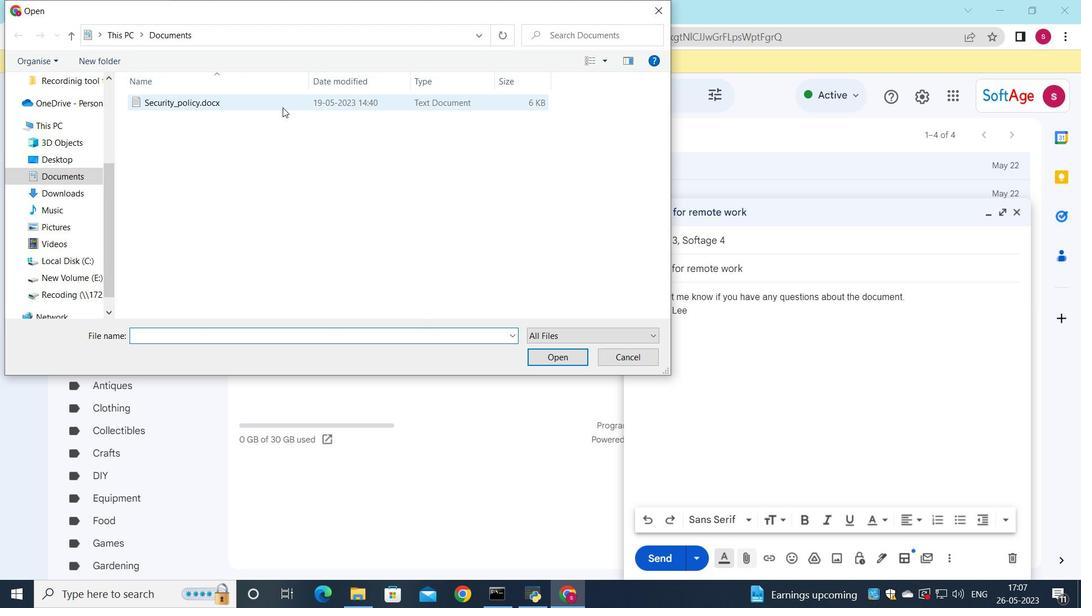 
Action: Mouse pressed left at (283, 107)
Screenshot: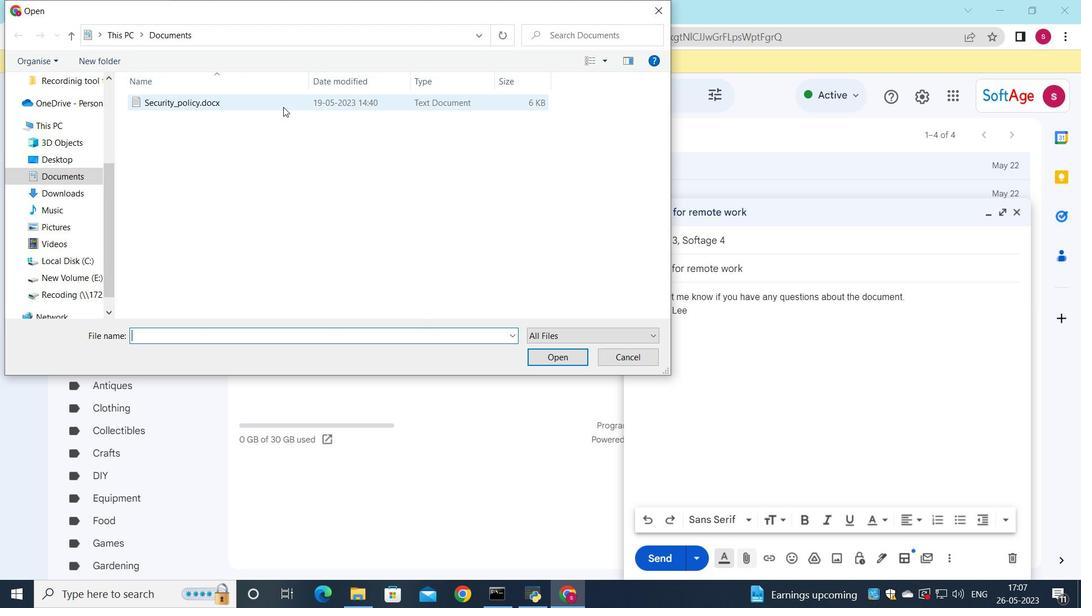 
Action: Mouse moved to (283, 100)
Screenshot: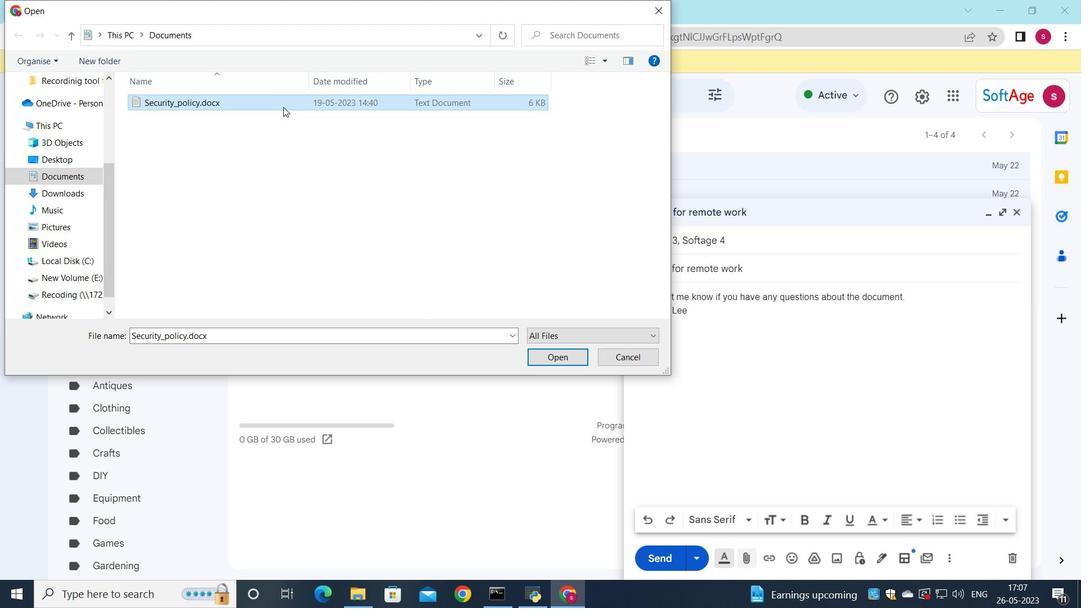 
Action: Mouse pressed left at (283, 100)
Screenshot: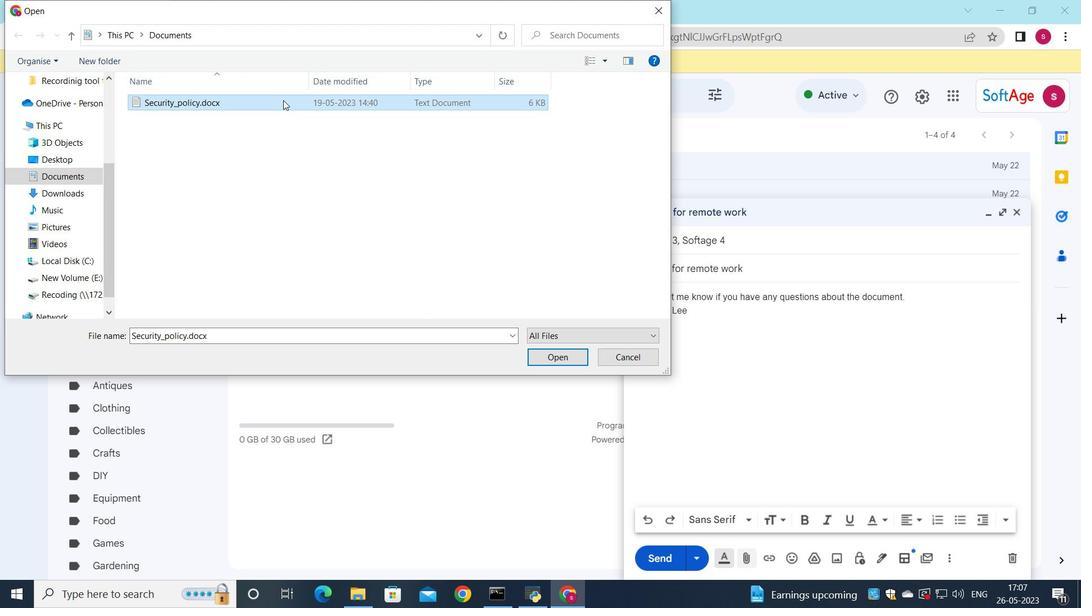 
Action: Mouse moved to (698, 258)
Screenshot: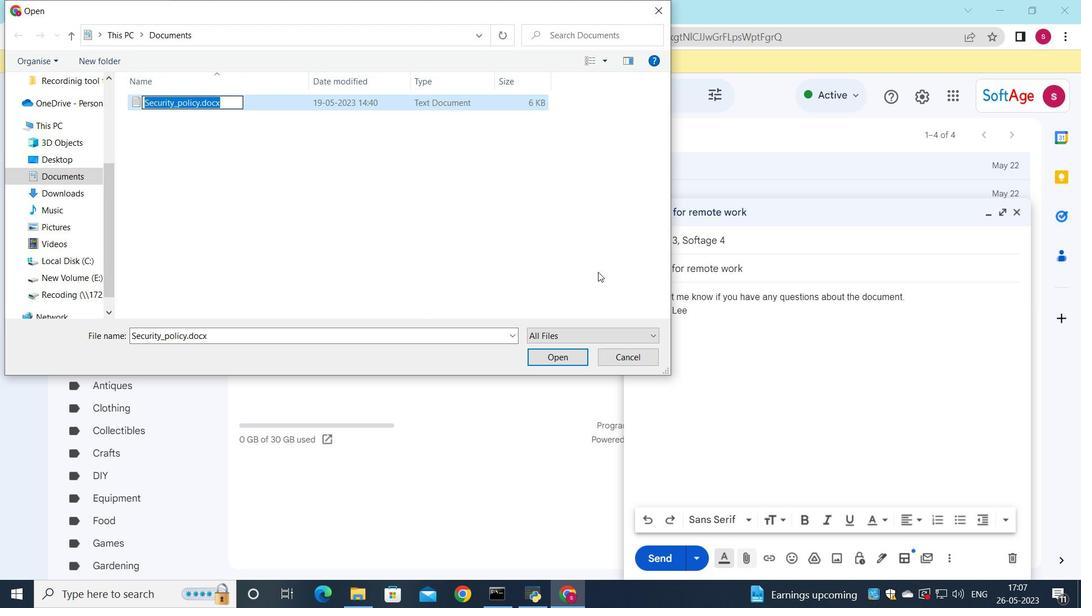 
Action: Key pressed <Key.shift>Brand<Key.shift>-identity<Key.space><Key.backspace><Key.shift><Key.shift>_guide.pdf
Screenshot: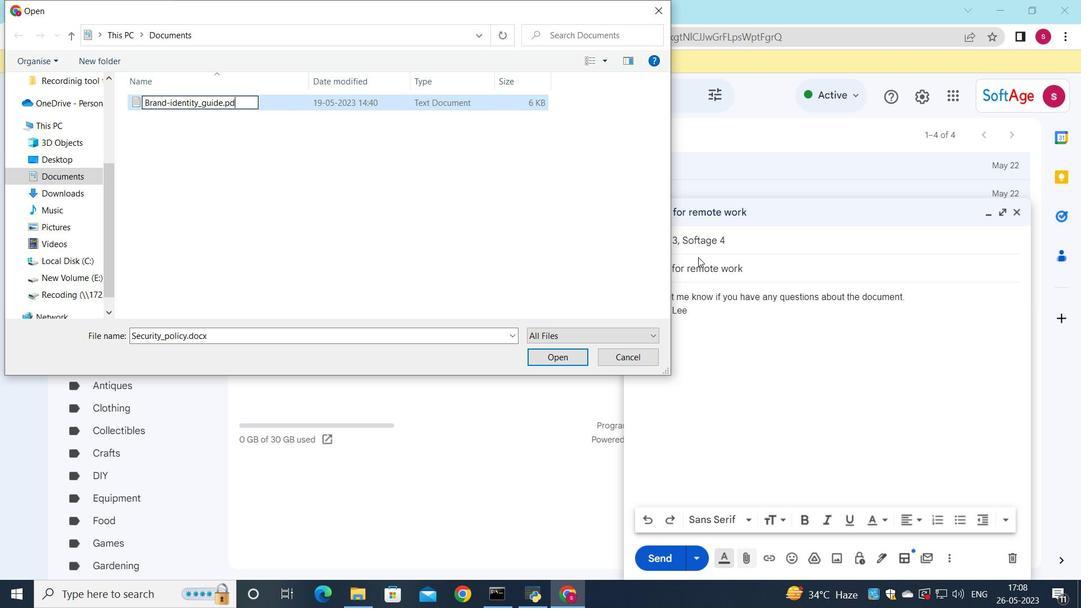 
Action: Mouse moved to (483, 101)
Screenshot: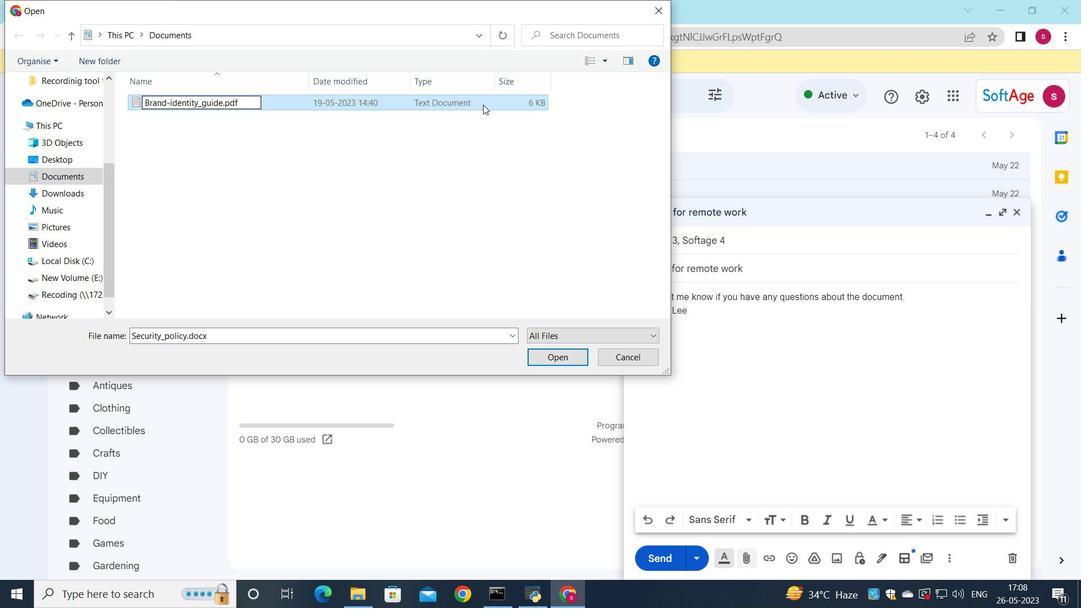 
Action: Mouse pressed left at (483, 101)
Screenshot: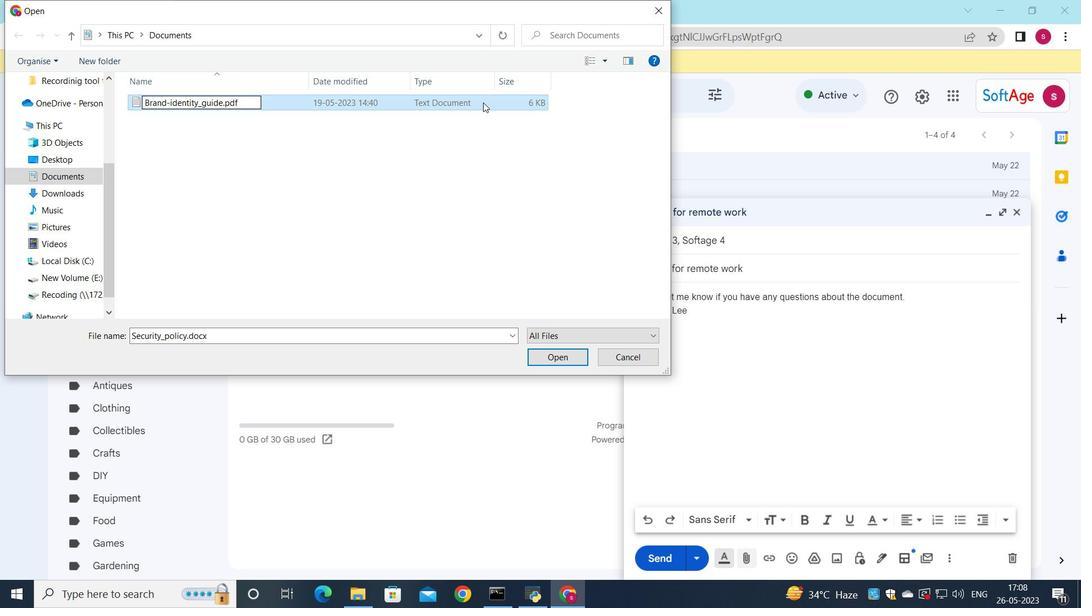 
Action: Mouse moved to (546, 347)
Screenshot: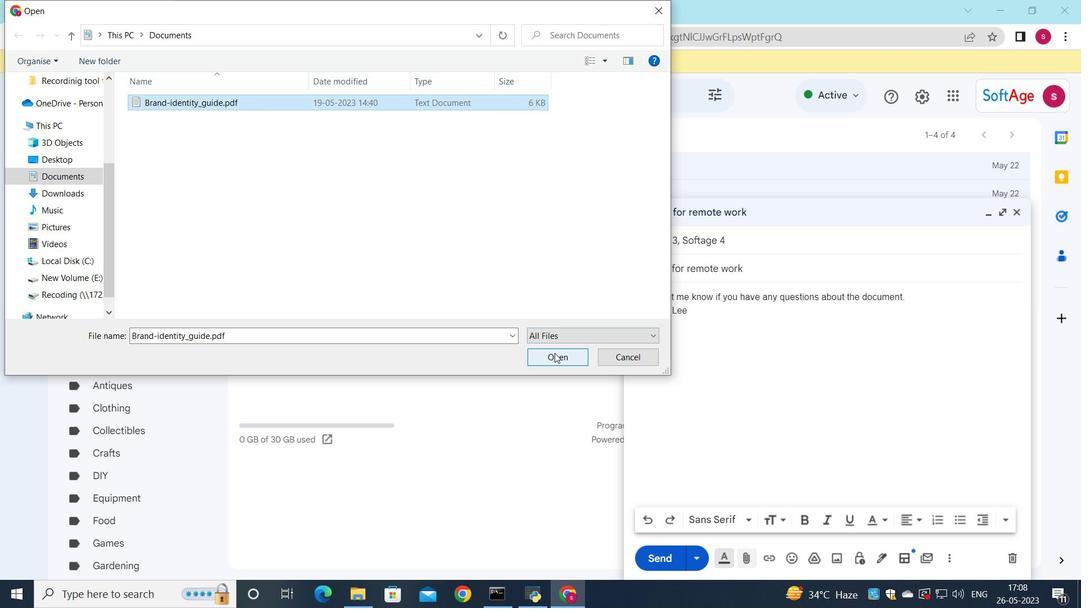 
Action: Mouse pressed left at (546, 347)
Screenshot: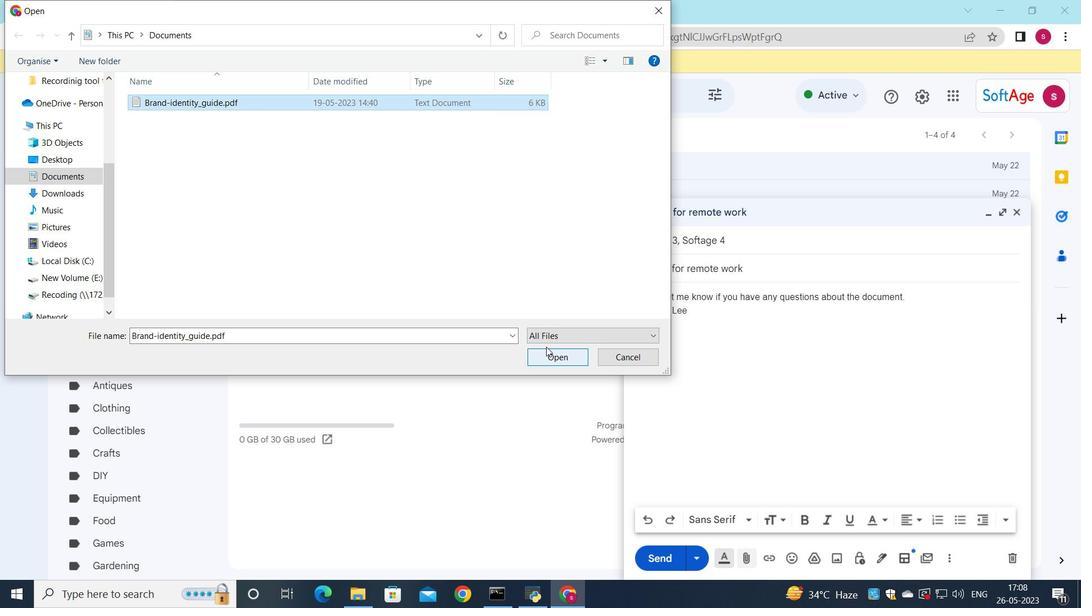 
Action: Mouse moved to (548, 360)
Screenshot: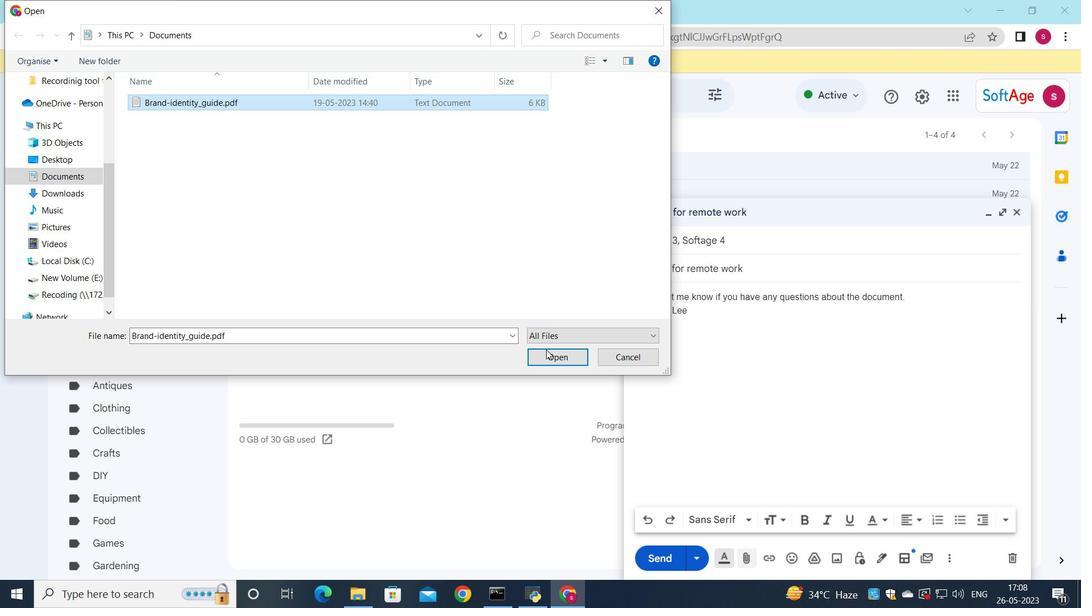 
Action: Mouse pressed left at (548, 360)
Screenshot: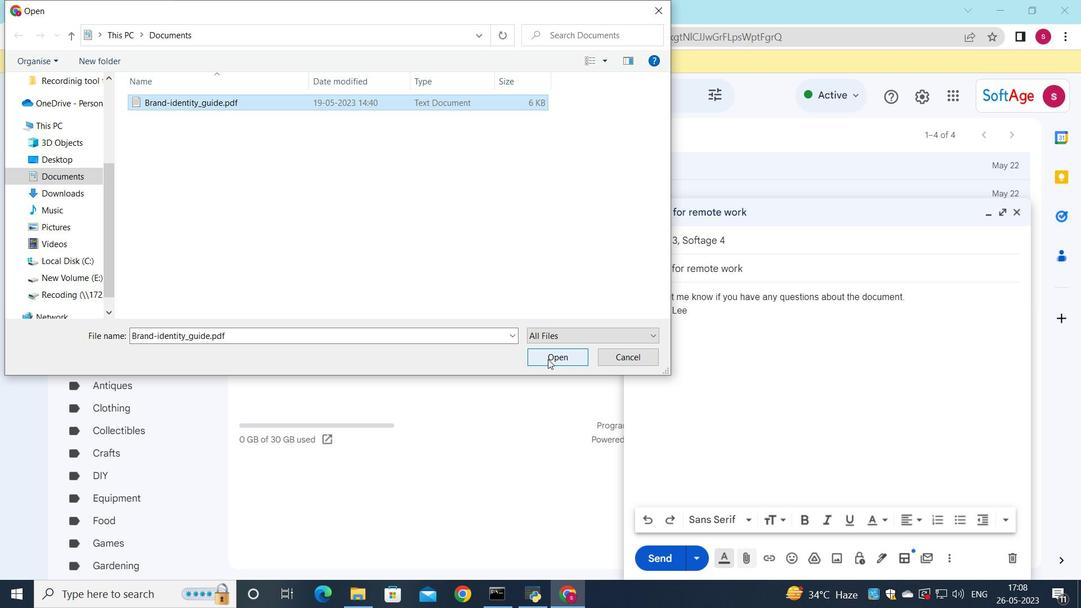
Action: Mouse moved to (712, 398)
Screenshot: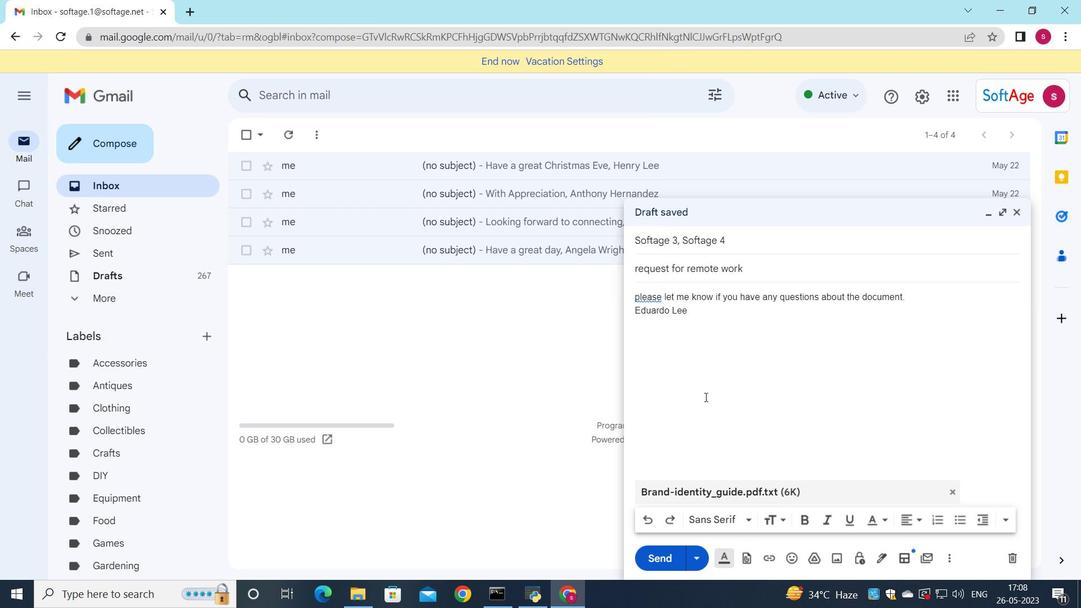 
Action: Mouse scrolled (712, 397) with delta (0, 0)
Screenshot: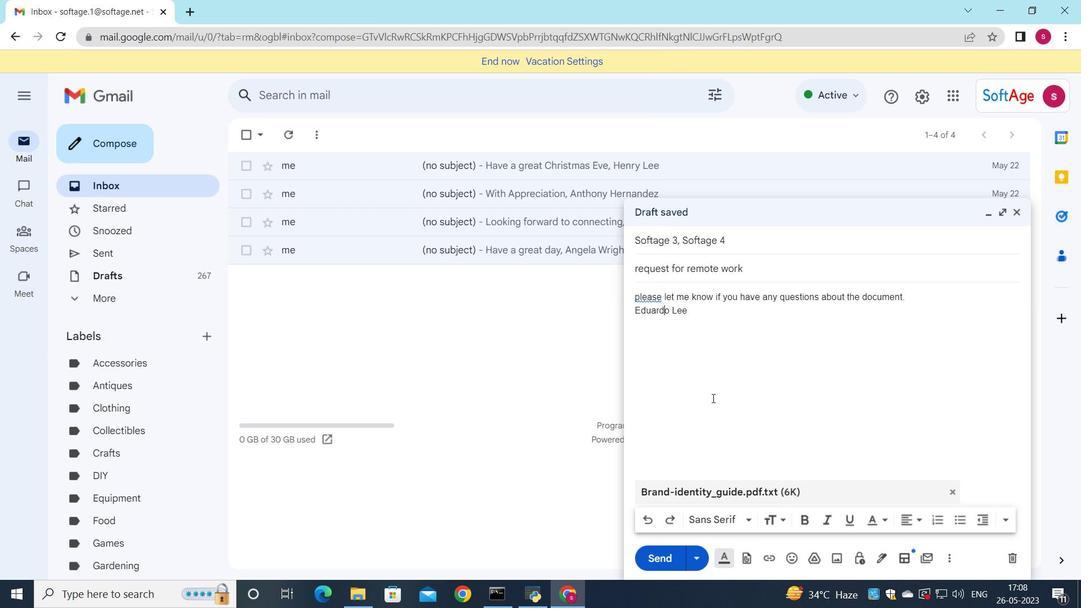
Action: Mouse scrolled (712, 397) with delta (0, 0)
Screenshot: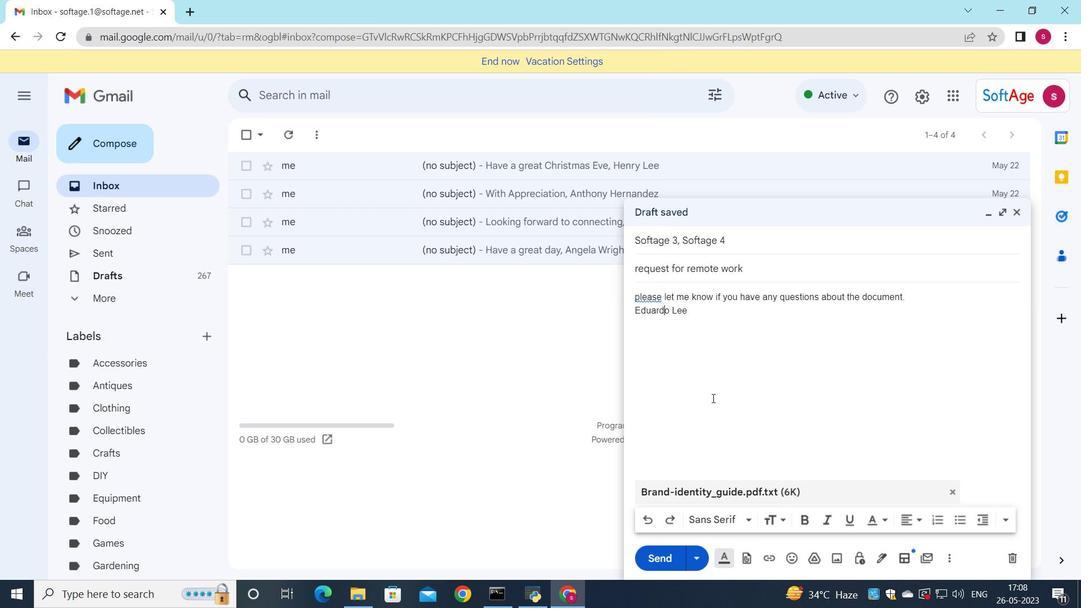 
Action: Mouse scrolled (712, 397) with delta (0, 0)
Screenshot: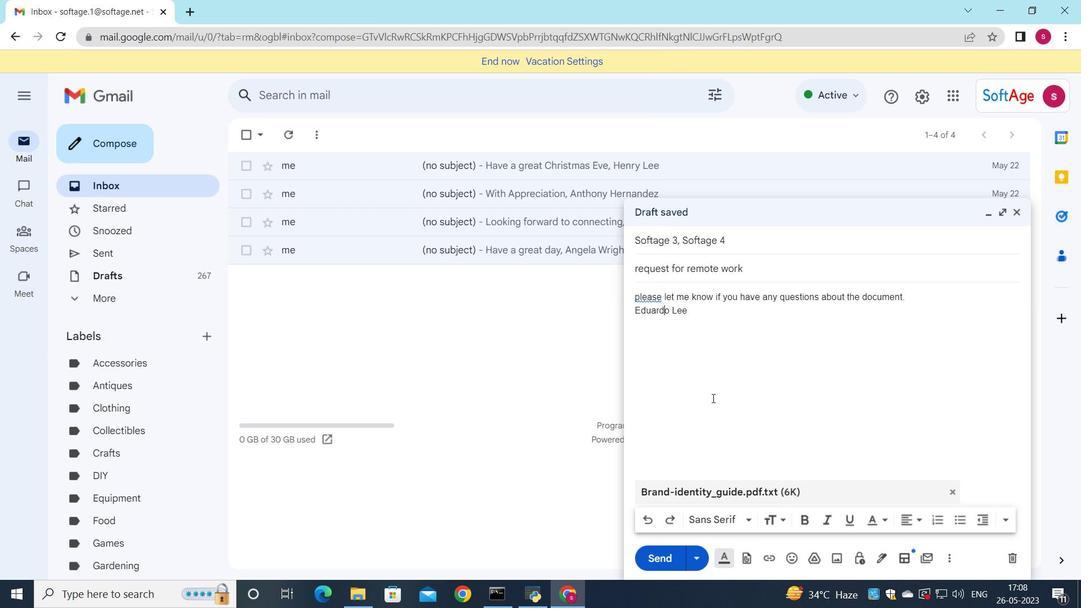 
Action: Mouse scrolled (712, 397) with delta (0, 0)
Screenshot: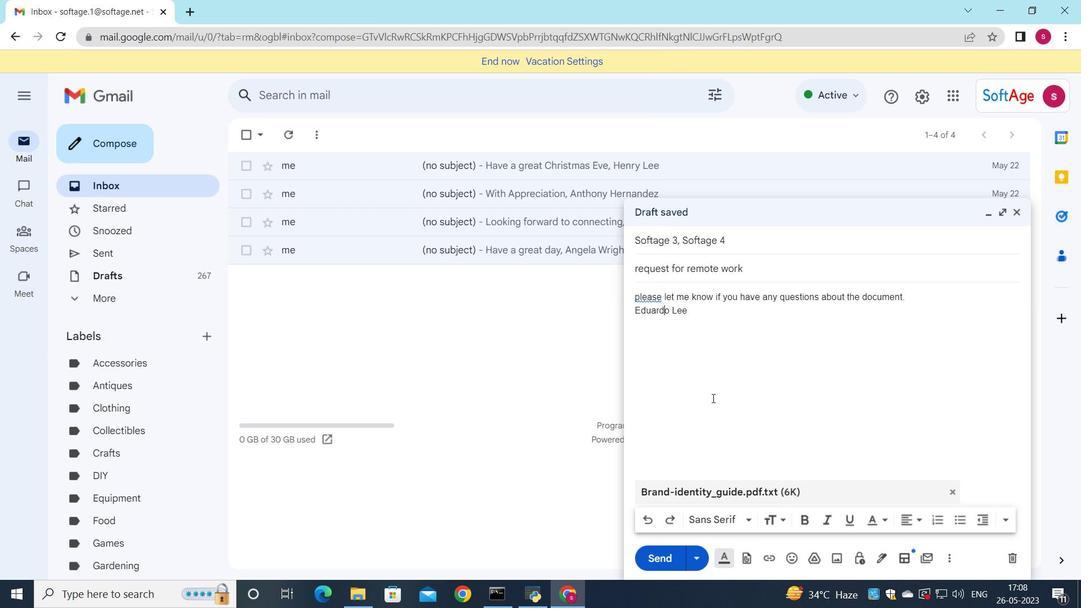 
Action: Mouse moved to (653, 552)
Screenshot: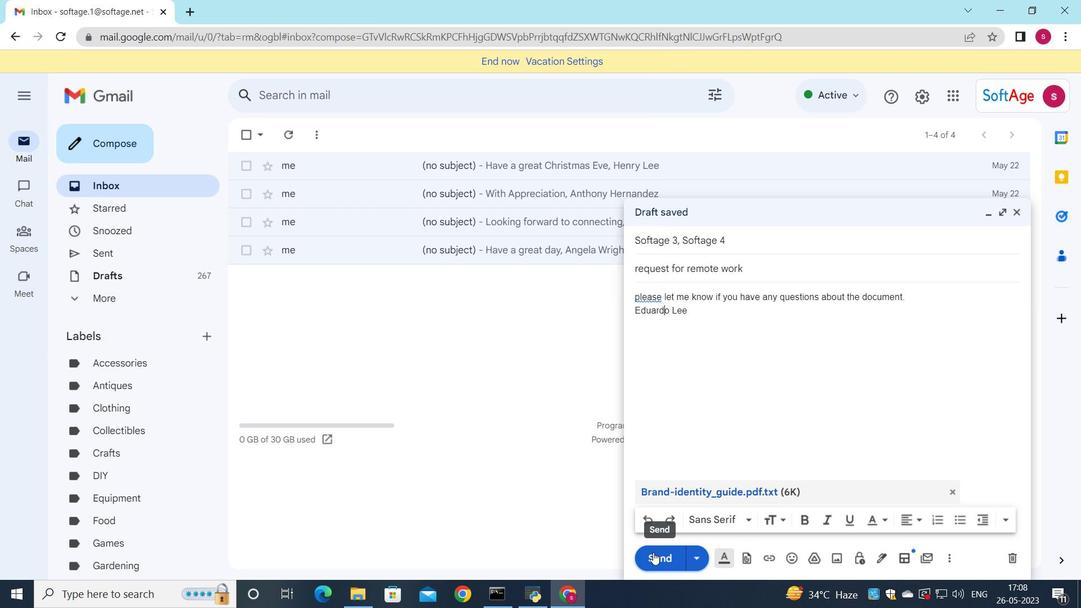 
Action: Mouse pressed left at (653, 552)
Screenshot: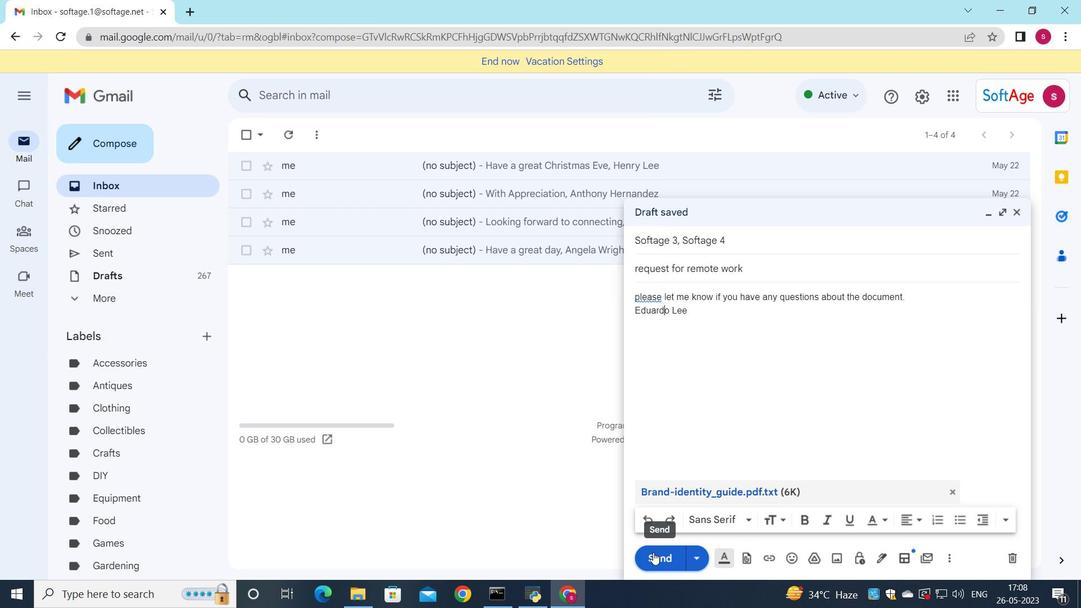 
Action: Mouse moved to (170, 248)
Screenshot: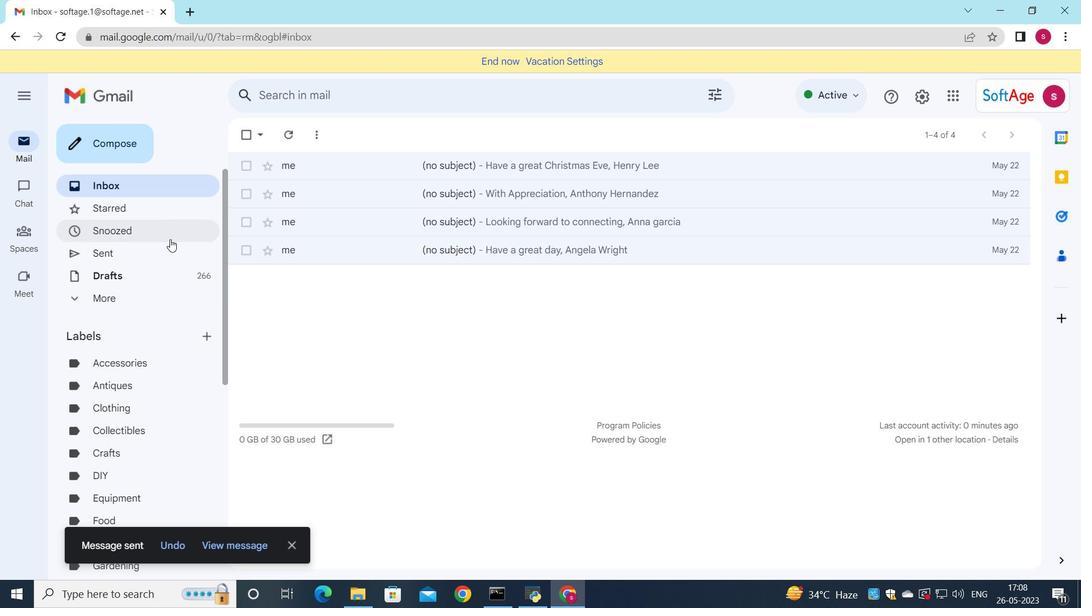 
Action: Mouse pressed left at (170, 248)
Screenshot: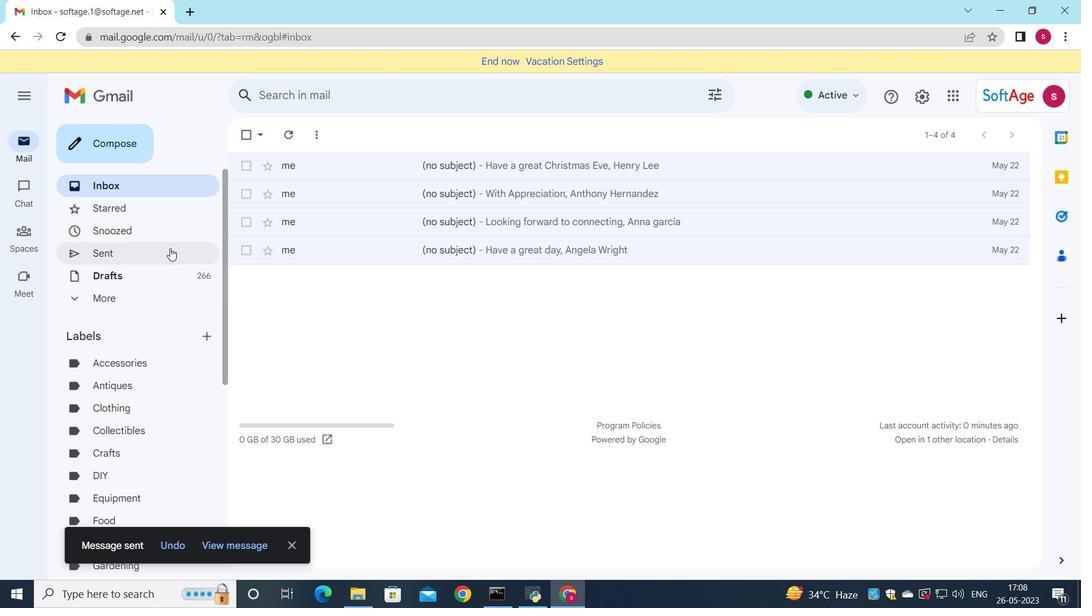
Action: Mouse moved to (560, 214)
Screenshot: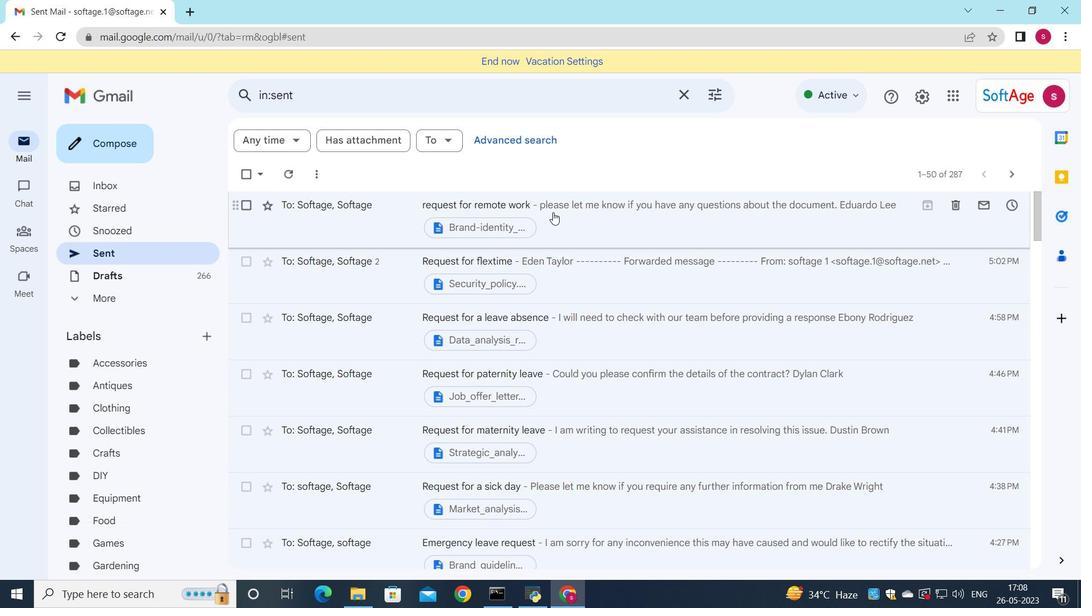 
Action: Mouse pressed left at (560, 214)
Screenshot: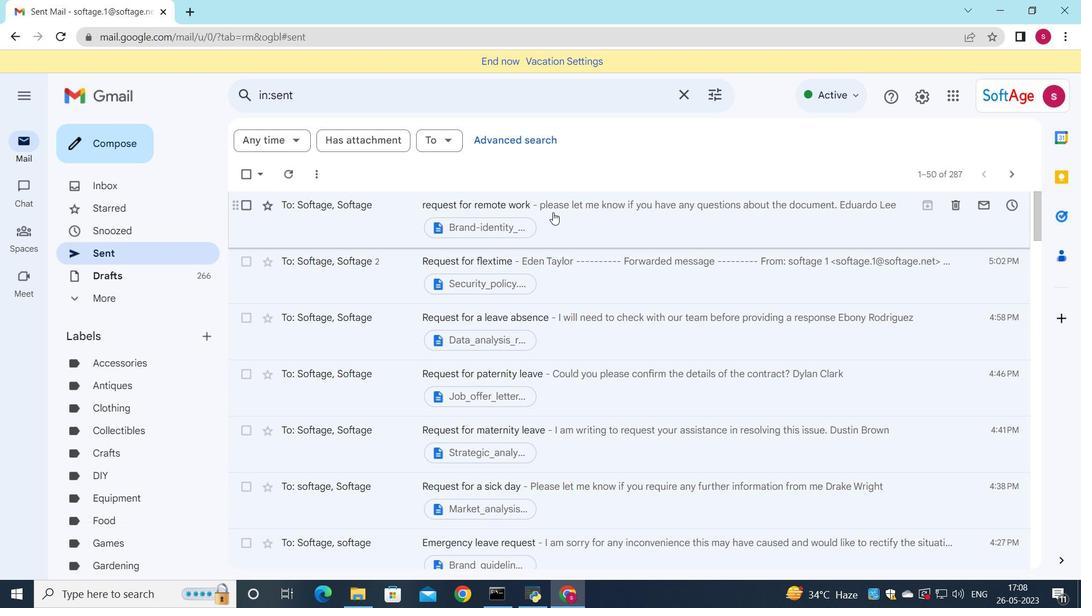 
Action: Mouse moved to (580, 207)
Screenshot: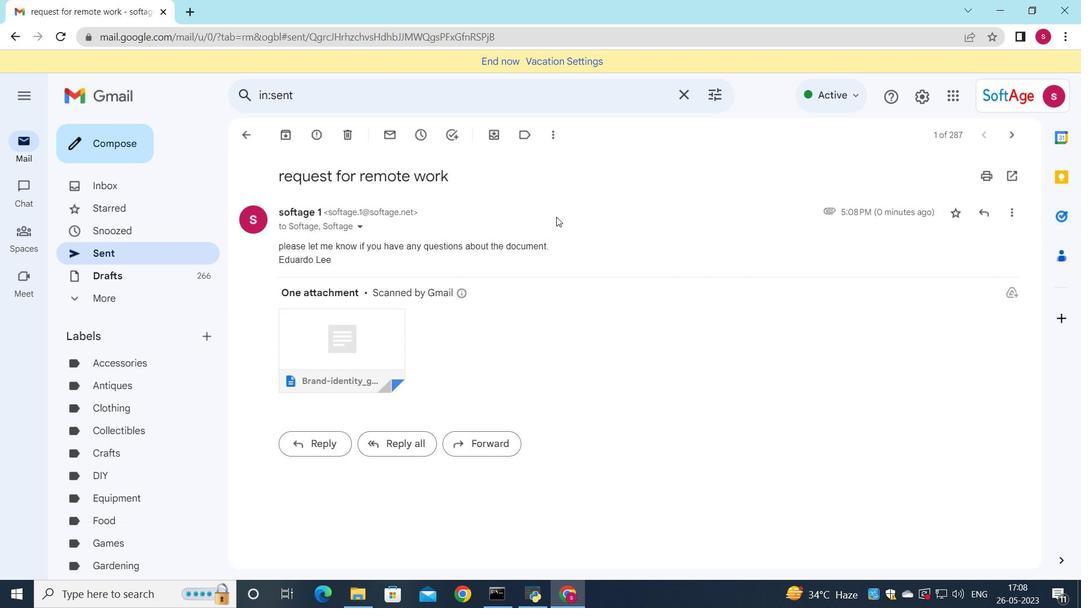 
